 Task: Buy 2 Air Cleaner Mounting from Gaskets section under best seller category for shipping address: Heidi Phillips, 4768 Agriculture Lane, Homestead, Florida 33030, Cell Number 3052454080. Pay from credit card ending with 2005, CVV 3321
Action: Mouse moved to (17, 80)
Screenshot: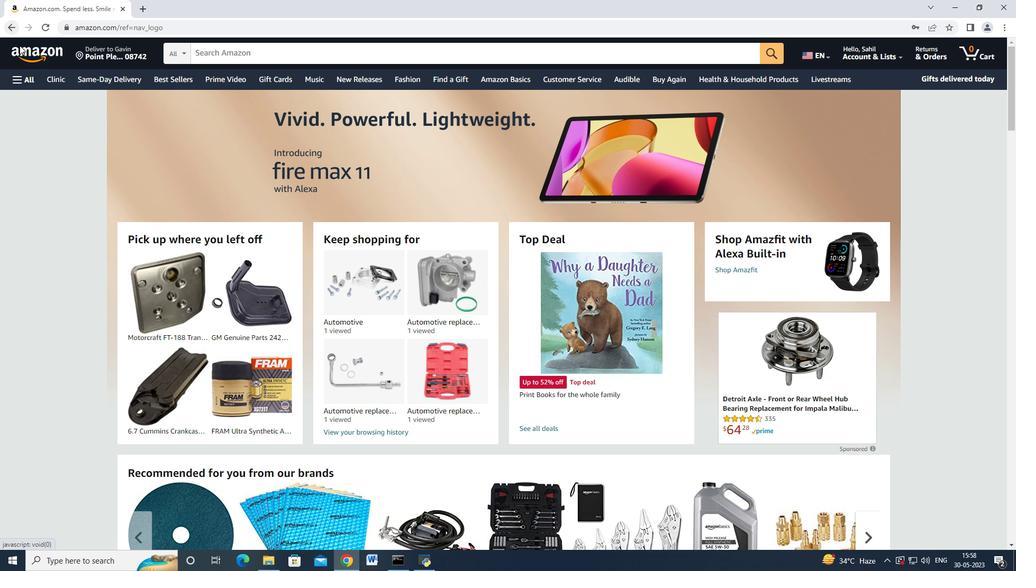 
Action: Mouse pressed left at (17, 80)
Screenshot: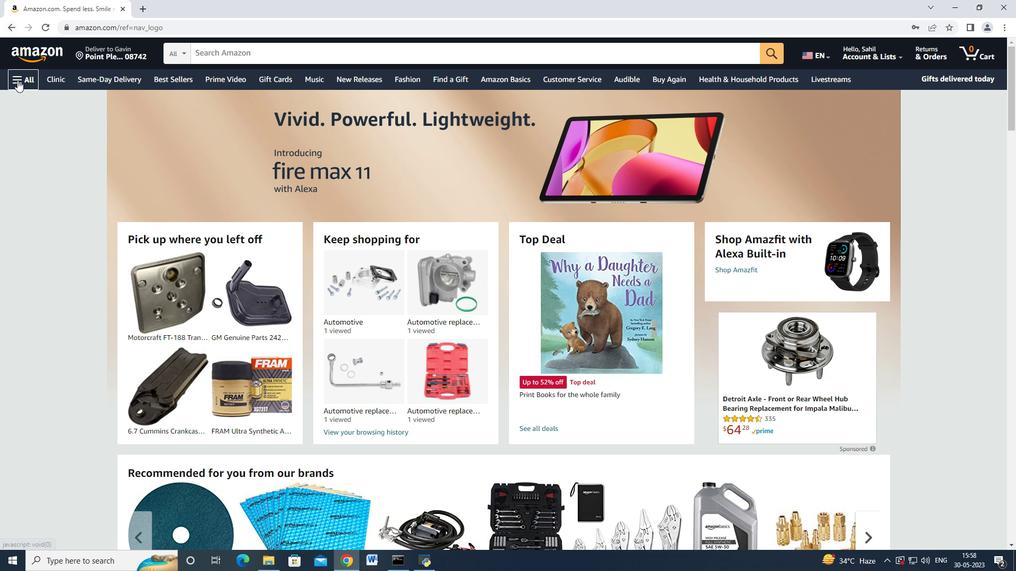 
Action: Mouse moved to (18, 101)
Screenshot: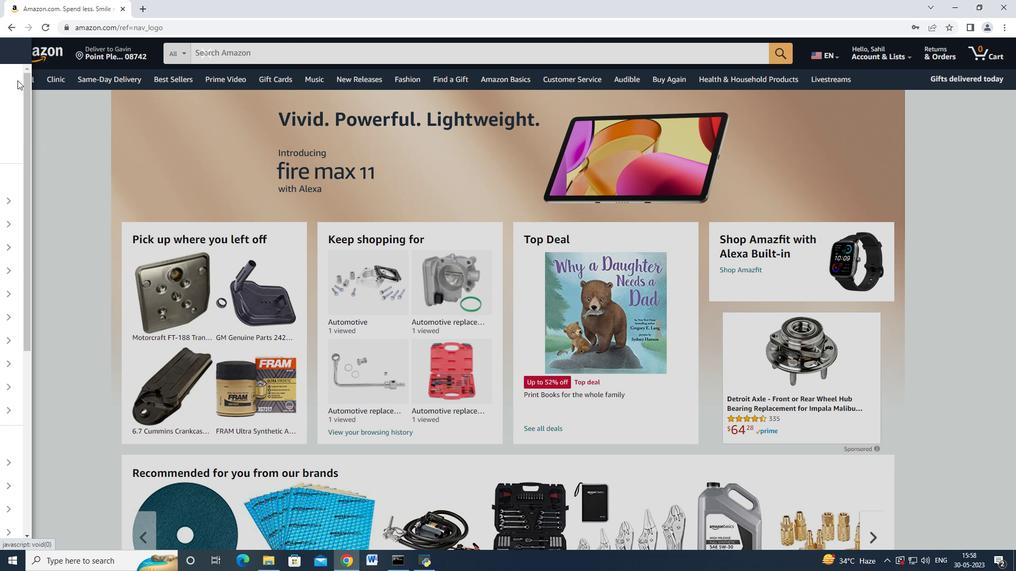 
Action: Mouse scrolled (18, 101) with delta (0, 0)
Screenshot: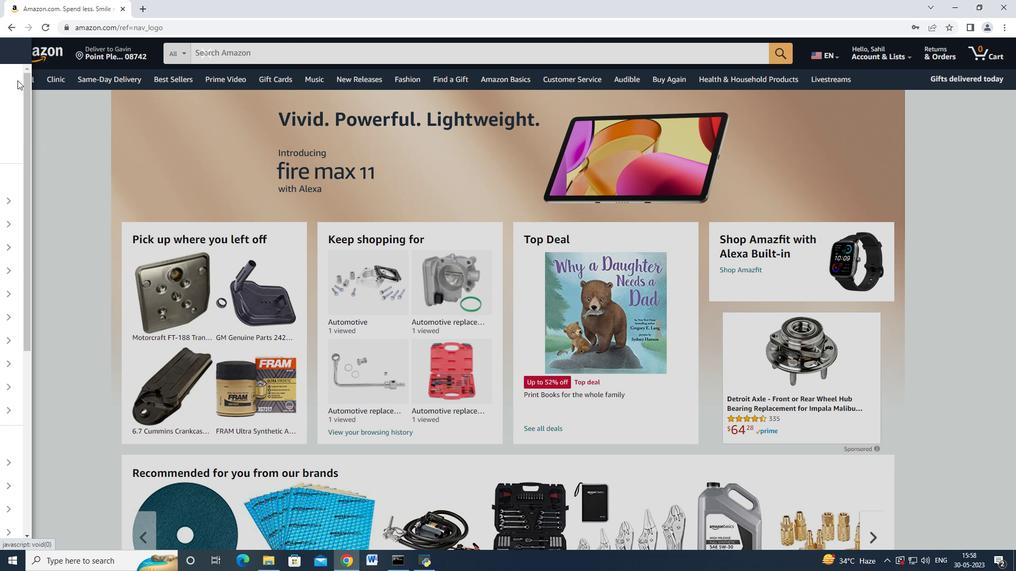 
Action: Mouse moved to (59, 207)
Screenshot: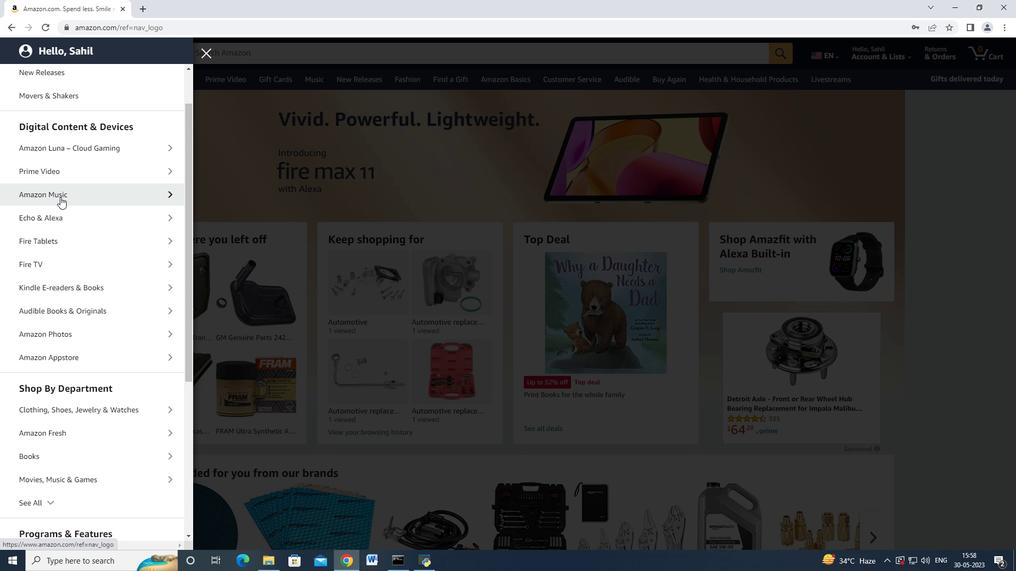 
Action: Mouse scrolled (59, 208) with delta (0, 0)
Screenshot: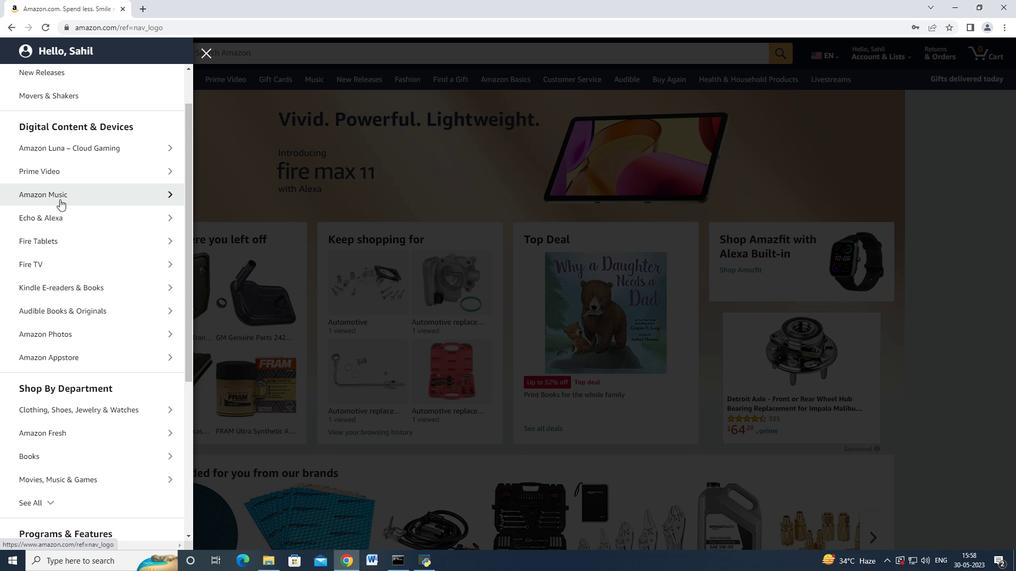 
Action: Mouse moved to (58, 221)
Screenshot: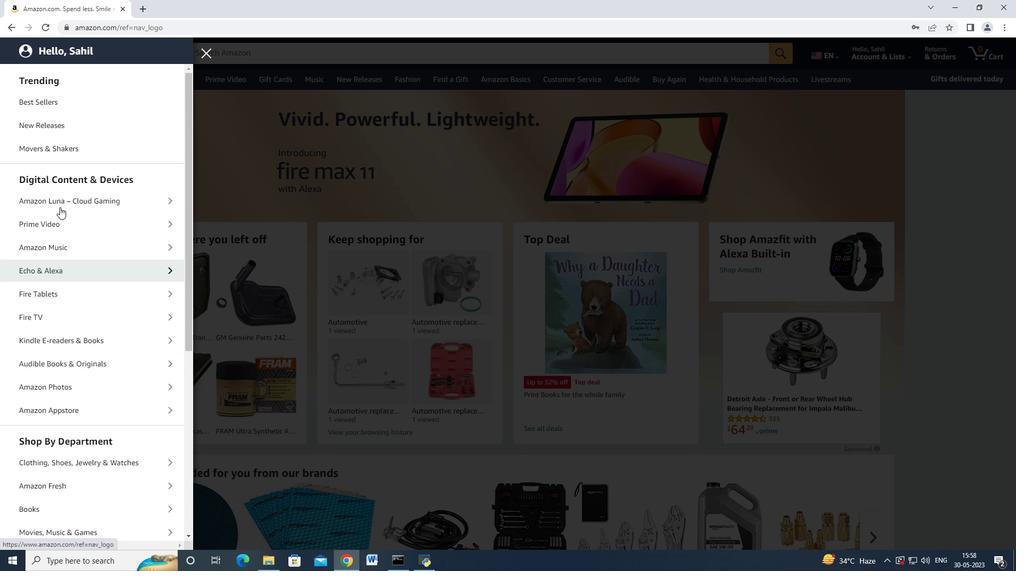 
Action: Mouse scrolled (58, 221) with delta (0, 0)
Screenshot: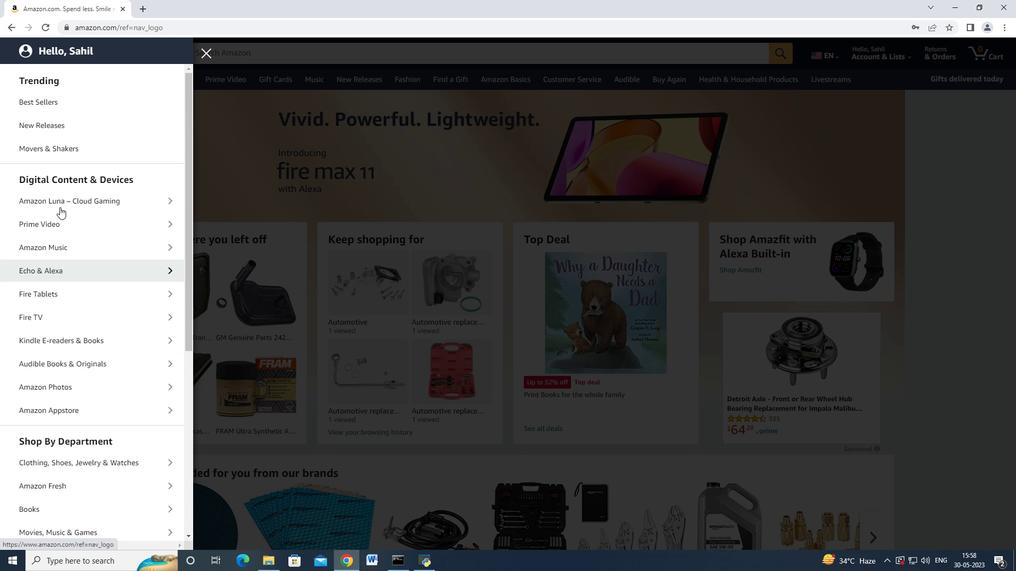 
Action: Mouse scrolled (58, 221) with delta (0, 0)
Screenshot: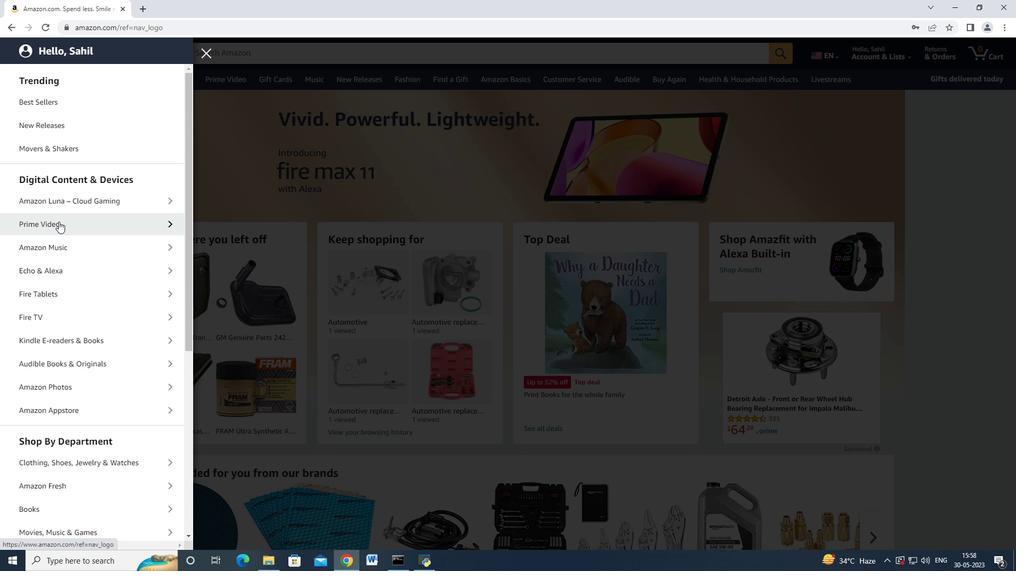 
Action: Mouse moved to (58, 231)
Screenshot: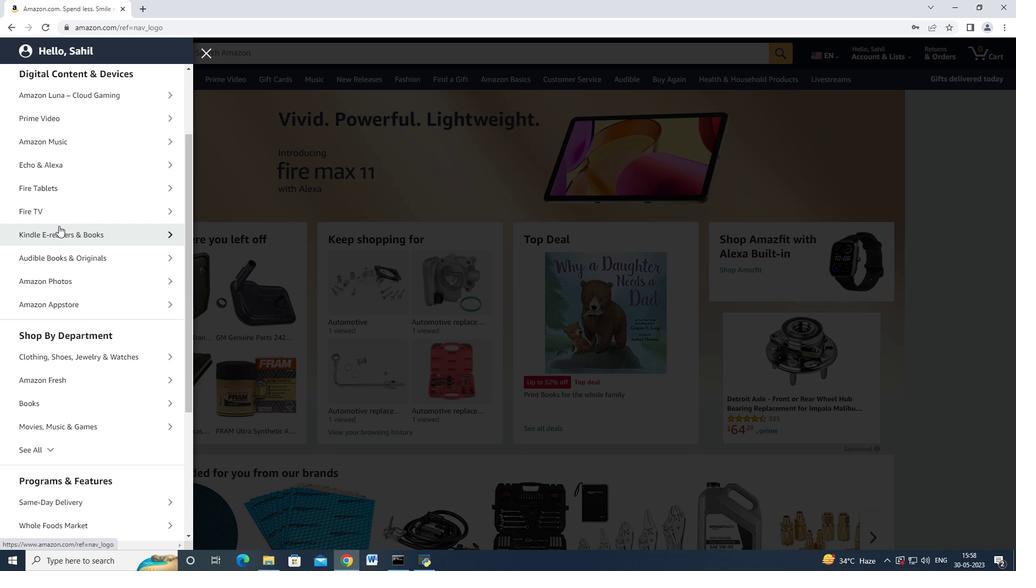 
Action: Mouse scrolled (58, 231) with delta (0, 0)
Screenshot: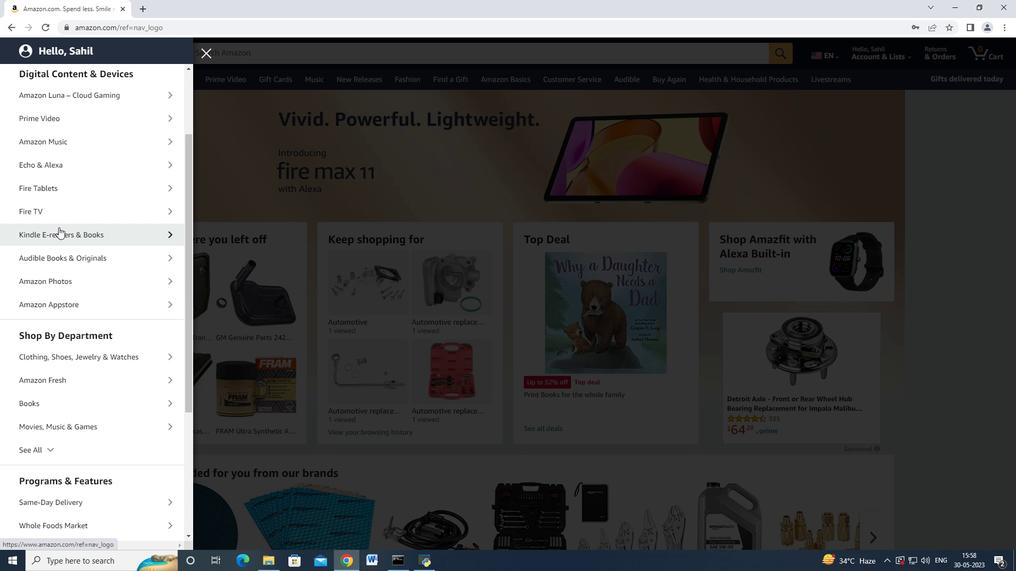 
Action: Mouse moved to (47, 399)
Screenshot: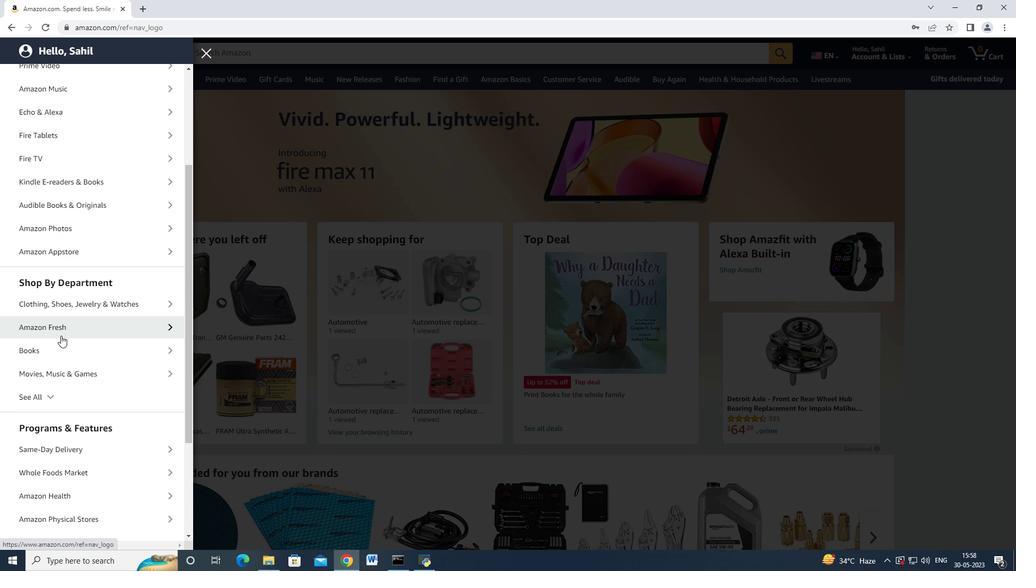 
Action: Mouse pressed left at (47, 399)
Screenshot: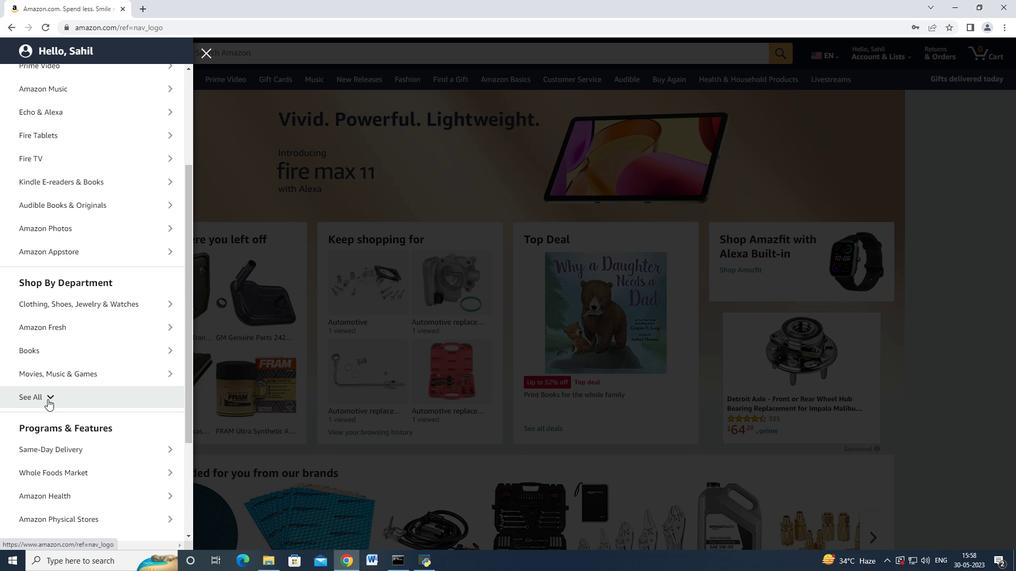 
Action: Mouse moved to (59, 395)
Screenshot: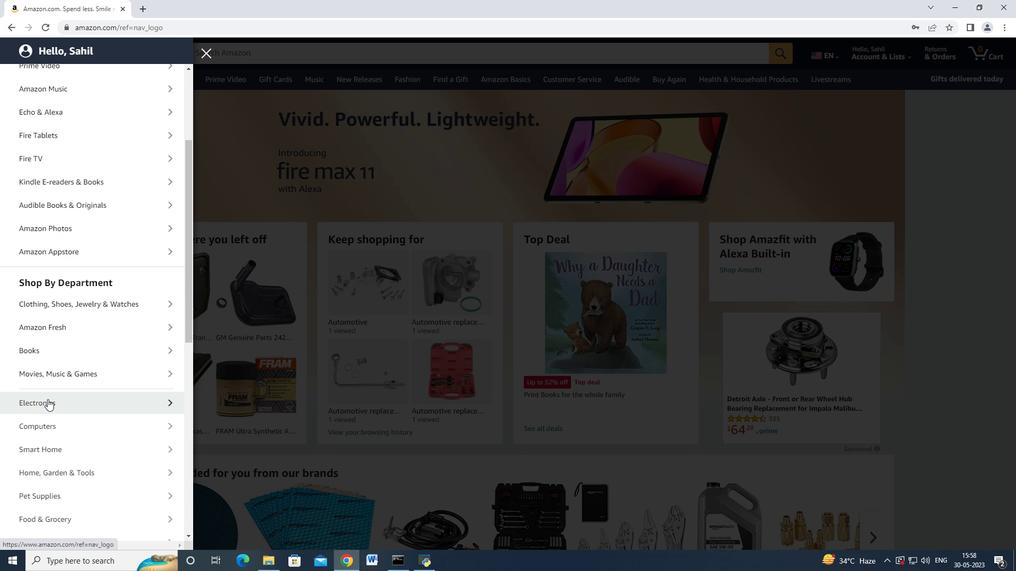 
Action: Mouse scrolled (59, 394) with delta (0, 0)
Screenshot: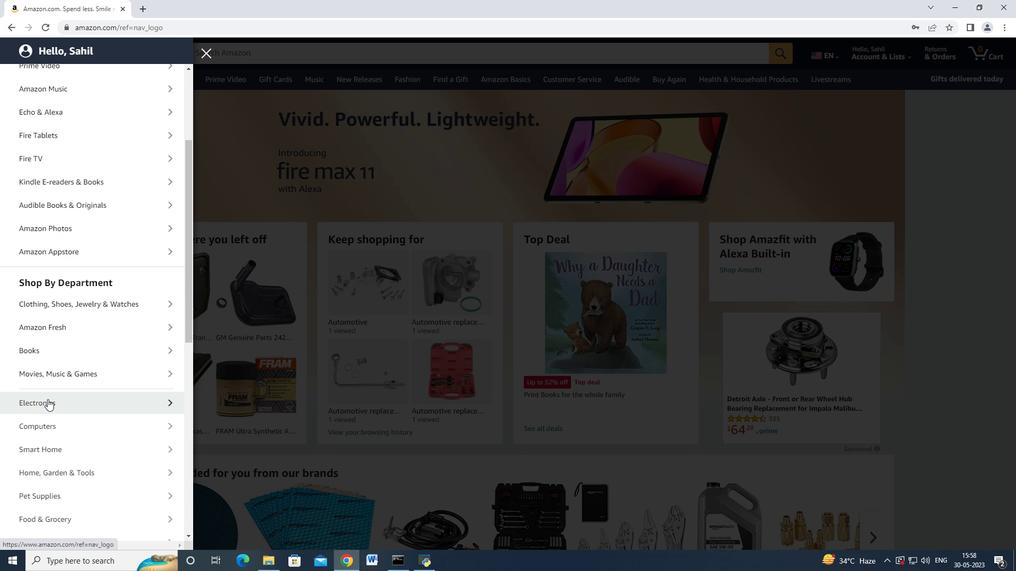 
Action: Mouse scrolled (59, 394) with delta (0, 0)
Screenshot: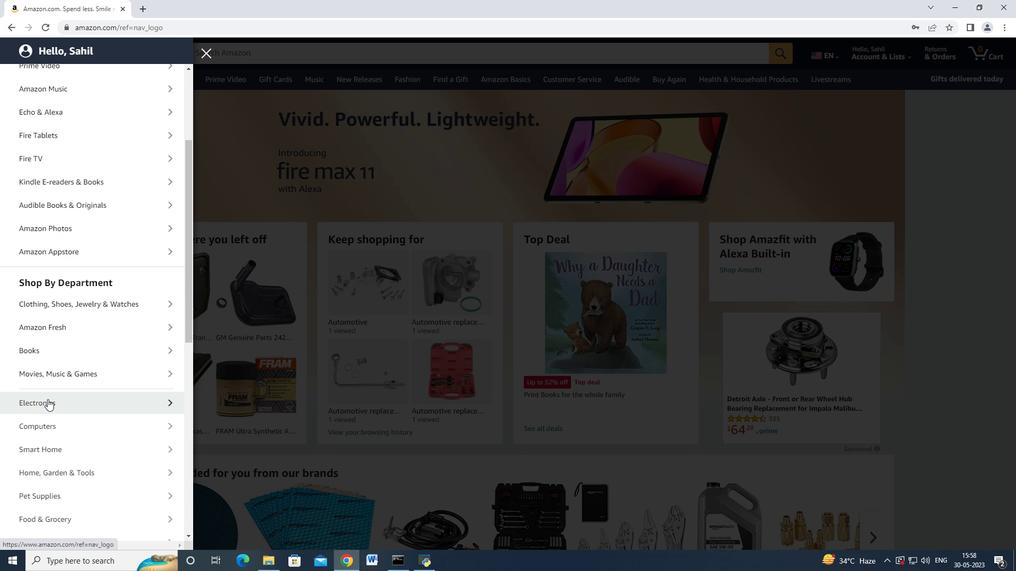 
Action: Mouse moved to (64, 395)
Screenshot: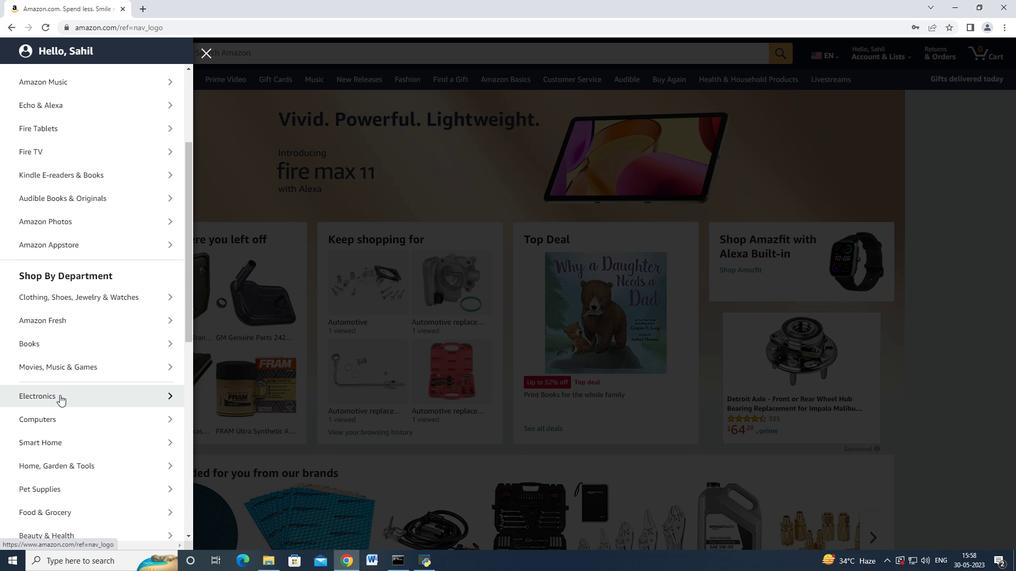 
Action: Mouse scrolled (64, 394) with delta (0, 0)
Screenshot: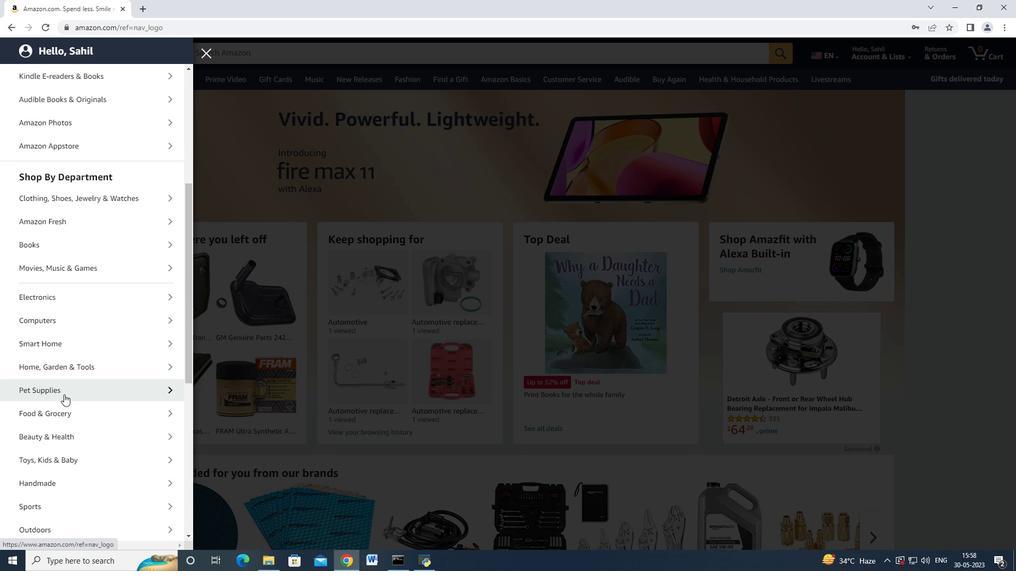 
Action: Mouse moved to (64, 394)
Screenshot: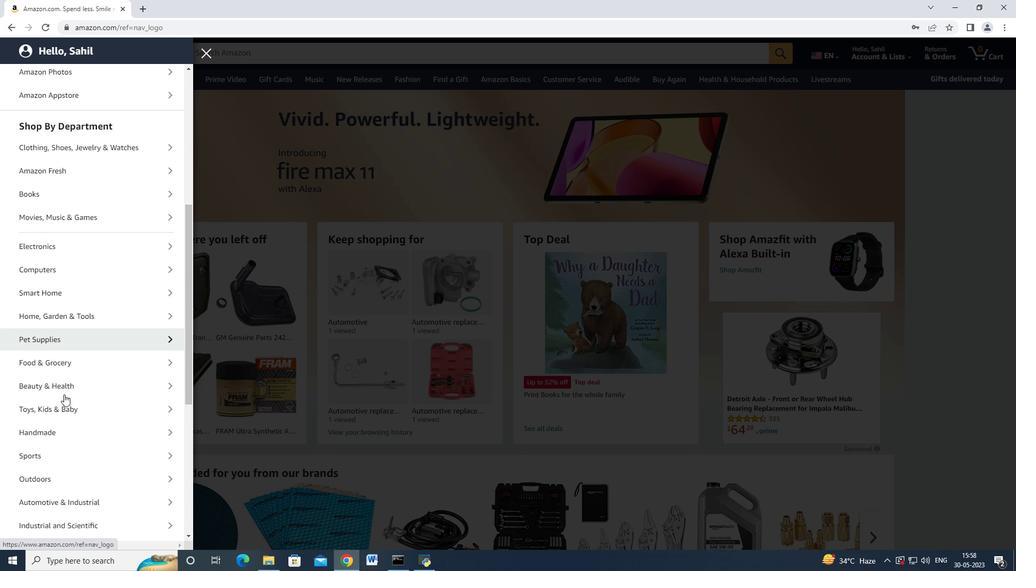
Action: Mouse scrolled (64, 393) with delta (0, 0)
Screenshot: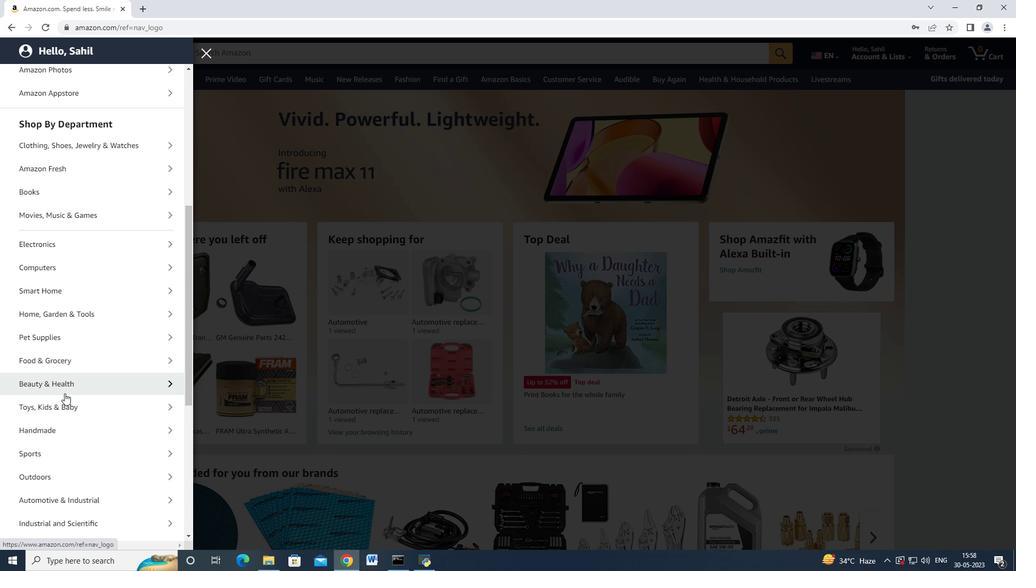 
Action: Mouse moved to (87, 444)
Screenshot: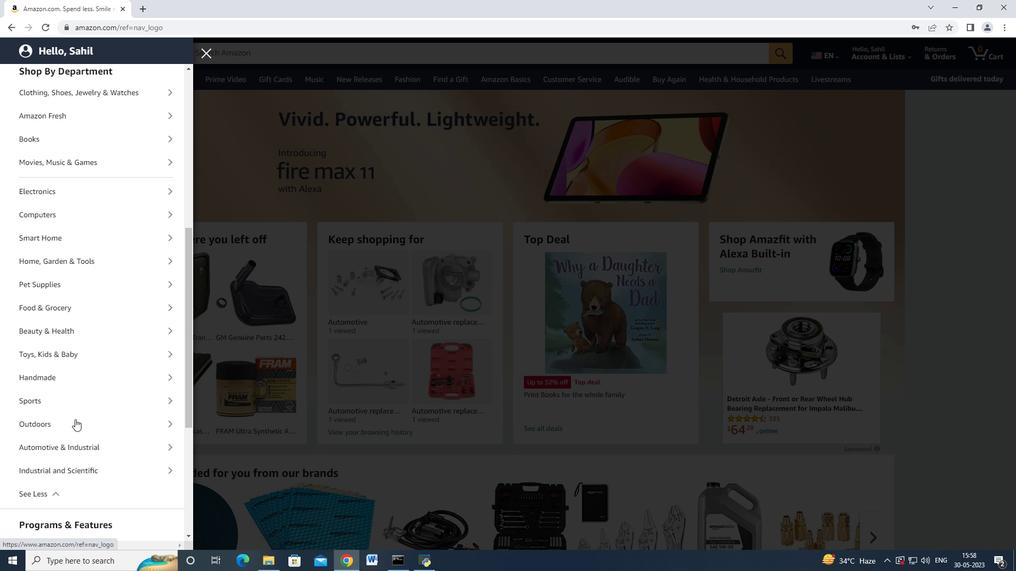 
Action: Mouse pressed left at (87, 444)
Screenshot: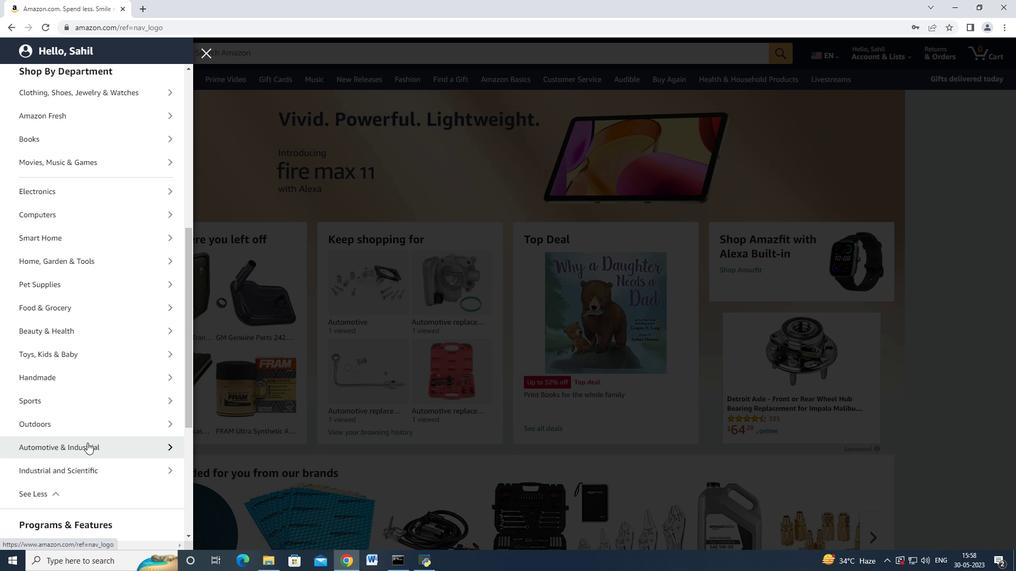 
Action: Mouse moved to (102, 131)
Screenshot: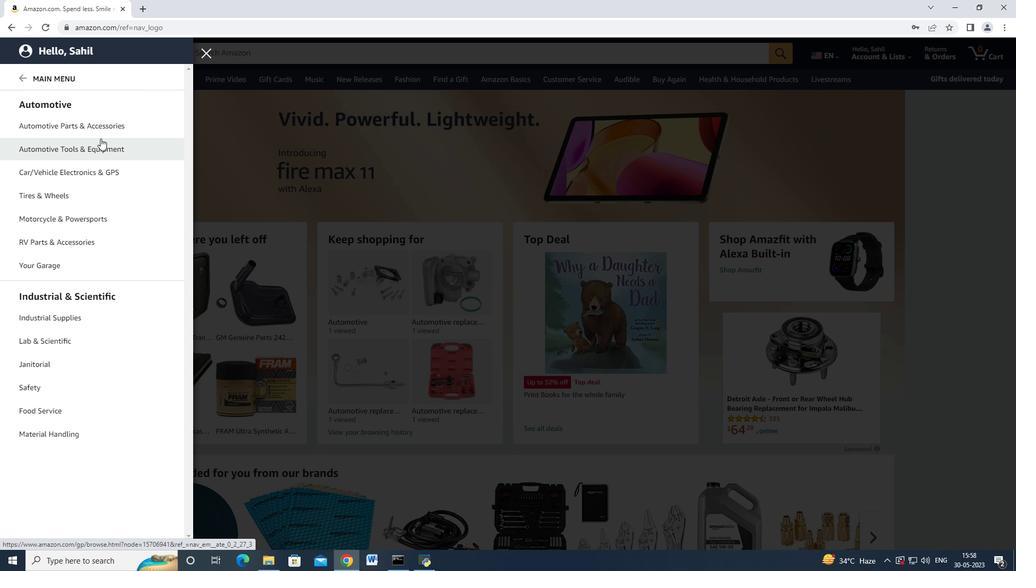 
Action: Mouse pressed left at (102, 131)
Screenshot: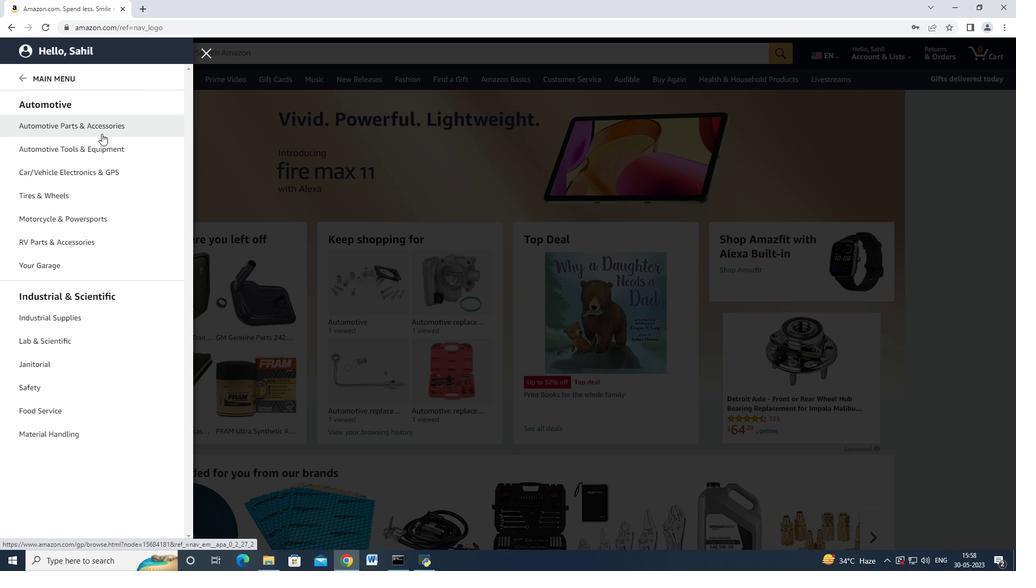 
Action: Mouse moved to (175, 102)
Screenshot: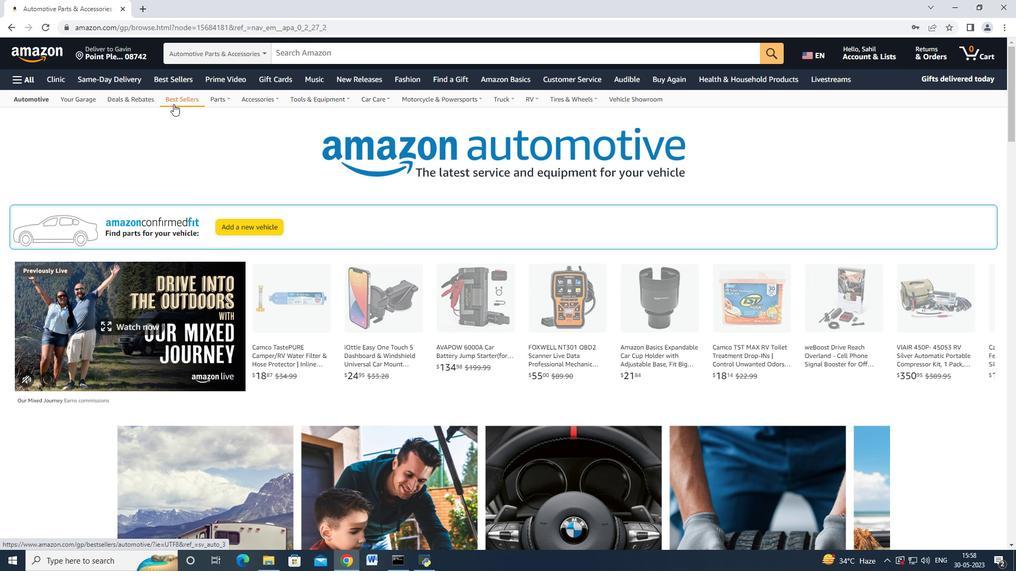 
Action: Mouse pressed left at (175, 102)
Screenshot: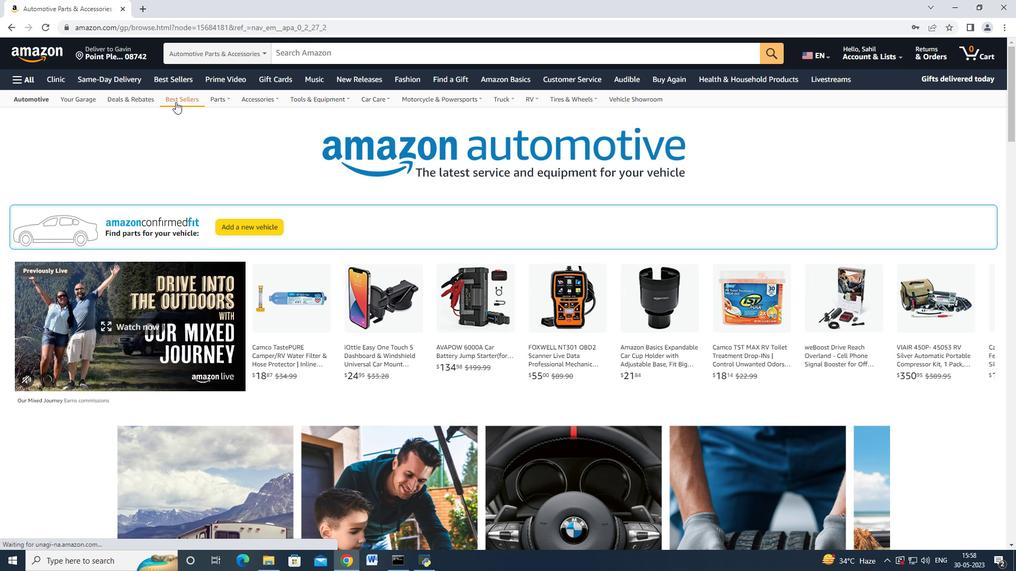
Action: Mouse moved to (49, 336)
Screenshot: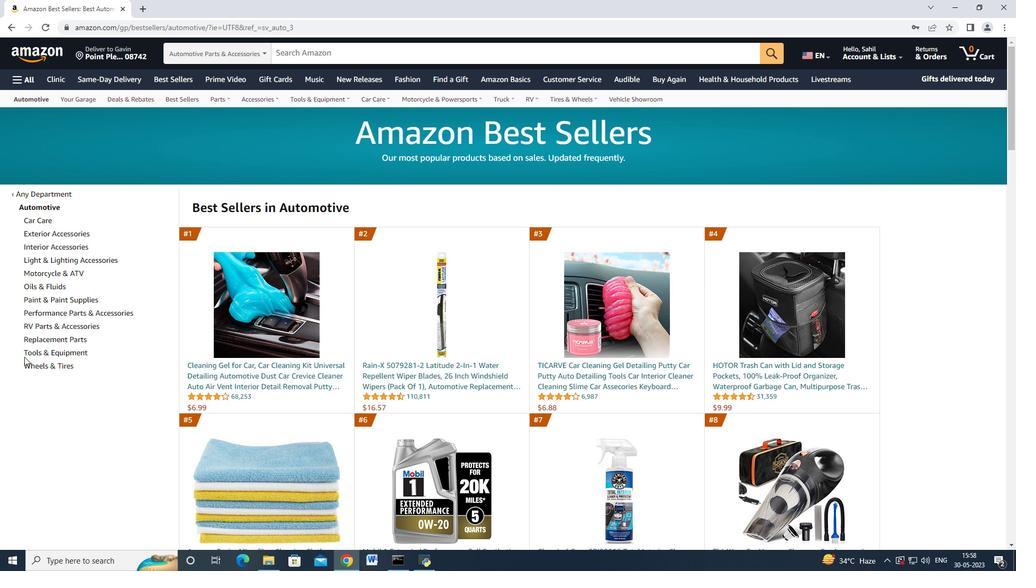 
Action: Mouse pressed left at (49, 336)
Screenshot: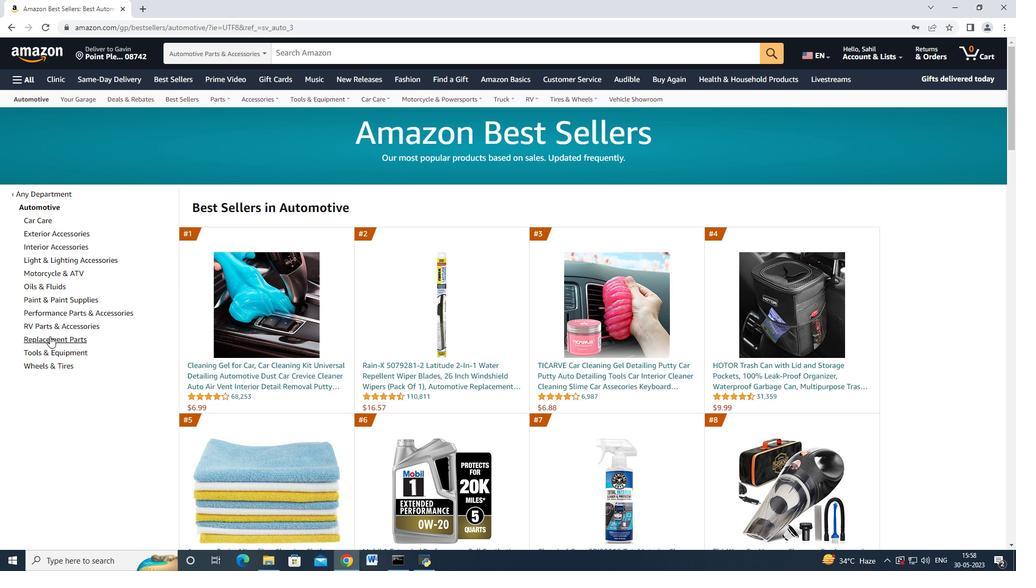 
Action: Mouse moved to (101, 227)
Screenshot: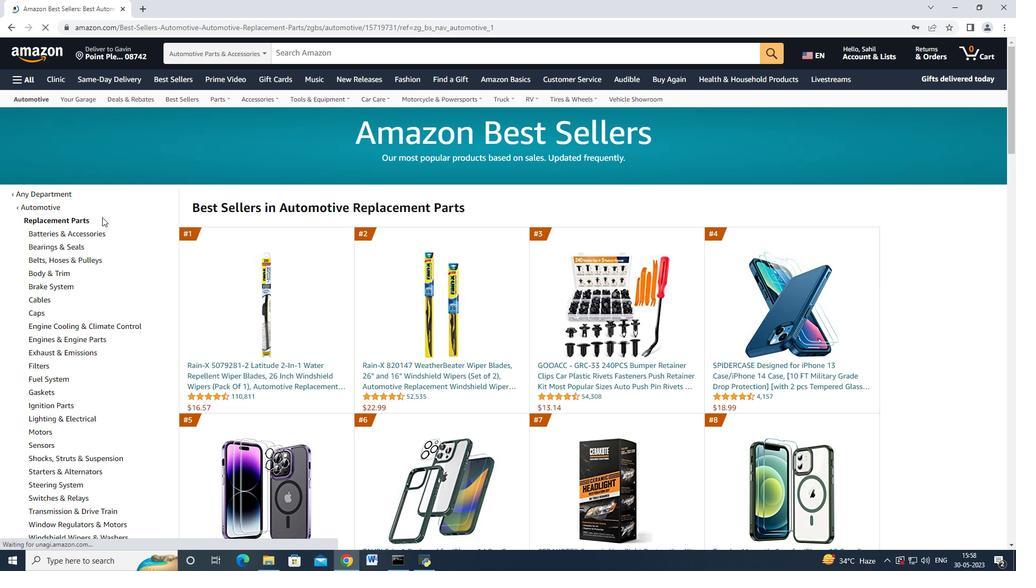 
Action: Mouse scrolled (101, 227) with delta (0, 0)
Screenshot: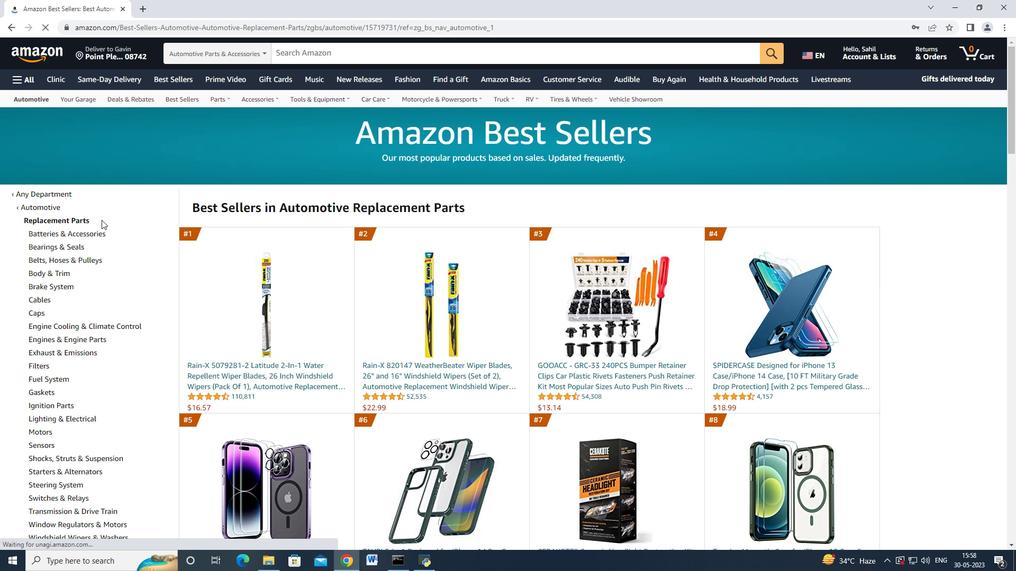 
Action: Mouse moved to (101, 231)
Screenshot: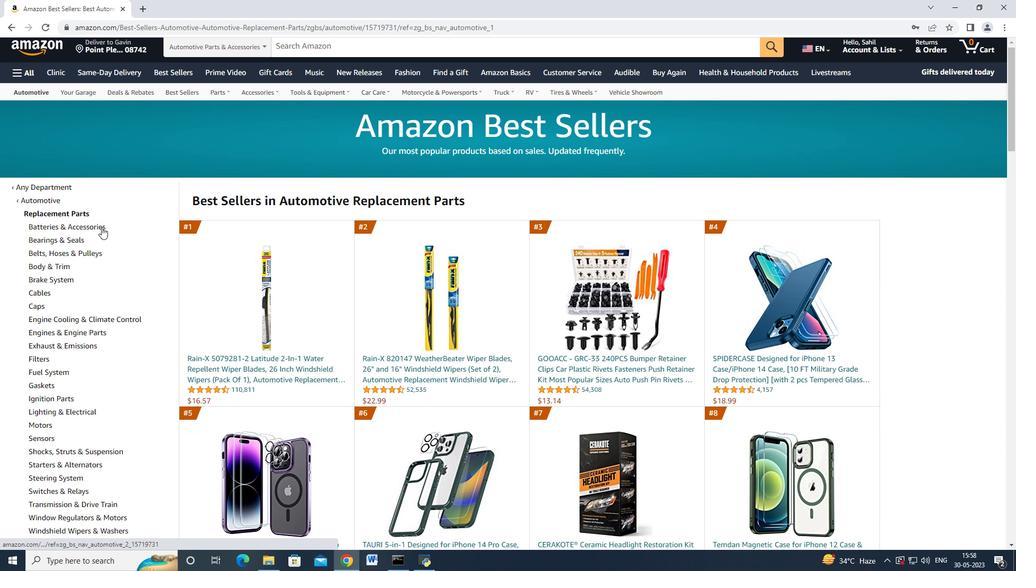 
Action: Mouse scrolled (101, 230) with delta (0, 0)
Screenshot: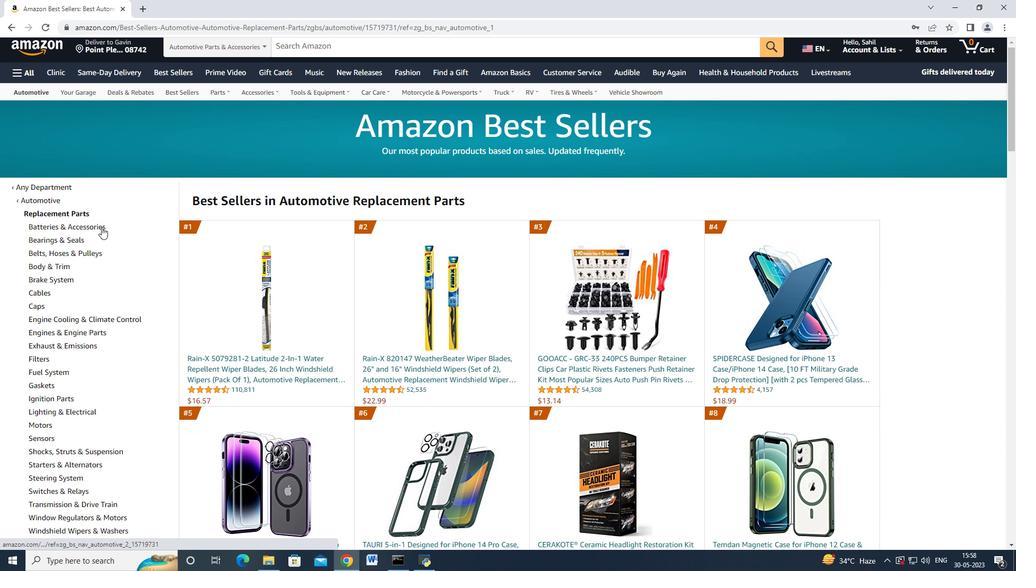 
Action: Mouse moved to (40, 291)
Screenshot: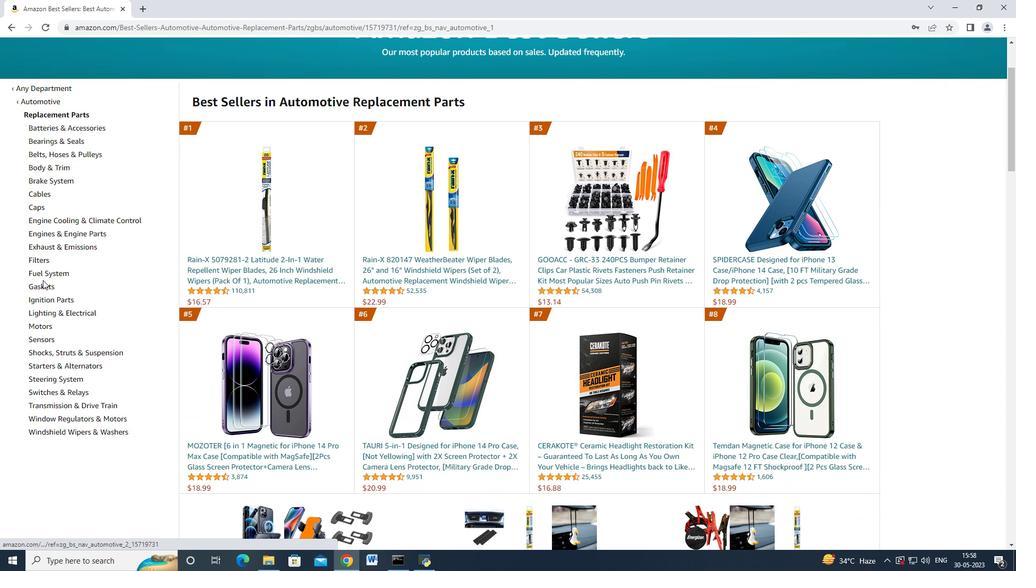 
Action: Mouse pressed left at (40, 291)
Screenshot: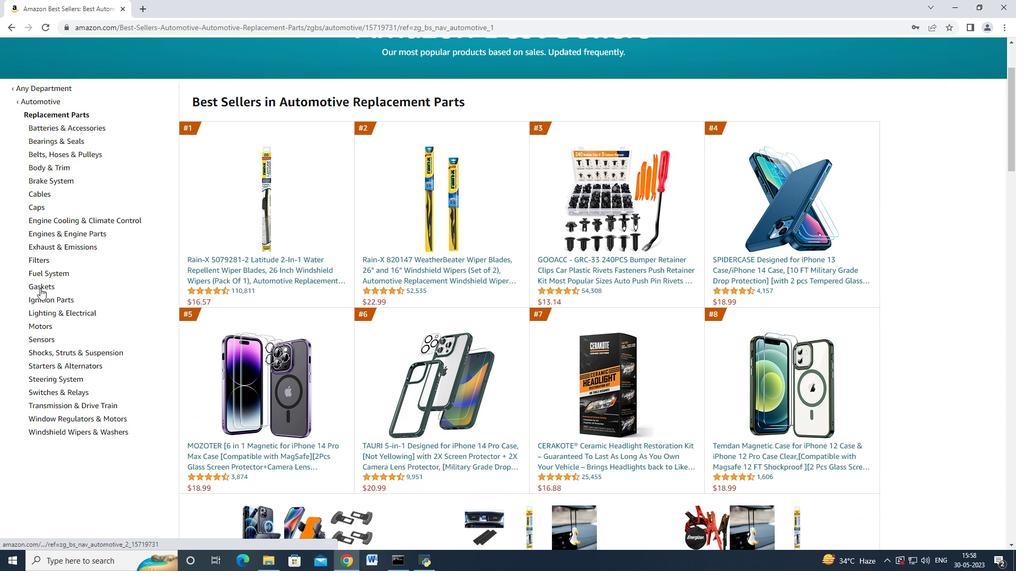 
Action: Mouse moved to (64, 245)
Screenshot: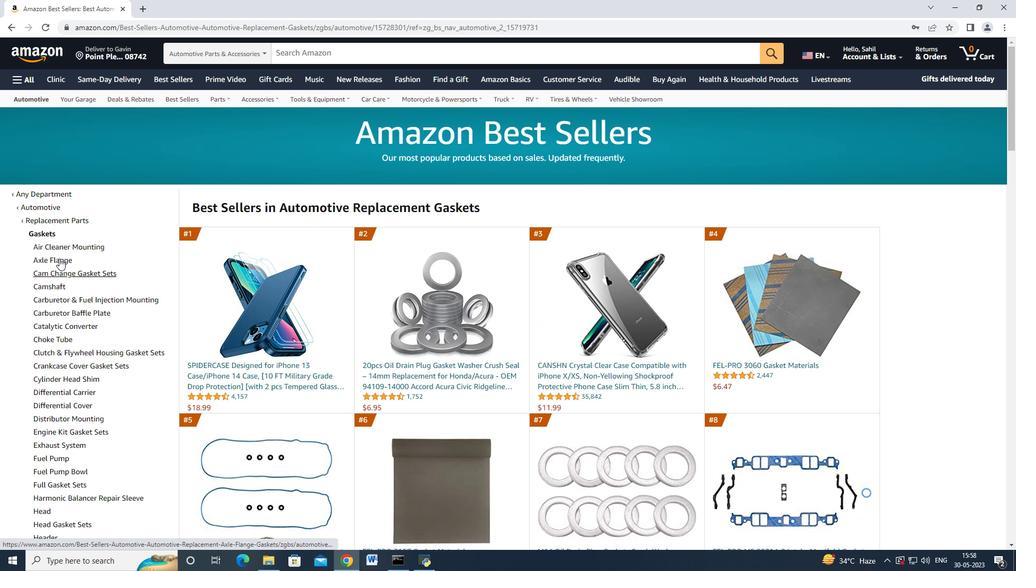 
Action: Mouse pressed left at (64, 245)
Screenshot: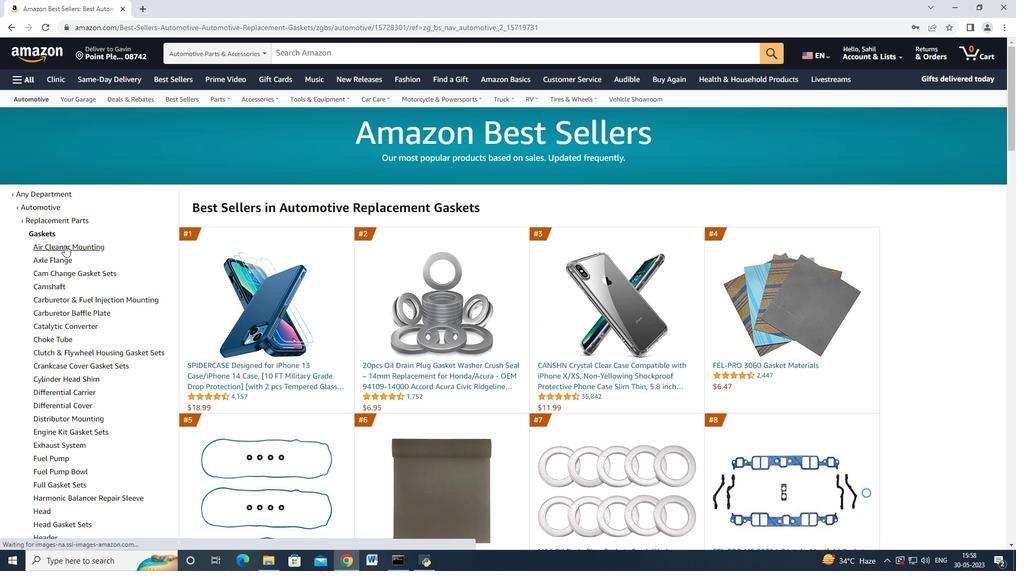 
Action: Mouse moved to (377, 365)
Screenshot: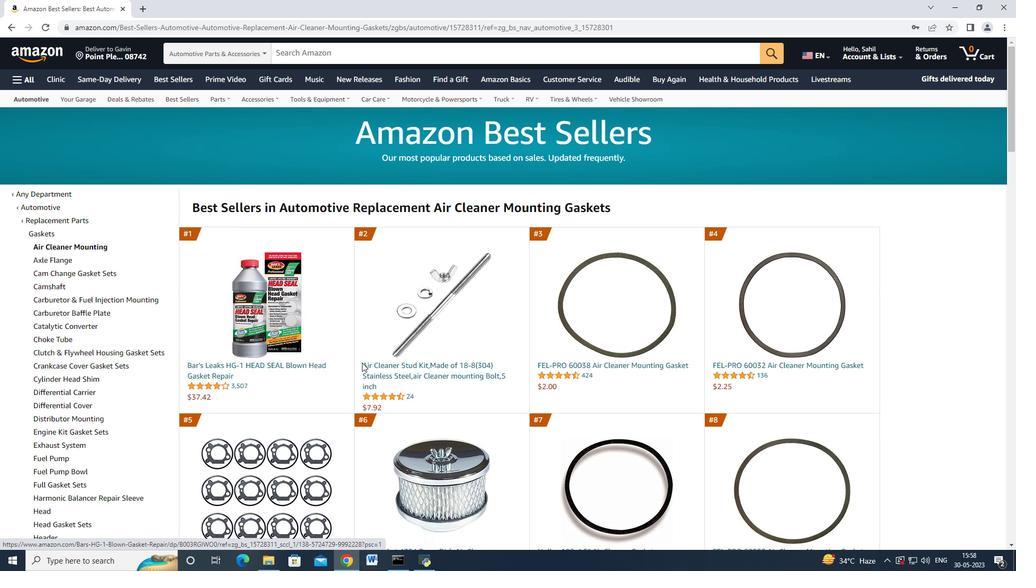 
Action: Mouse pressed left at (377, 365)
Screenshot: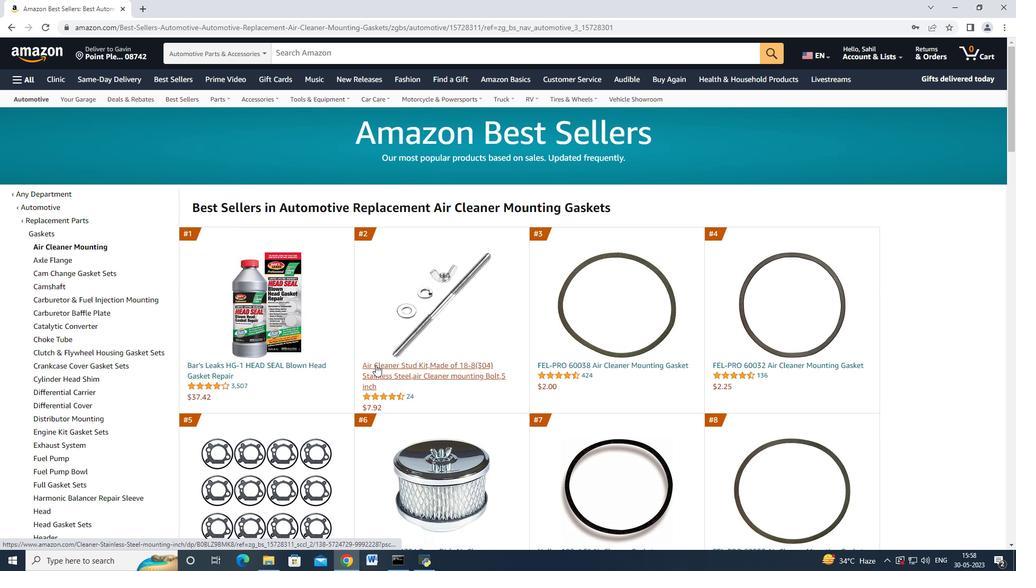 
Action: Mouse moved to (794, 378)
Screenshot: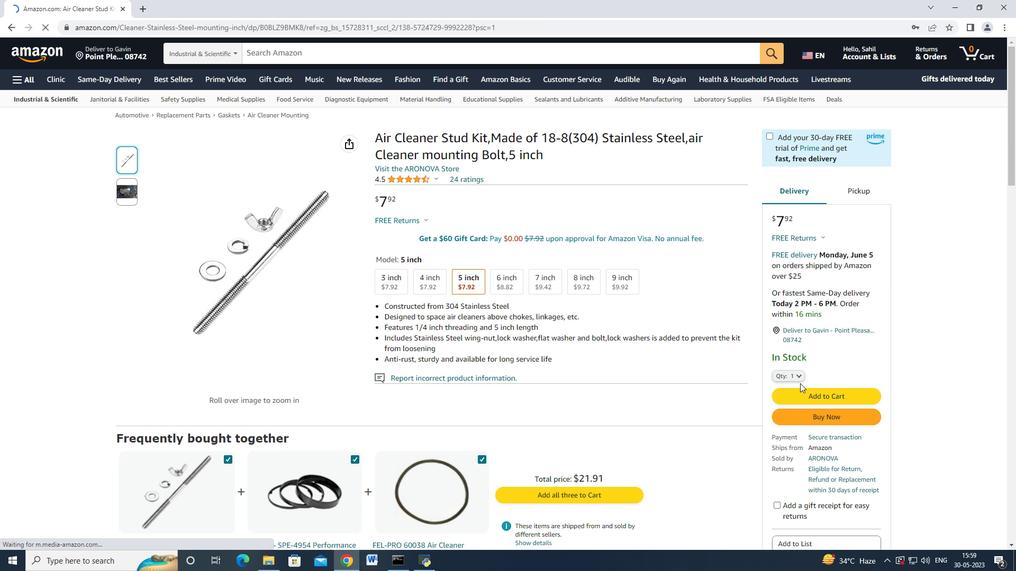 
Action: Mouse pressed left at (794, 378)
Screenshot: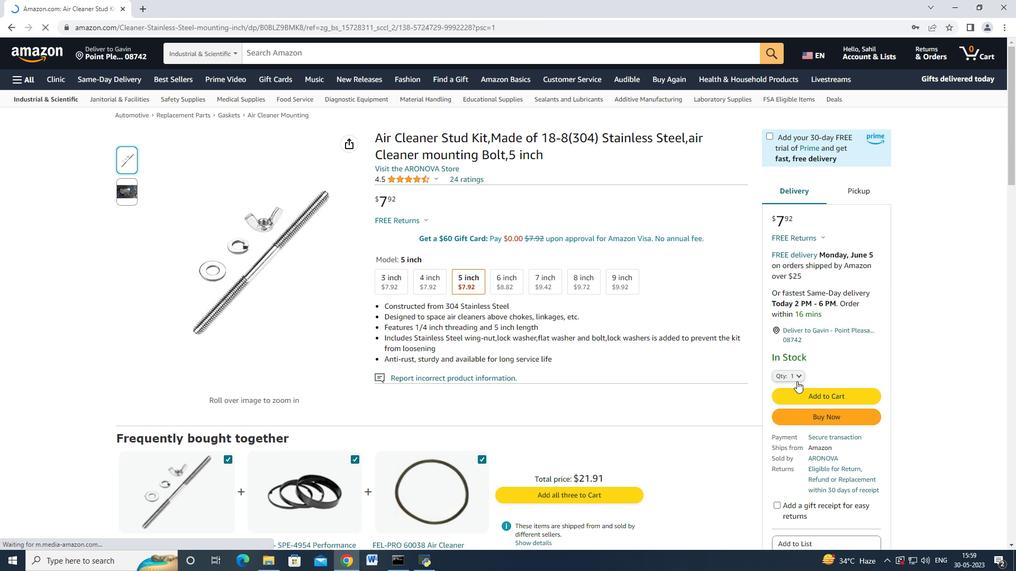 
Action: Mouse moved to (797, 75)
Screenshot: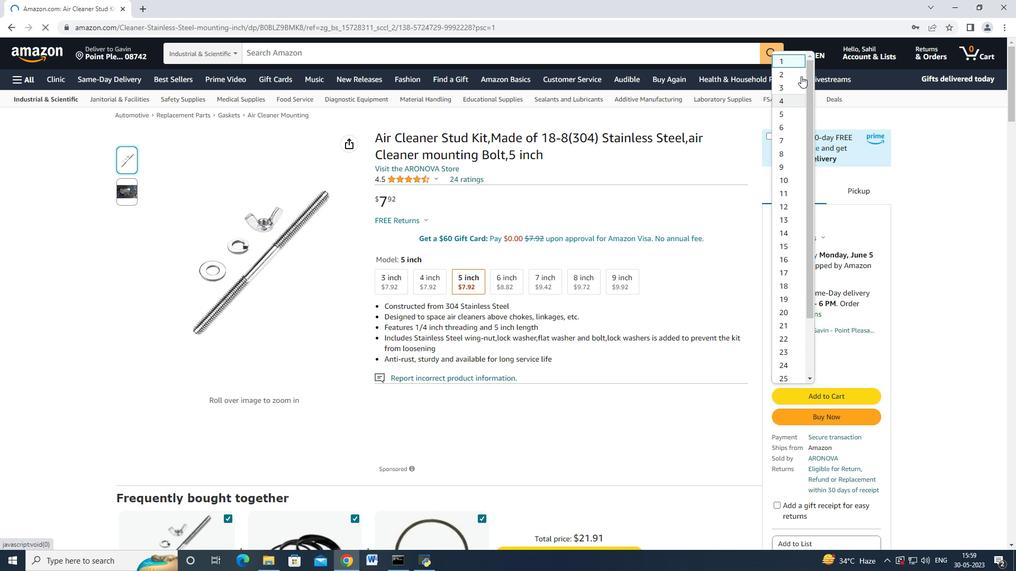 
Action: Mouse pressed left at (797, 75)
Screenshot: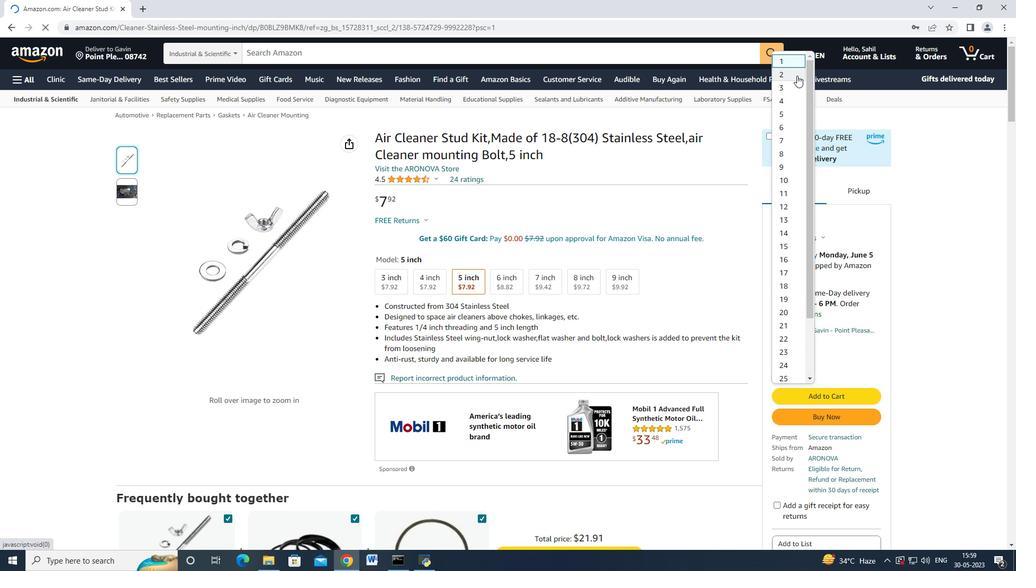 
Action: Mouse moved to (829, 417)
Screenshot: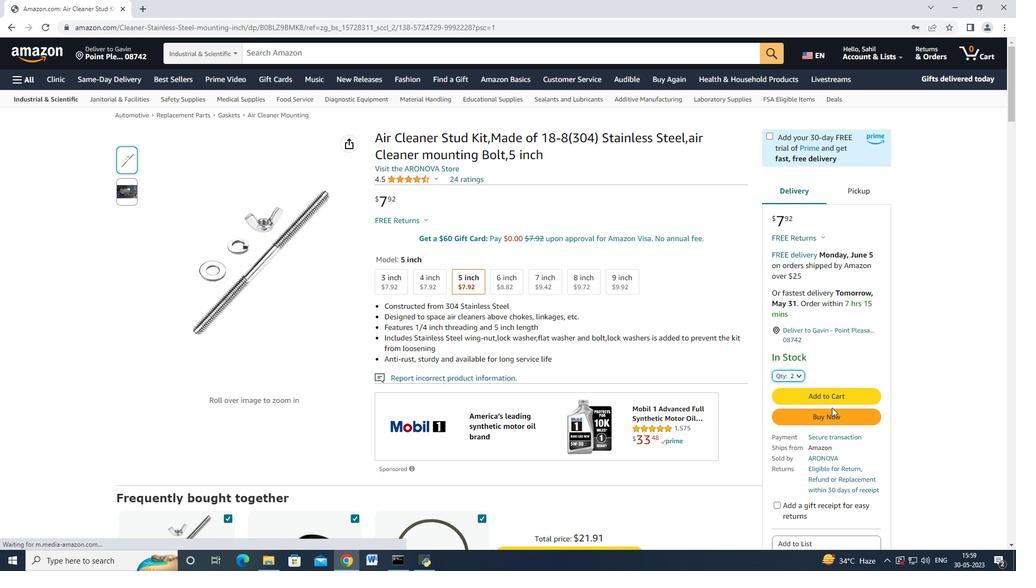 
Action: Mouse pressed left at (829, 417)
Screenshot: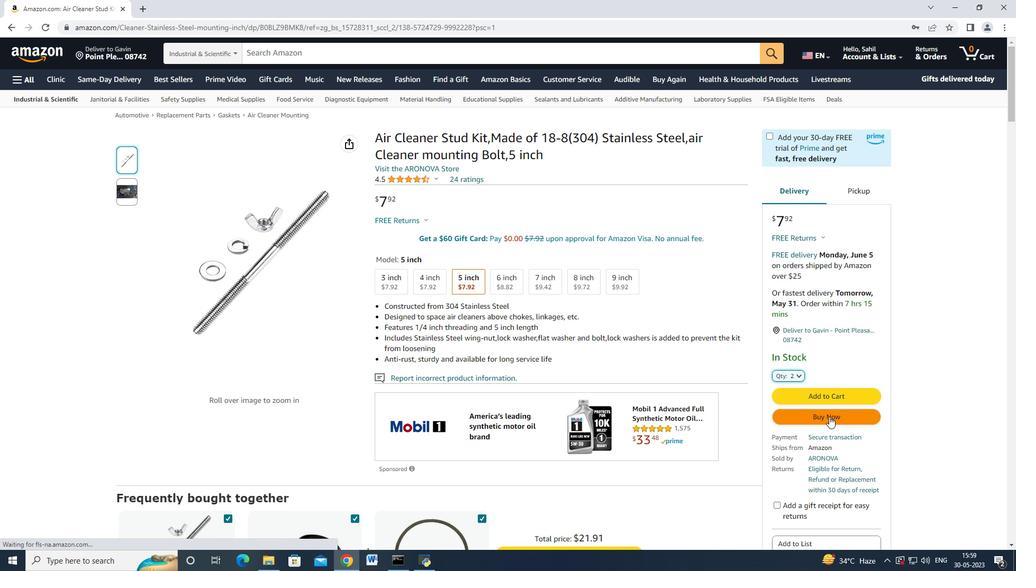 
Action: Mouse moved to (609, 89)
Screenshot: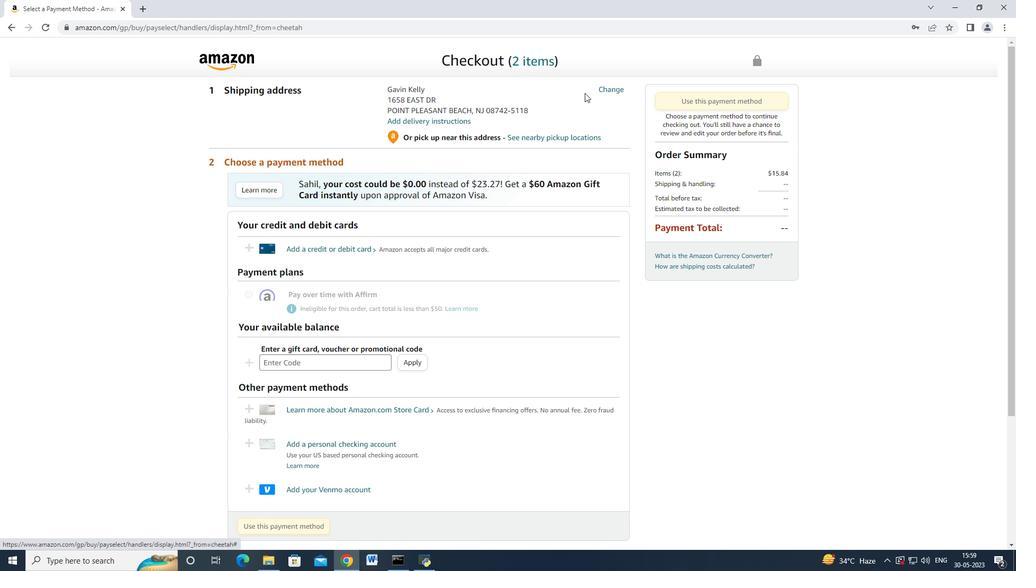 
Action: Mouse pressed left at (609, 89)
Screenshot: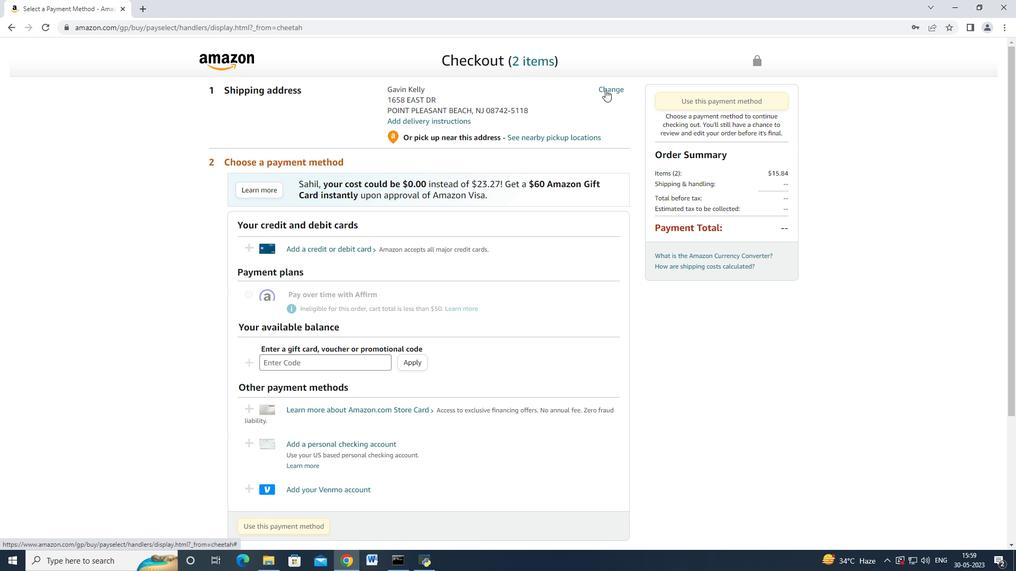 
Action: Mouse moved to (372, 266)
Screenshot: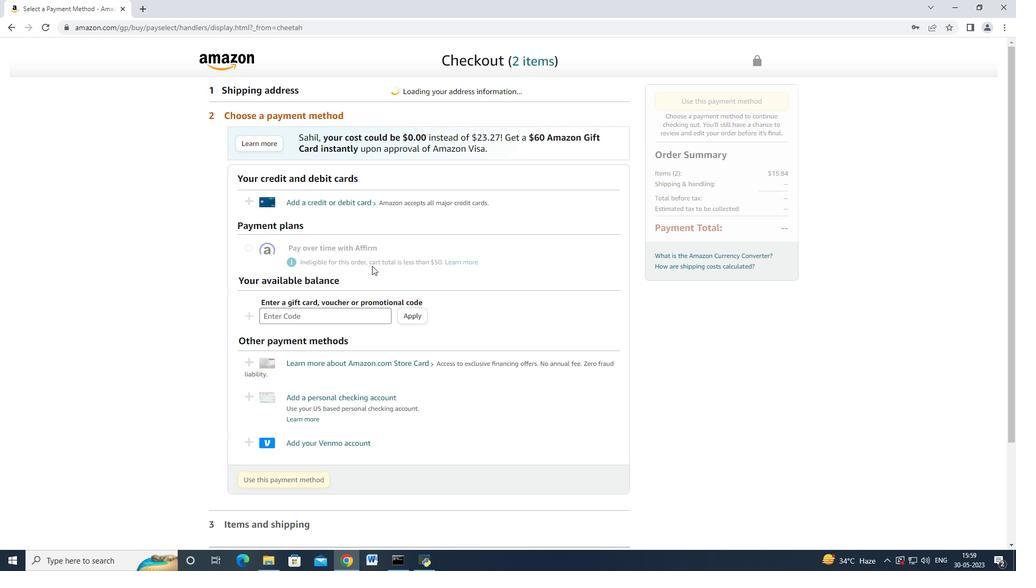 
Action: Mouse scrolled (372, 265) with delta (0, 0)
Screenshot: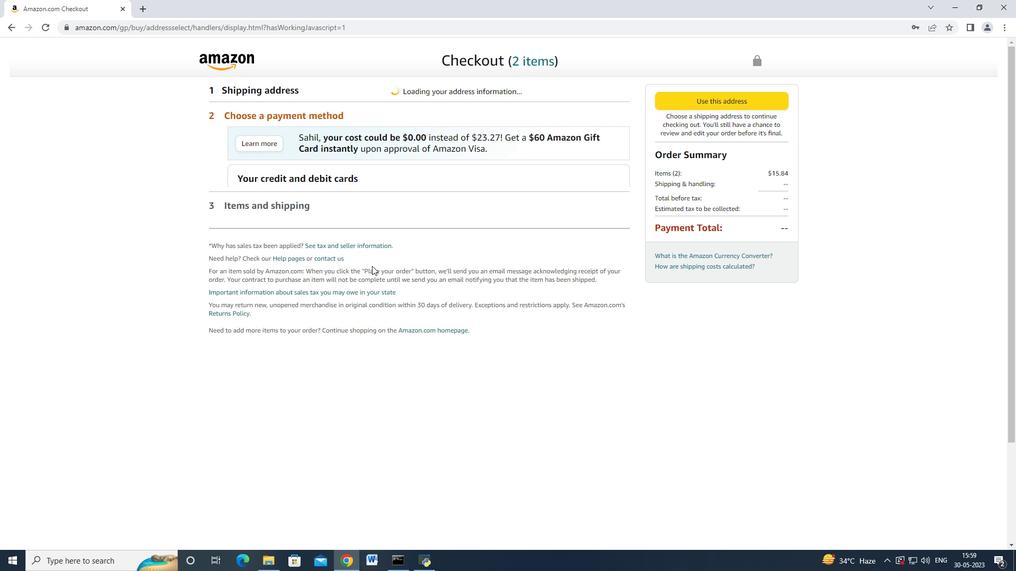 
Action: Mouse scrolled (372, 265) with delta (0, 0)
Screenshot: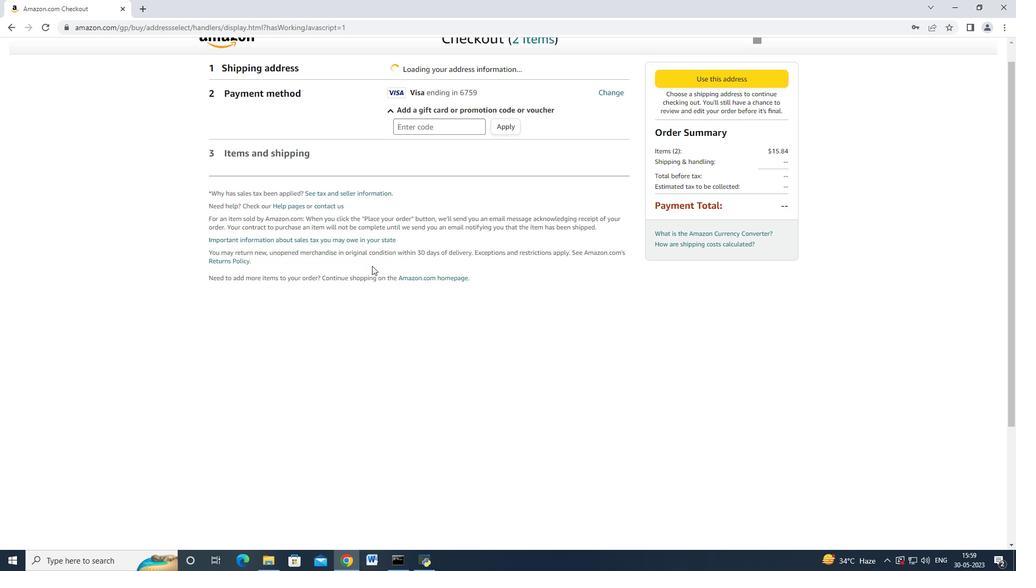 
Action: Mouse scrolled (372, 265) with delta (0, 0)
Screenshot: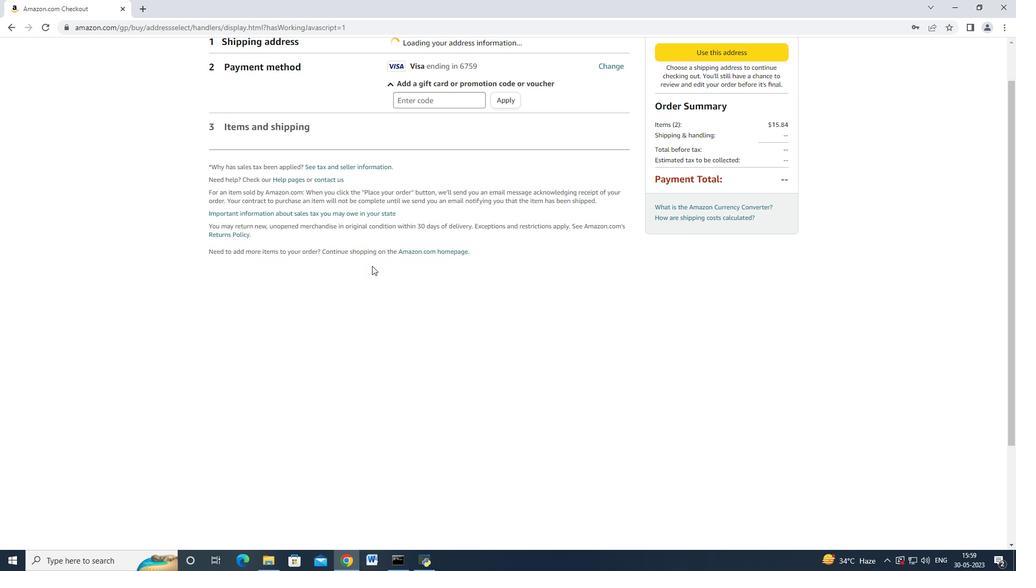 
Action: Mouse scrolled (372, 265) with delta (0, 0)
Screenshot: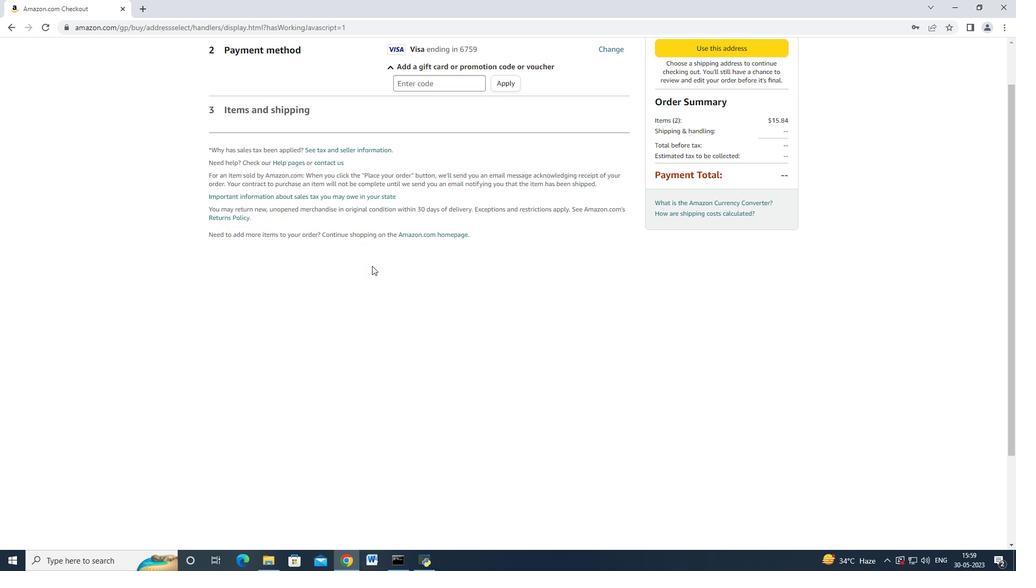 
Action: Mouse scrolled (372, 266) with delta (0, 0)
Screenshot: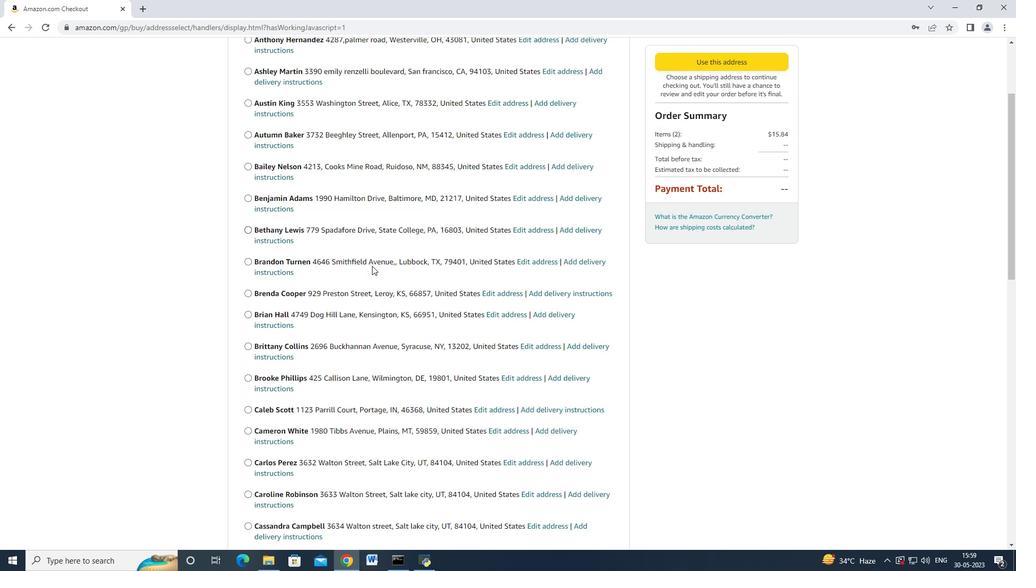 
Action: Mouse scrolled (372, 266) with delta (0, 0)
Screenshot: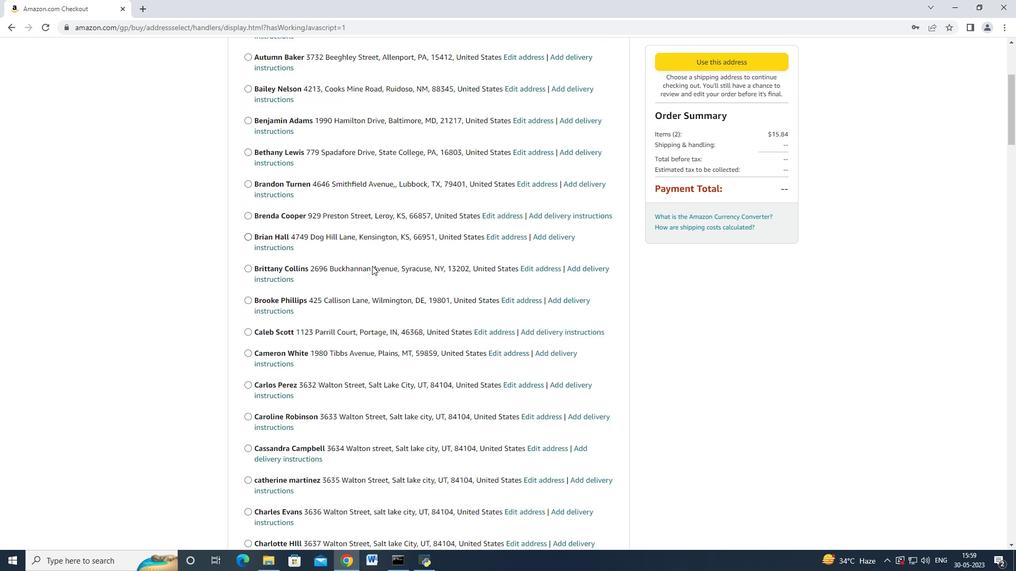 
Action: Mouse scrolled (372, 266) with delta (0, 0)
Screenshot: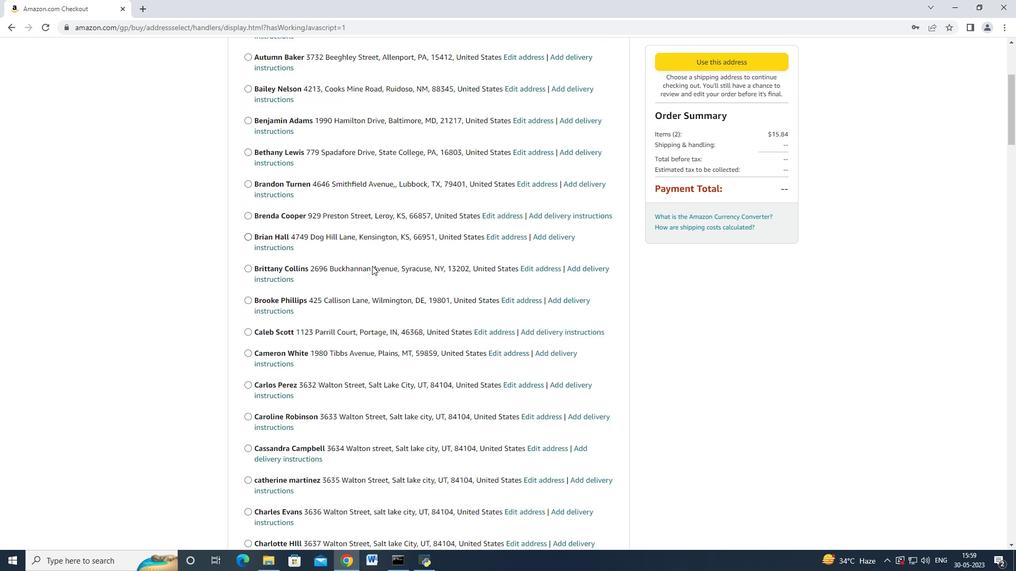 
Action: Mouse scrolled (372, 266) with delta (0, 0)
Screenshot: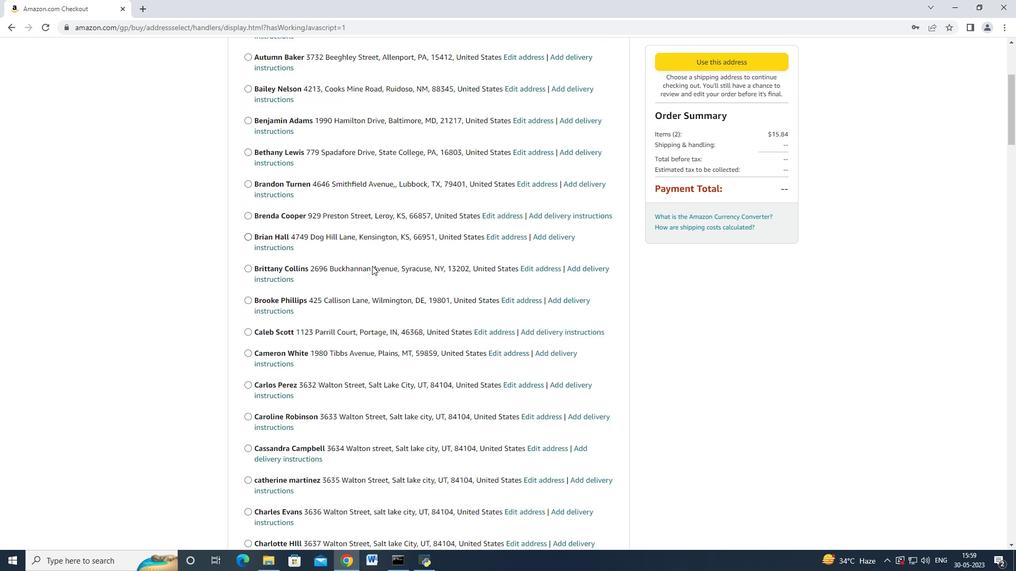 
Action: Mouse scrolled (372, 265) with delta (0, 0)
Screenshot: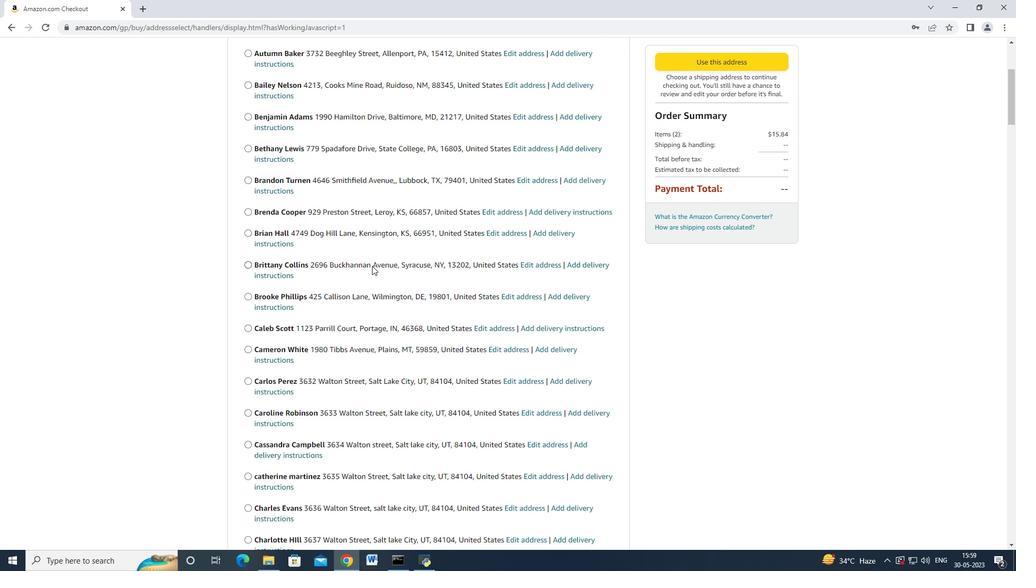 
Action: Mouse scrolled (372, 265) with delta (0, 0)
Screenshot: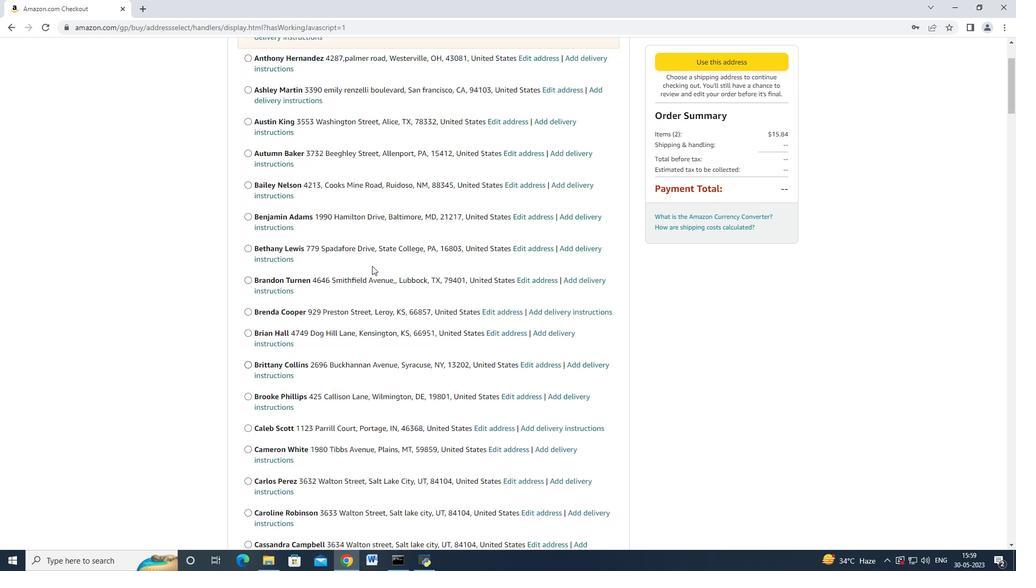 
Action: Mouse scrolled (372, 265) with delta (0, 0)
Screenshot: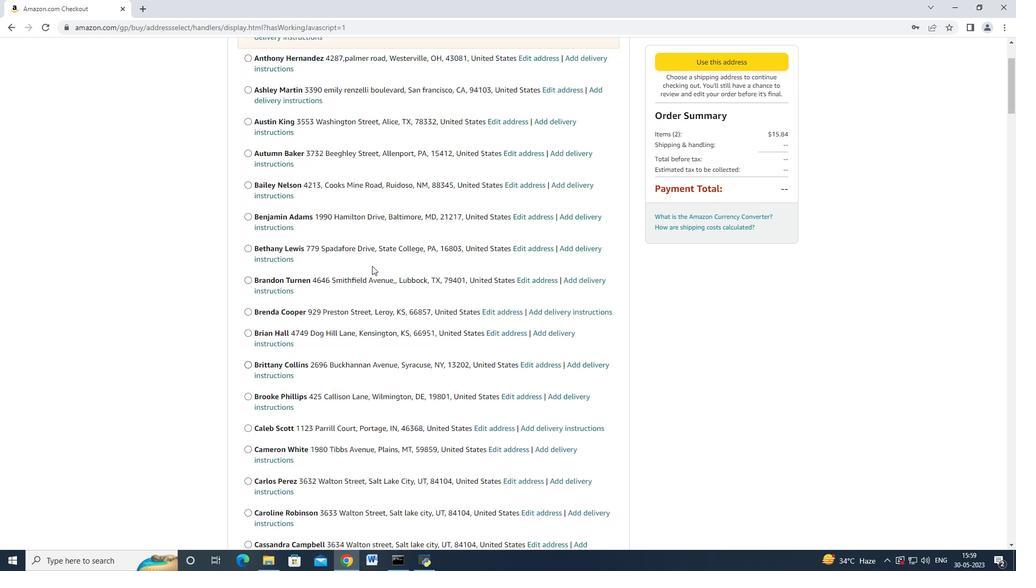 
Action: Mouse scrolled (372, 265) with delta (0, 0)
Screenshot: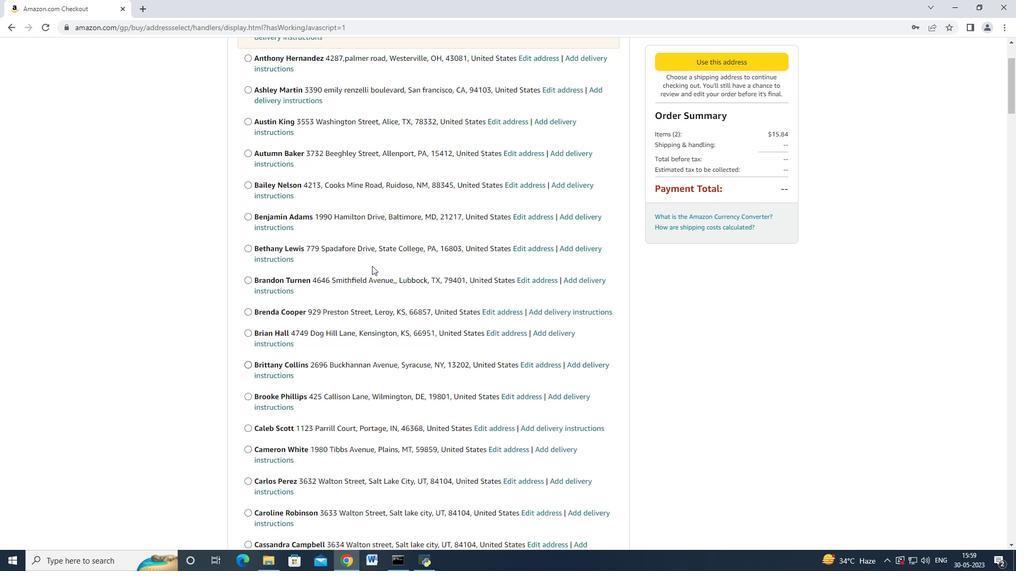 
Action: Mouse scrolled (372, 265) with delta (0, 0)
Screenshot: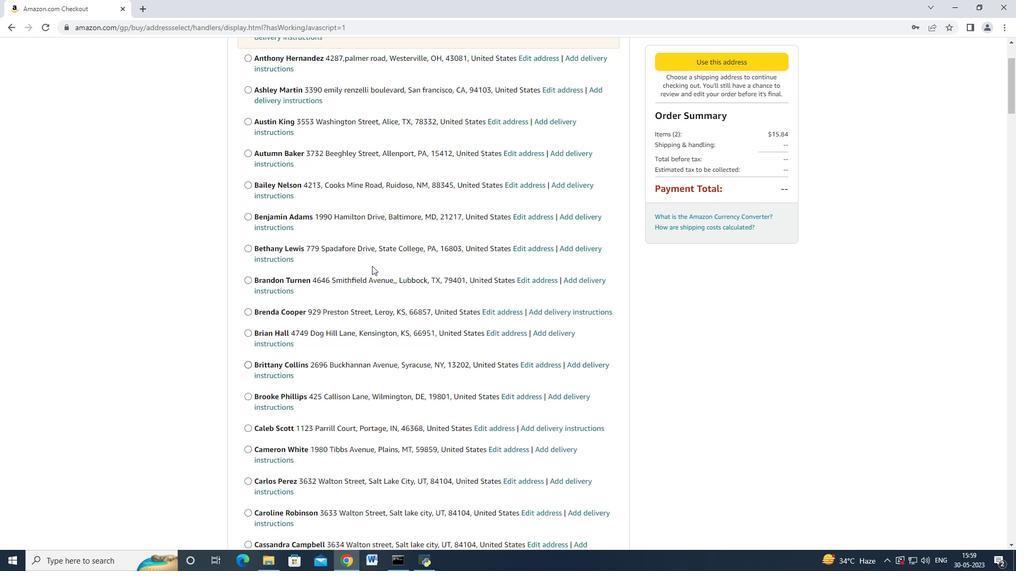 
Action: Mouse scrolled (372, 265) with delta (0, 0)
Screenshot: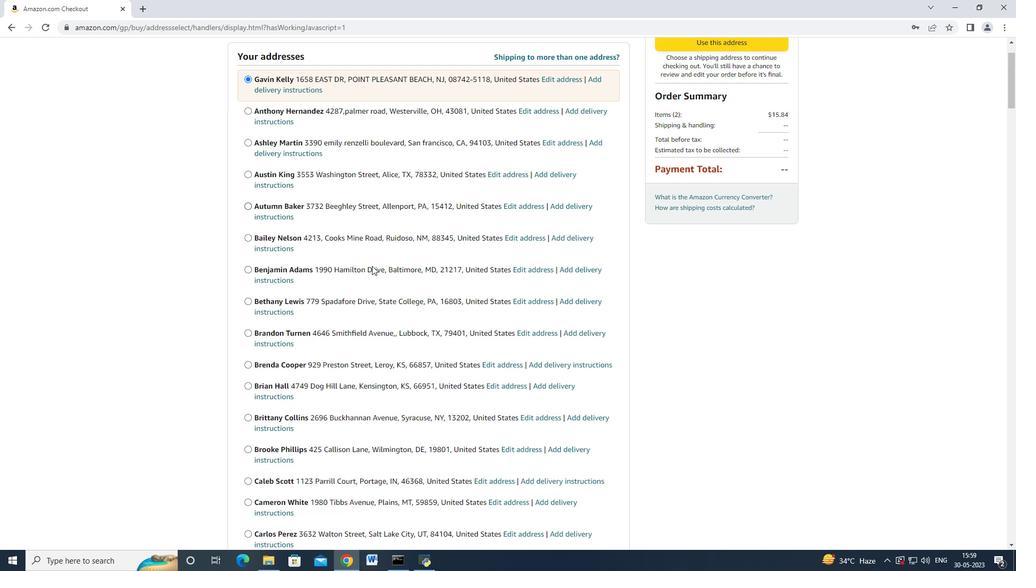 
Action: Mouse scrolled (372, 265) with delta (0, 0)
Screenshot: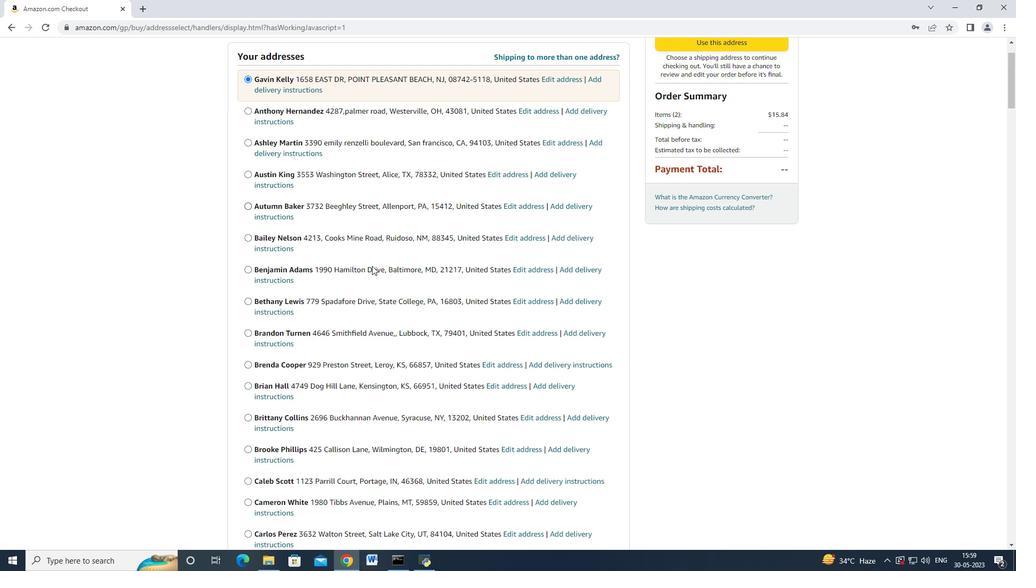 
Action: Mouse scrolled (372, 265) with delta (0, 0)
Screenshot: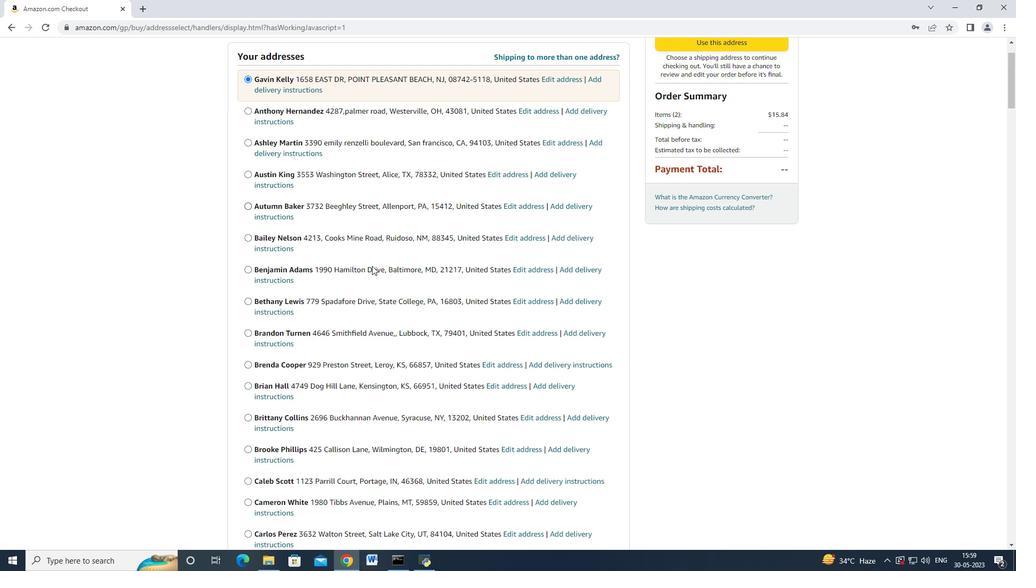 
Action: Mouse scrolled (372, 265) with delta (0, 0)
Screenshot: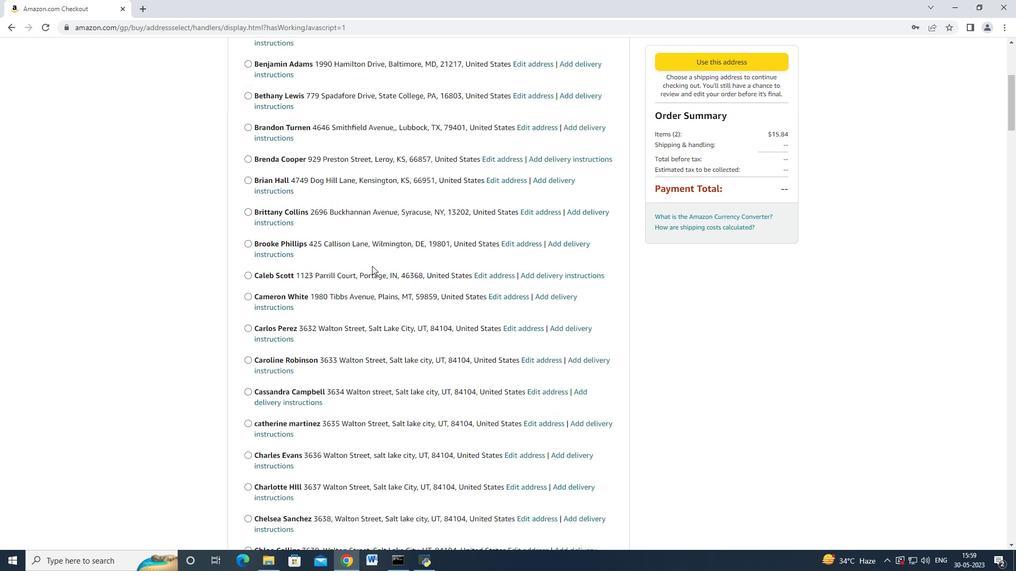 
Action: Mouse scrolled (372, 265) with delta (0, 0)
Screenshot: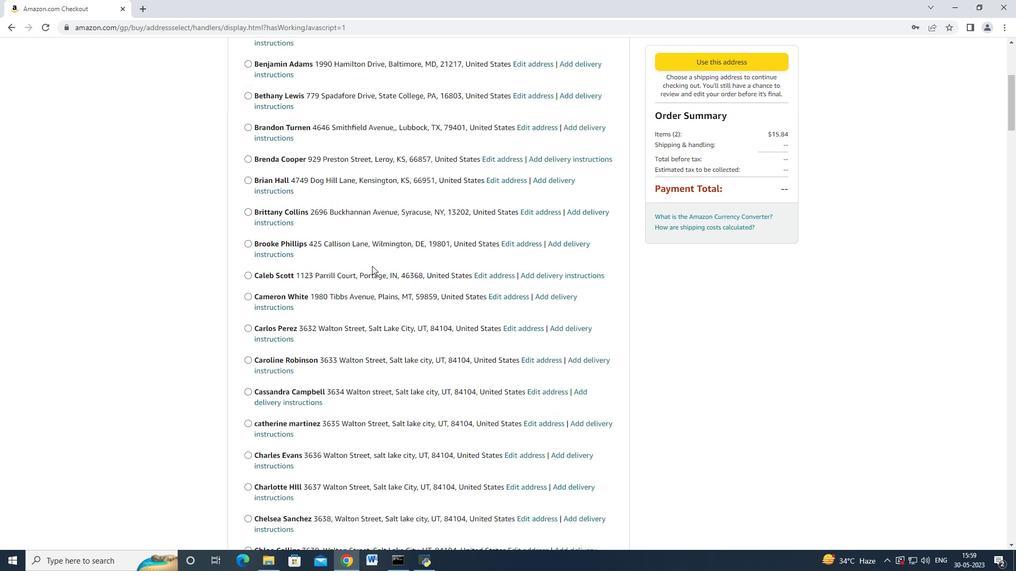 
Action: Mouse scrolled (372, 265) with delta (0, 0)
Screenshot: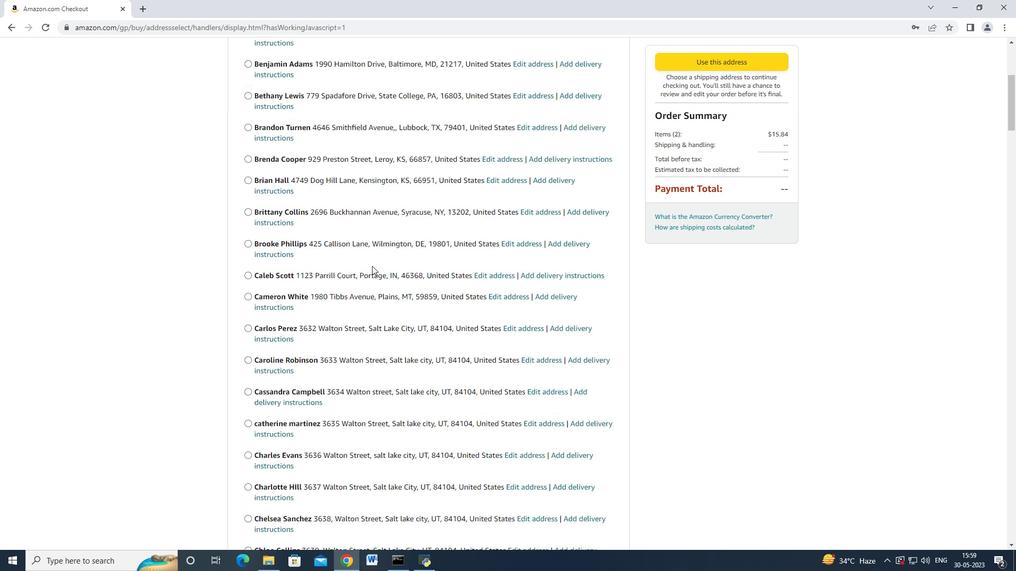 
Action: Mouse scrolled (372, 265) with delta (0, 0)
Screenshot: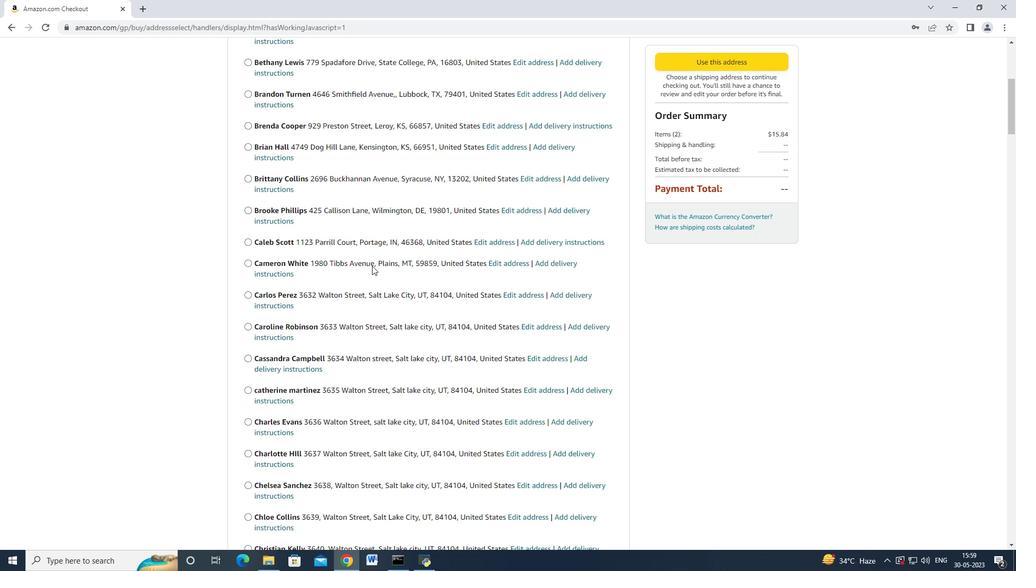 
Action: Mouse scrolled (372, 265) with delta (0, 0)
Screenshot: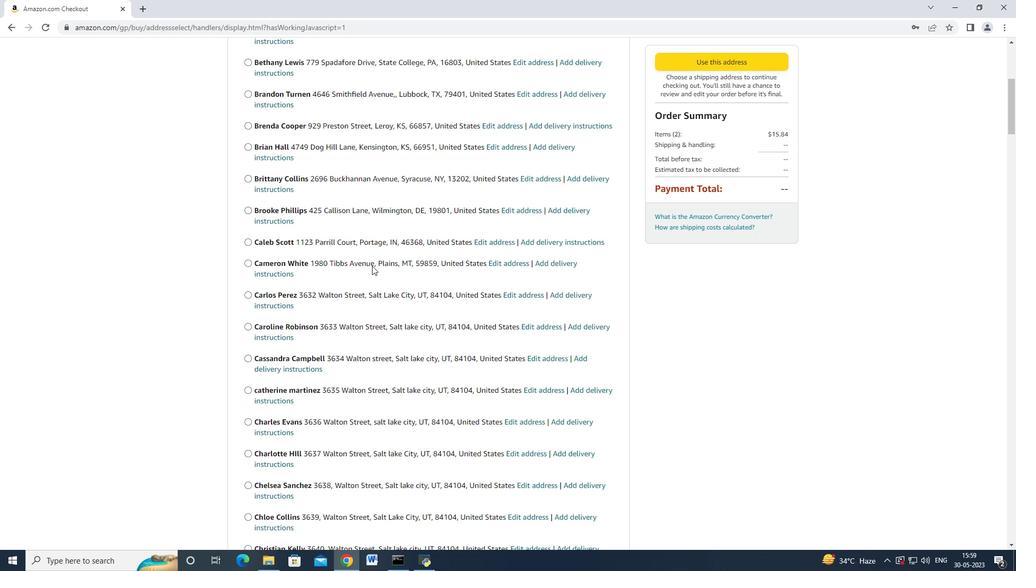 
Action: Mouse scrolled (372, 265) with delta (0, 0)
Screenshot: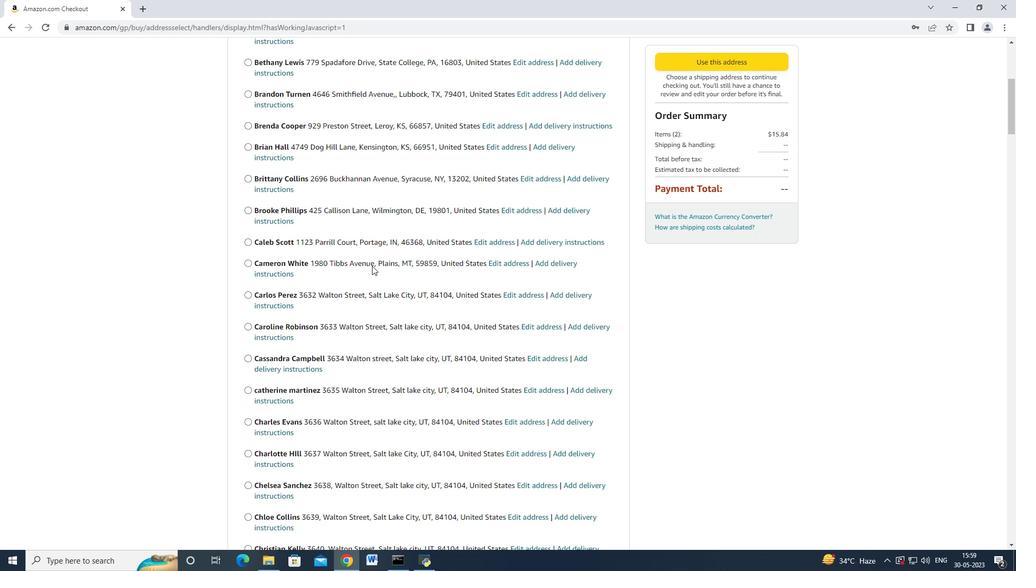 
Action: Mouse scrolled (372, 265) with delta (0, 0)
Screenshot: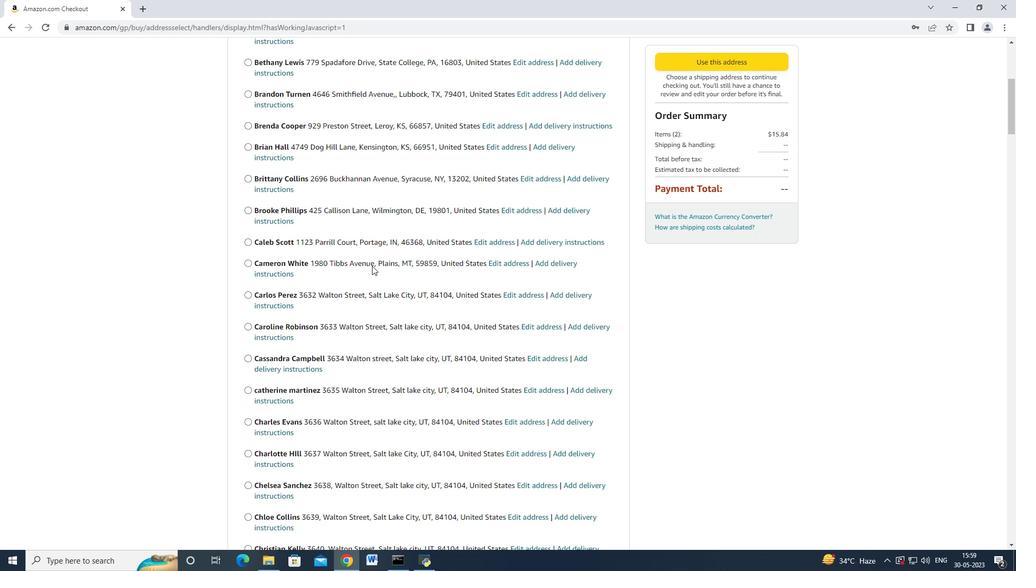 
Action: Mouse scrolled (372, 265) with delta (0, 0)
Screenshot: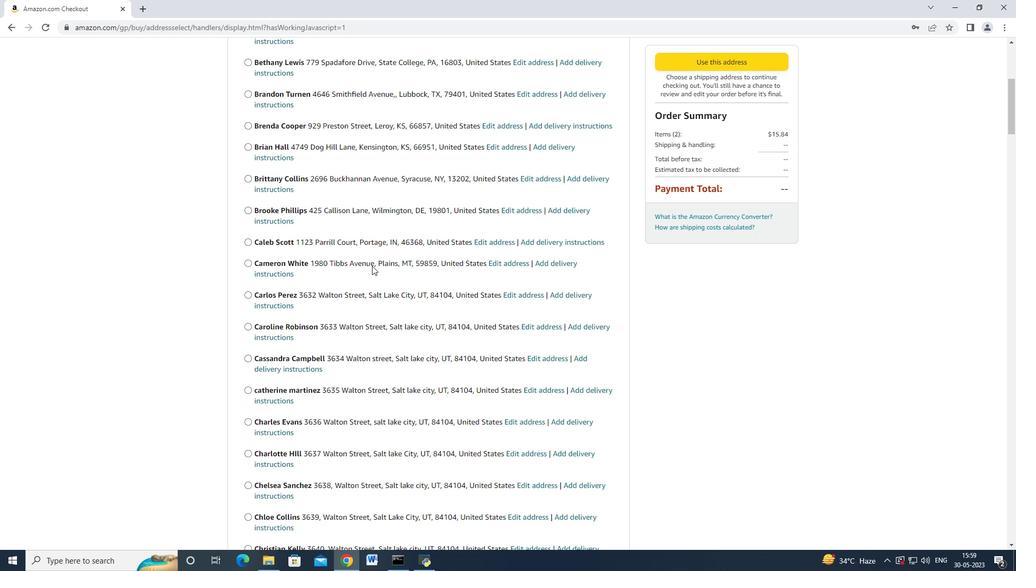 
Action: Mouse scrolled (372, 265) with delta (0, 0)
Screenshot: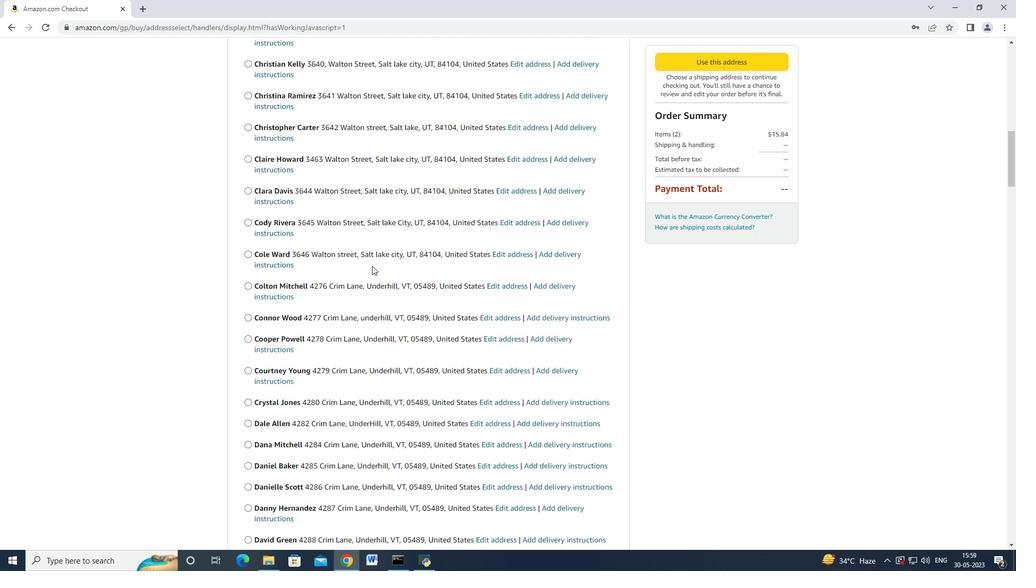 
Action: Mouse scrolled (372, 265) with delta (0, 0)
Screenshot: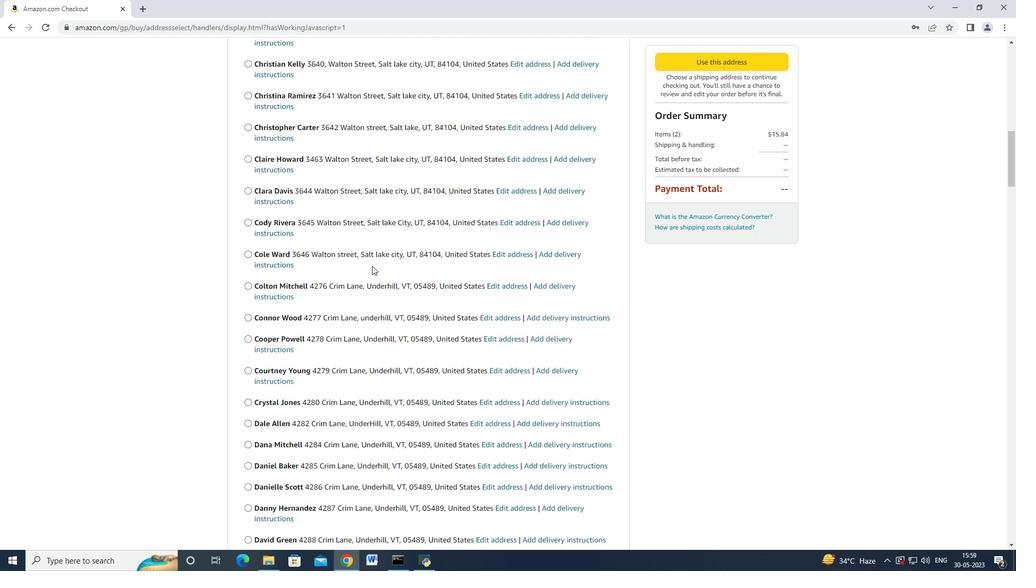 
Action: Mouse scrolled (372, 265) with delta (0, 0)
Screenshot: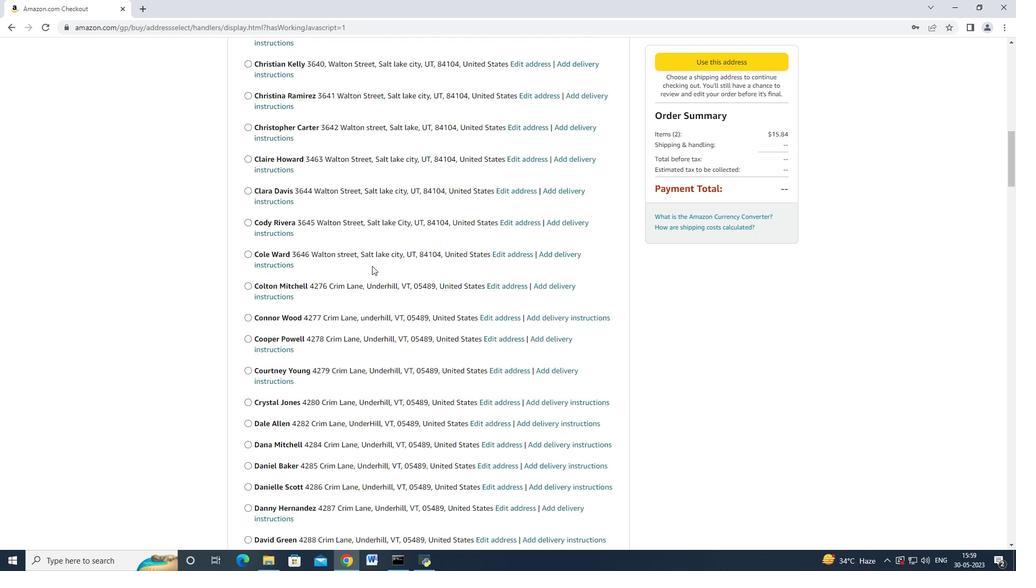 
Action: Mouse scrolled (372, 265) with delta (0, 0)
Screenshot: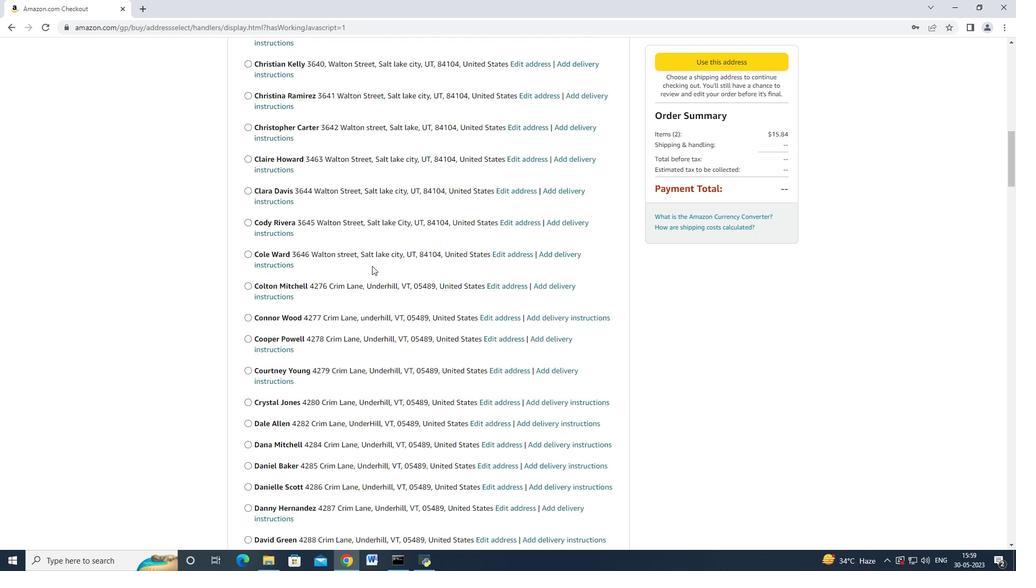 
Action: Mouse scrolled (372, 265) with delta (0, 0)
Screenshot: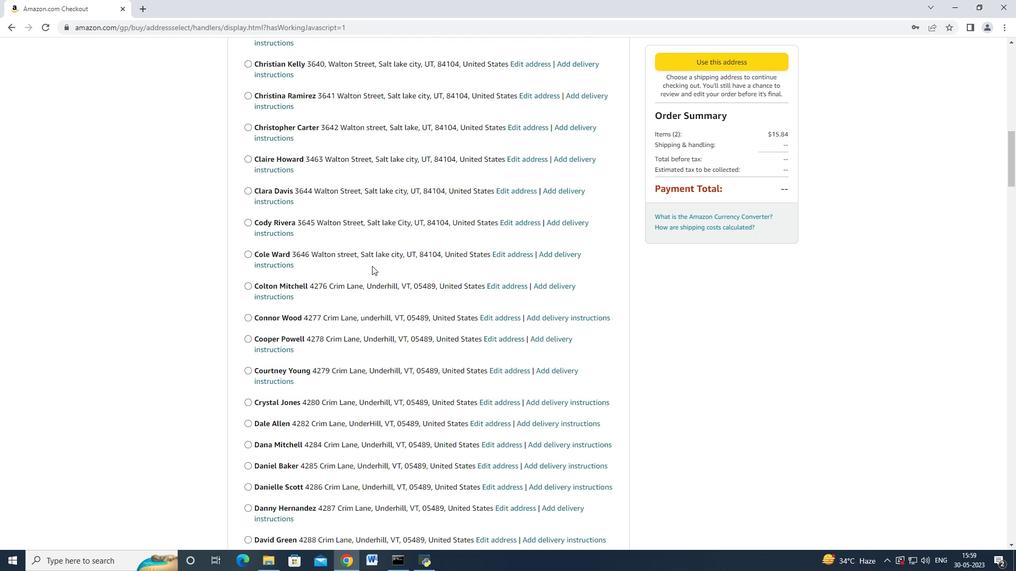 
Action: Mouse moved to (370, 267)
Screenshot: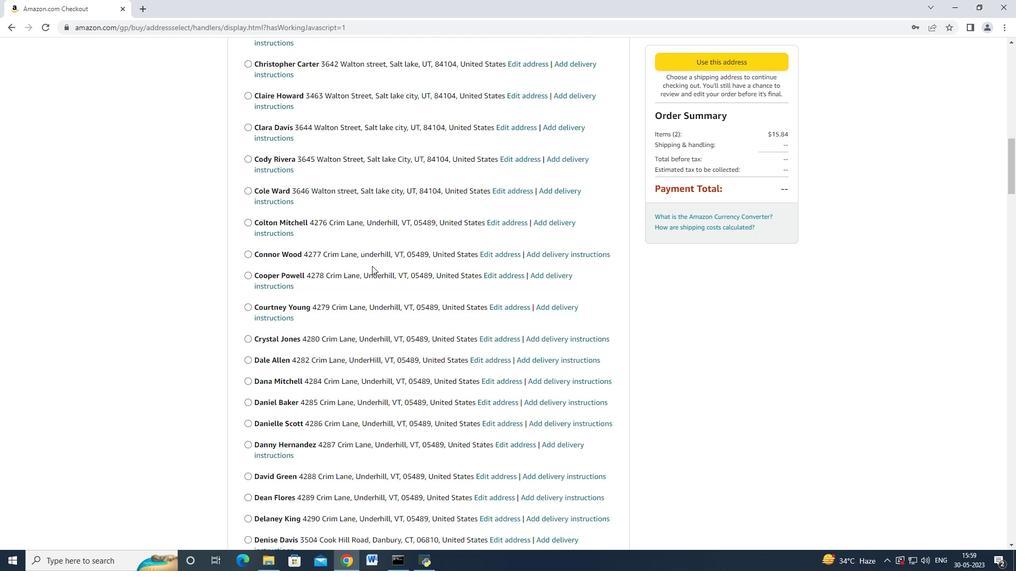 
Action: Mouse scrolled (370, 267) with delta (0, 0)
Screenshot: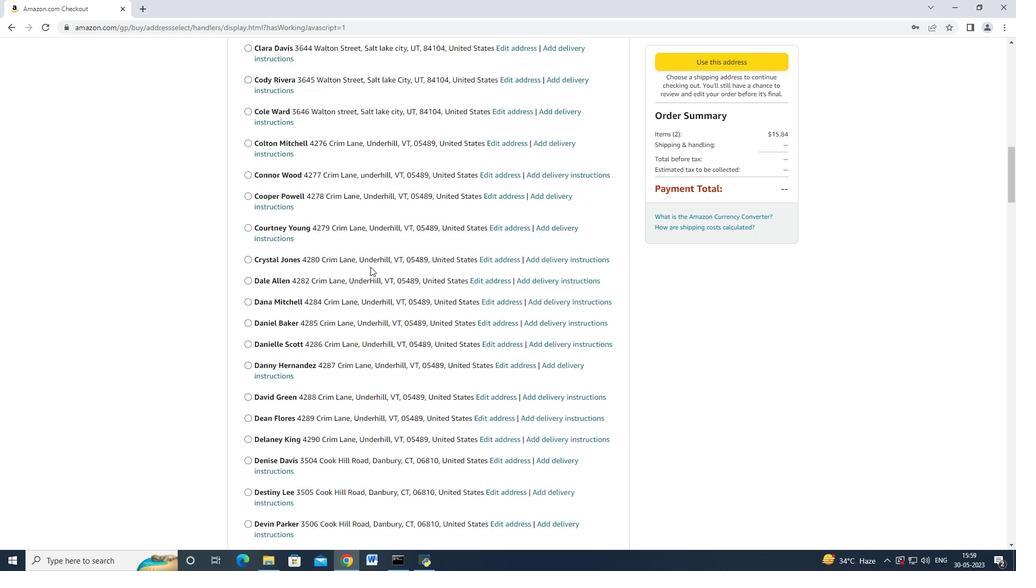 
Action: Mouse scrolled (370, 267) with delta (0, 0)
Screenshot: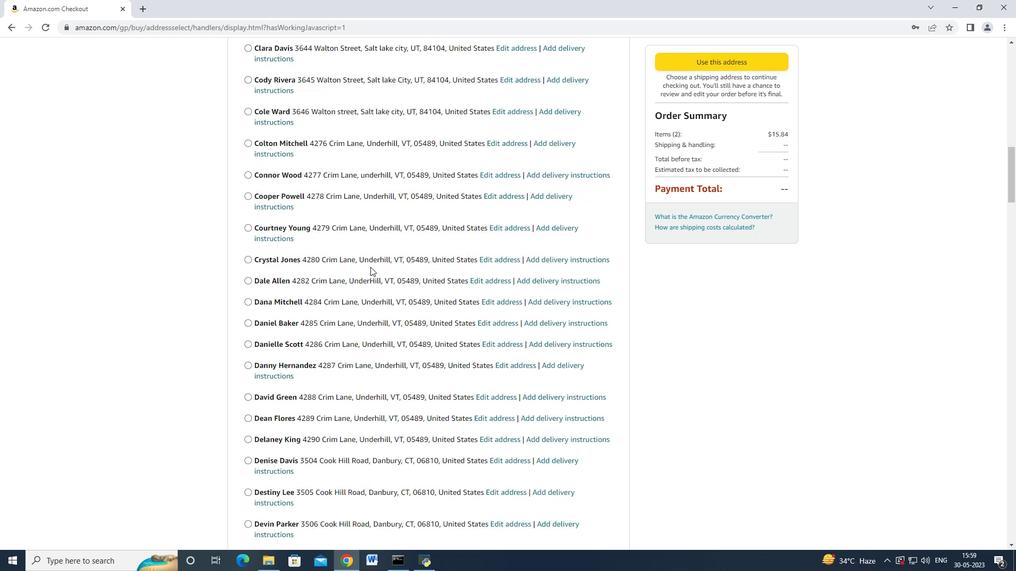 
Action: Mouse scrolled (370, 267) with delta (0, 0)
Screenshot: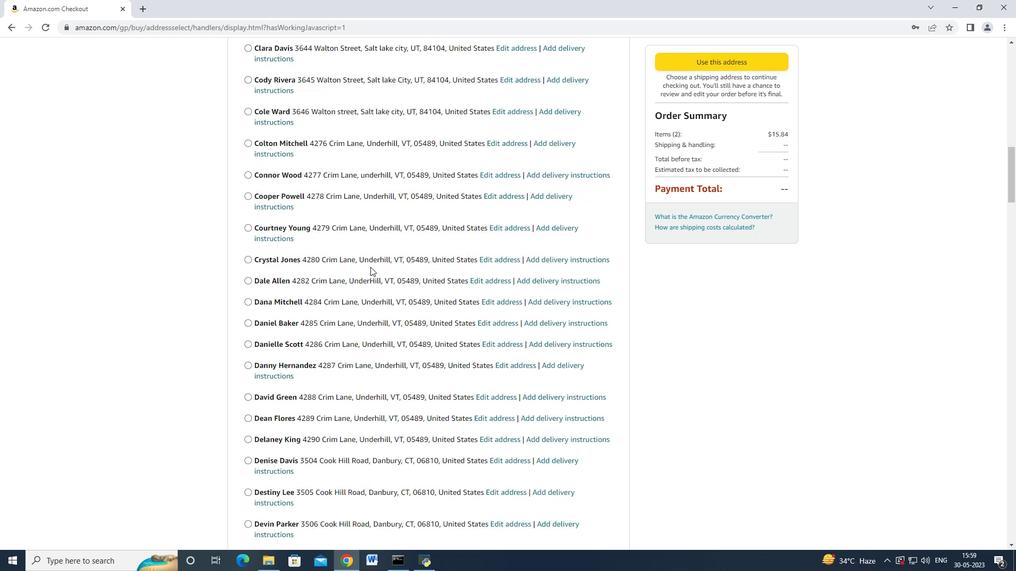 
Action: Mouse scrolled (370, 267) with delta (0, 0)
Screenshot: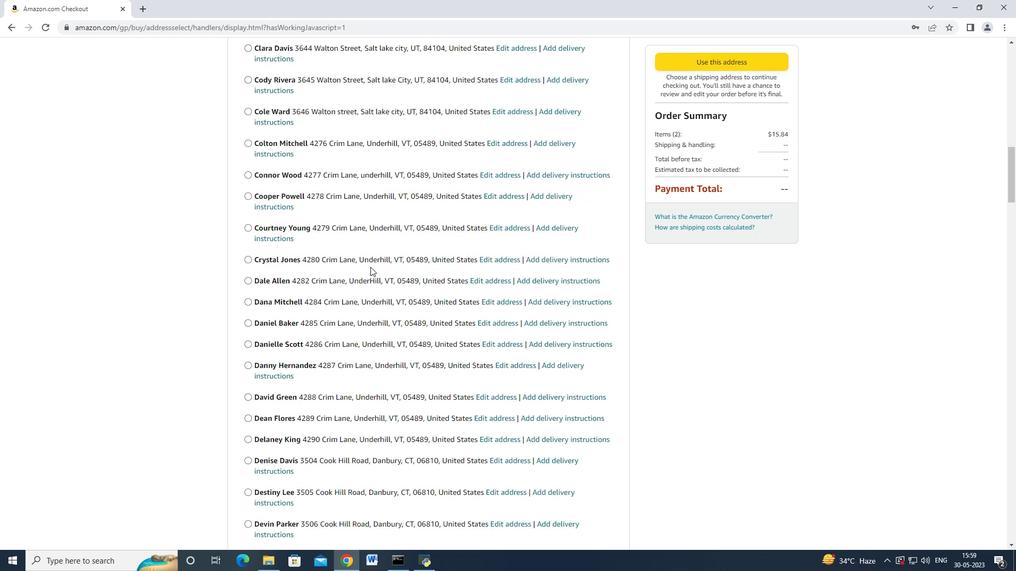 
Action: Mouse scrolled (370, 267) with delta (0, 0)
Screenshot: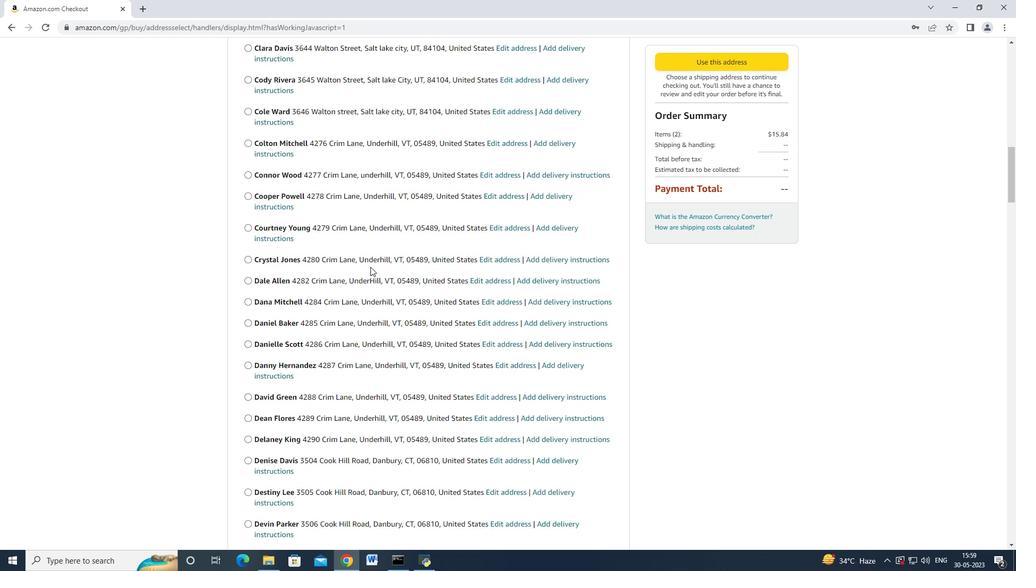 
Action: Mouse scrolled (370, 267) with delta (0, 0)
Screenshot: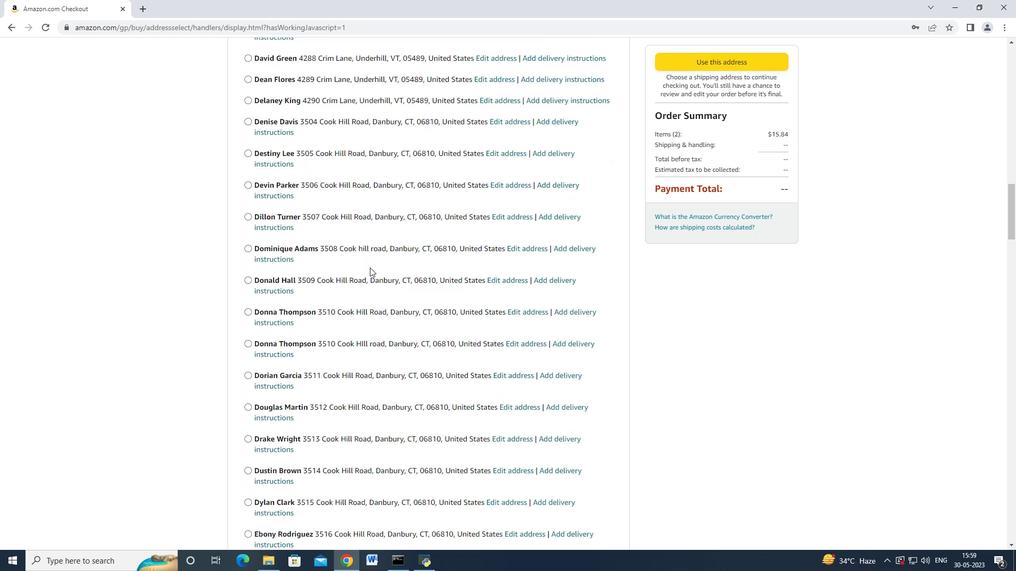 
Action: Mouse scrolled (370, 267) with delta (0, 0)
Screenshot: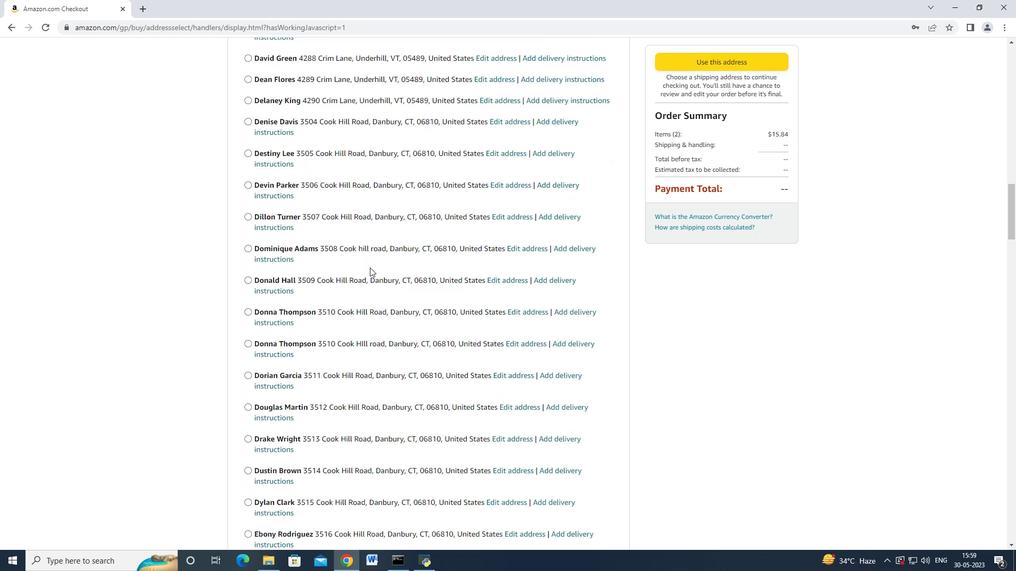 
Action: Mouse scrolled (370, 267) with delta (0, 0)
Screenshot: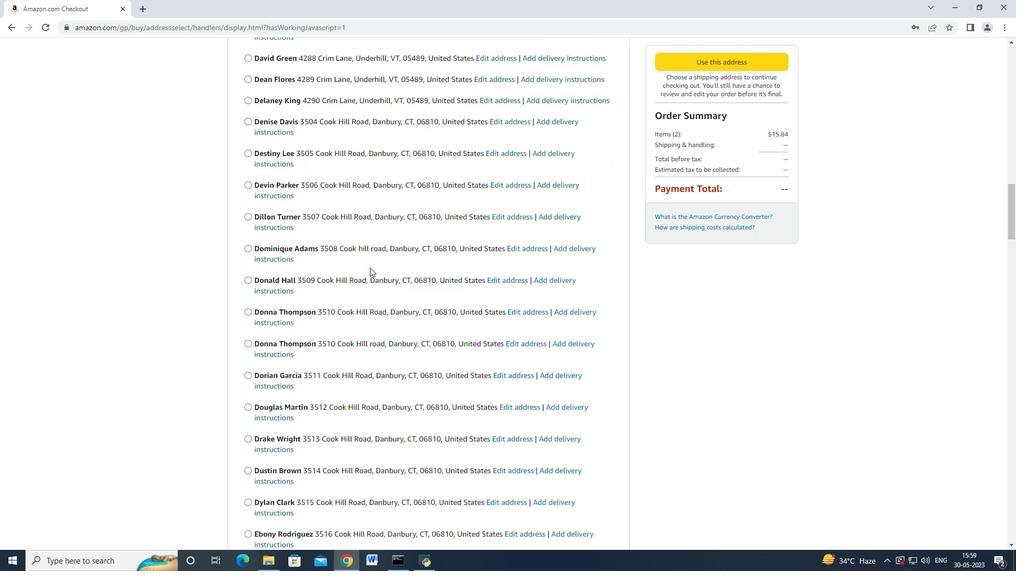 
Action: Mouse scrolled (370, 267) with delta (0, 0)
Screenshot: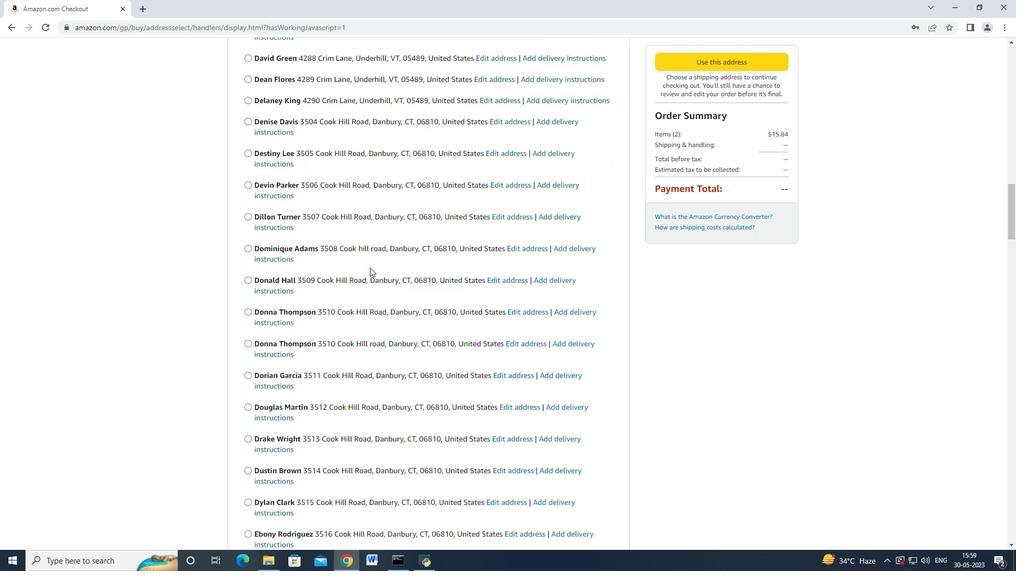 
Action: Mouse scrolled (370, 267) with delta (0, 0)
Screenshot: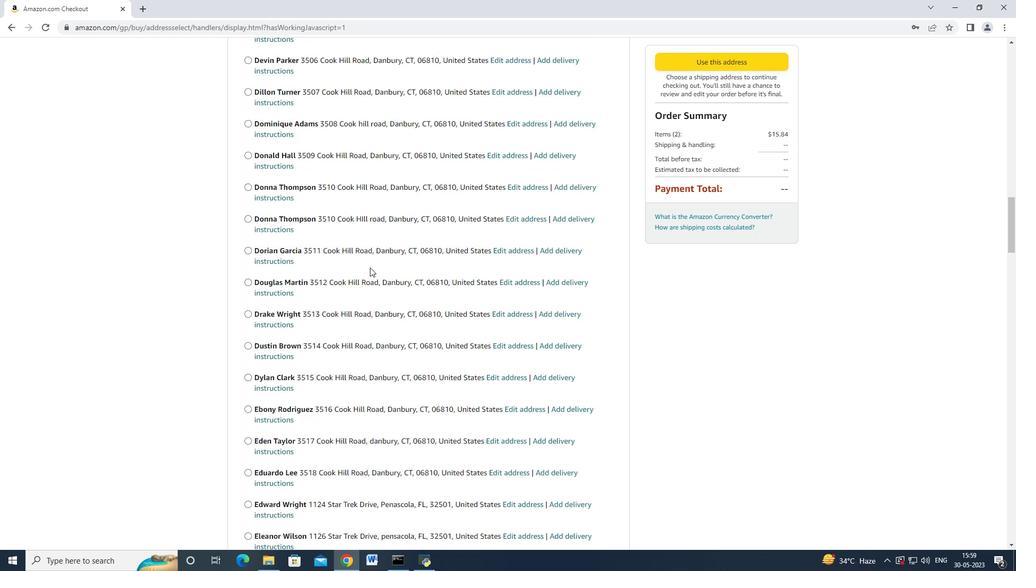 
Action: Mouse moved to (370, 267)
Screenshot: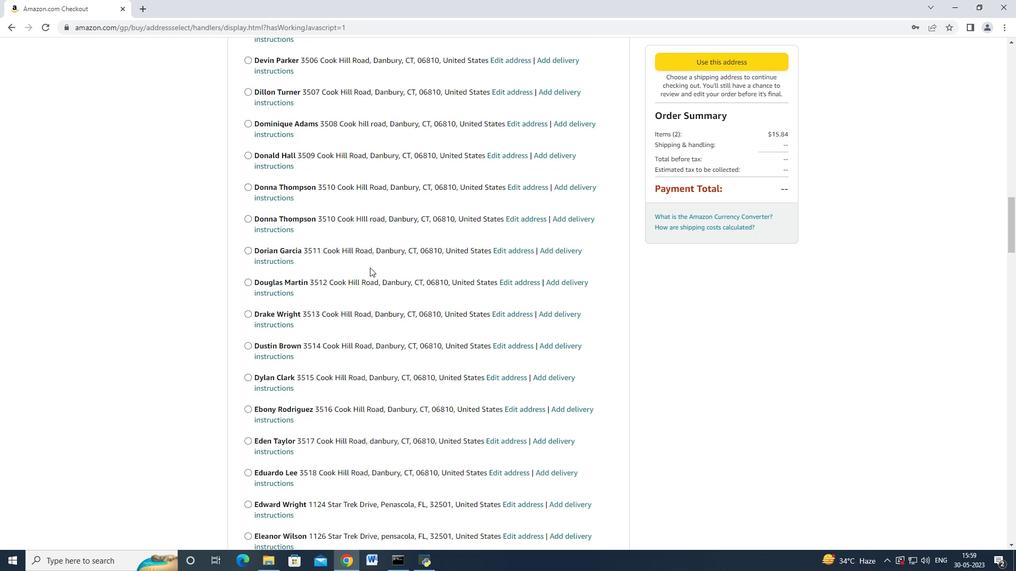 
Action: Mouse scrolled (370, 267) with delta (0, 0)
Screenshot: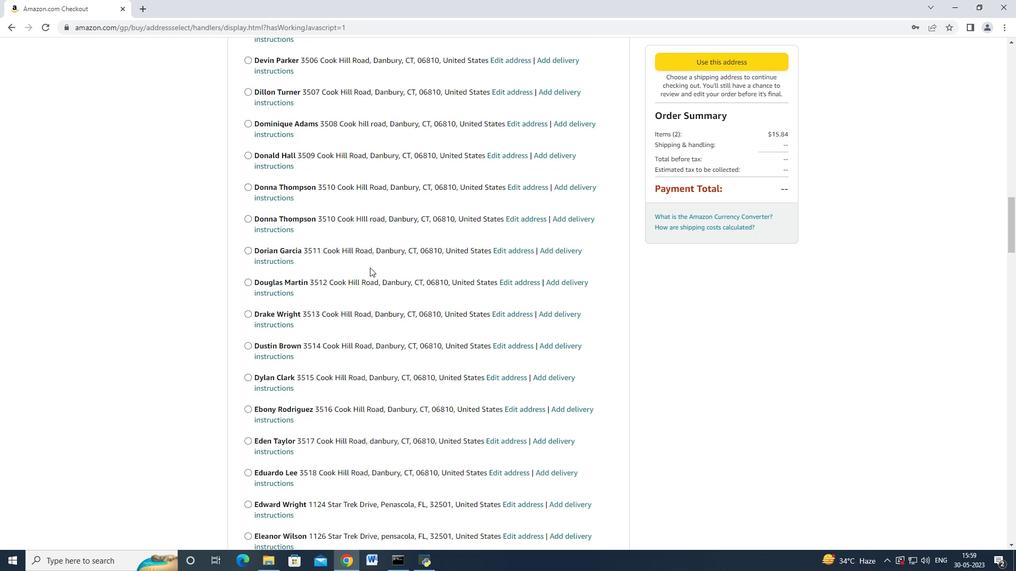 
Action: Mouse scrolled (370, 267) with delta (0, 0)
Screenshot: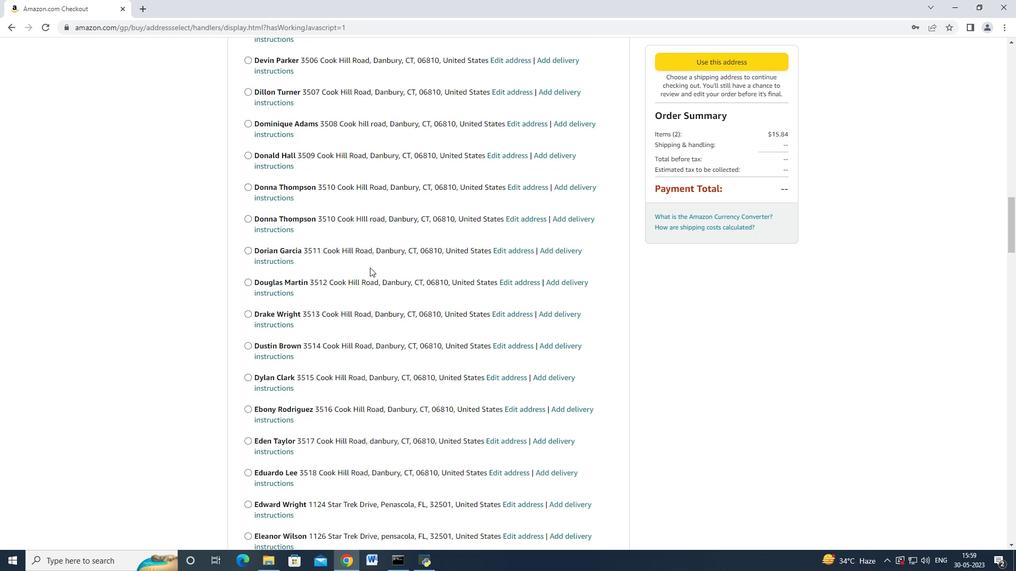 
Action: Mouse scrolled (370, 267) with delta (0, 0)
Screenshot: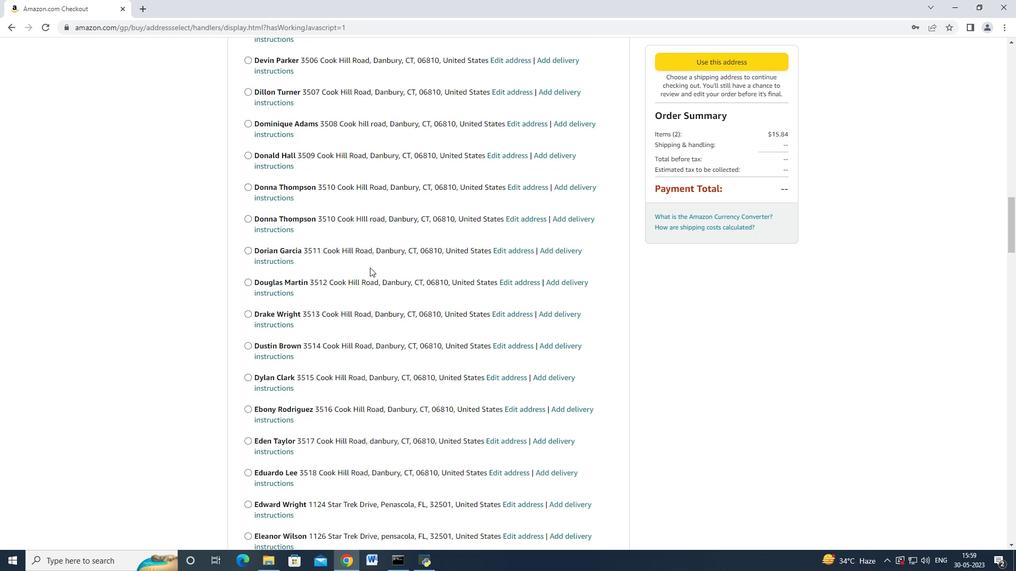 
Action: Mouse moved to (370, 267)
Screenshot: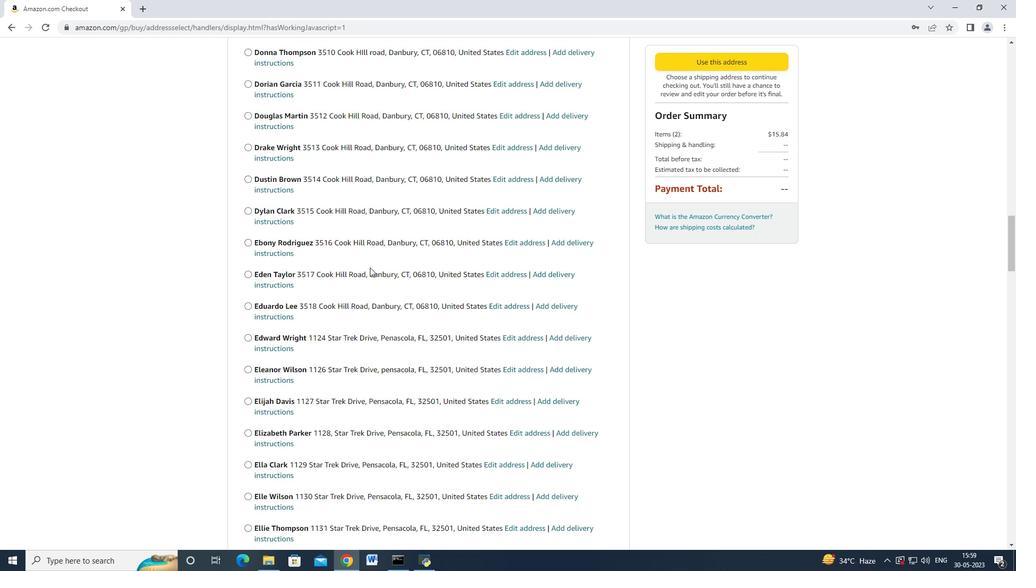 
Action: Mouse scrolled (370, 267) with delta (0, 0)
Screenshot: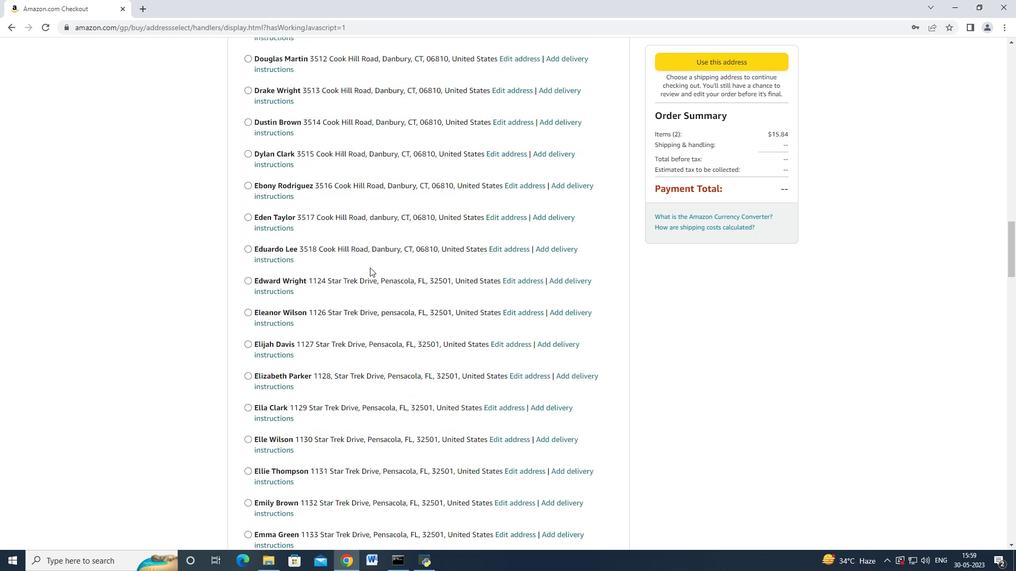 
Action: Mouse scrolled (370, 267) with delta (0, 0)
Screenshot: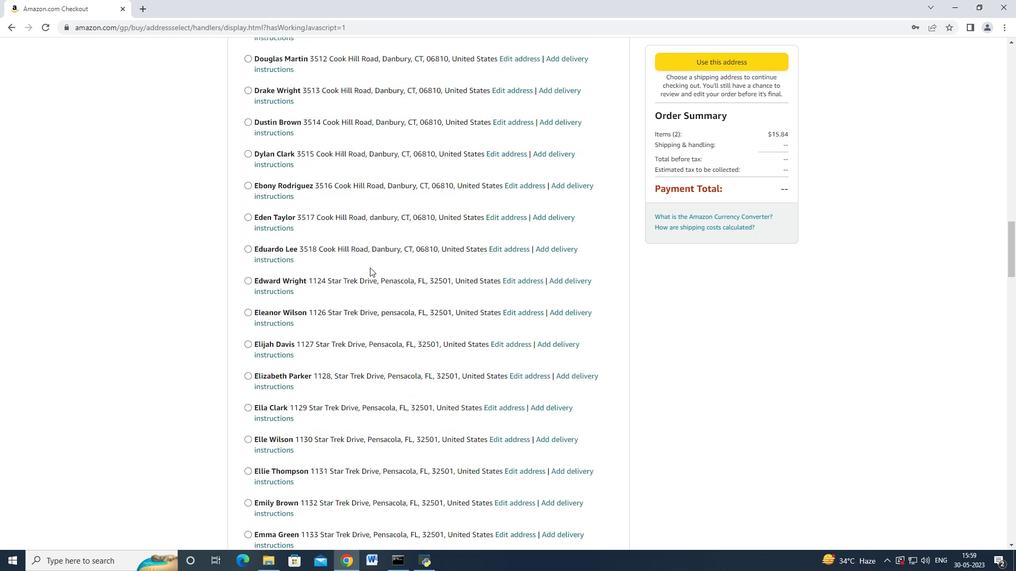 
Action: Mouse scrolled (370, 267) with delta (0, 0)
Screenshot: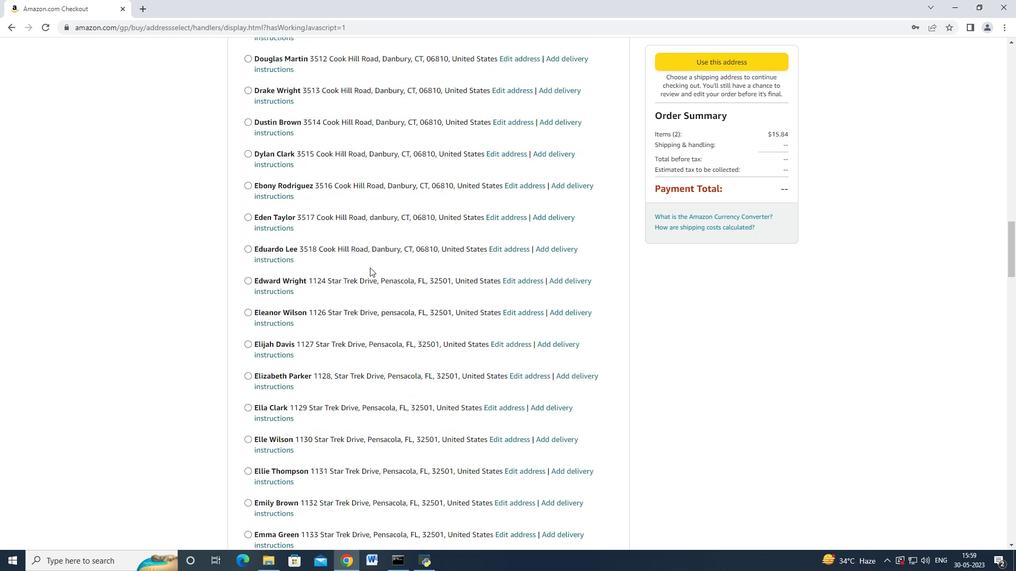 
Action: Mouse scrolled (370, 267) with delta (0, 0)
Screenshot: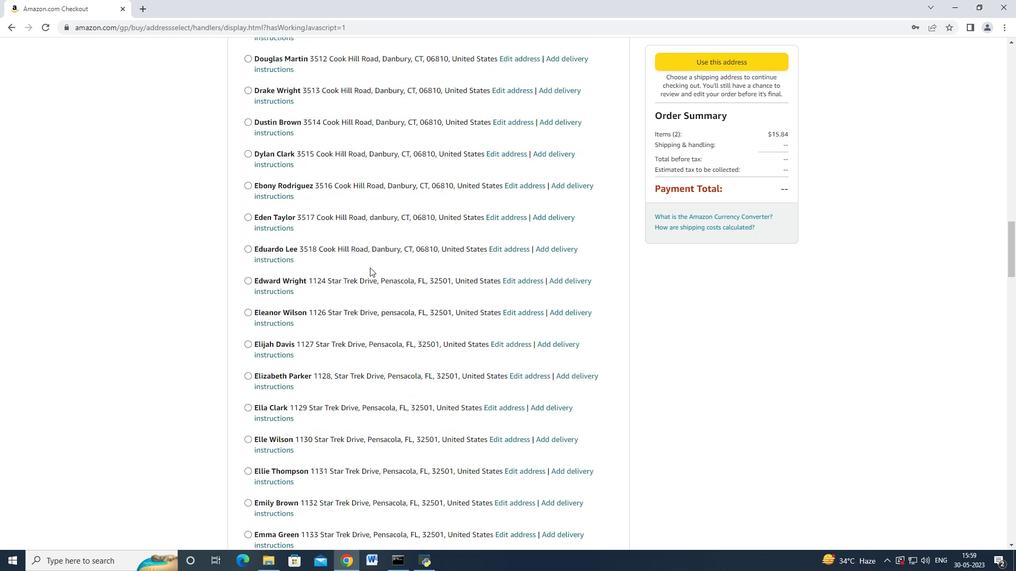
Action: Mouse scrolled (370, 267) with delta (0, 0)
Screenshot: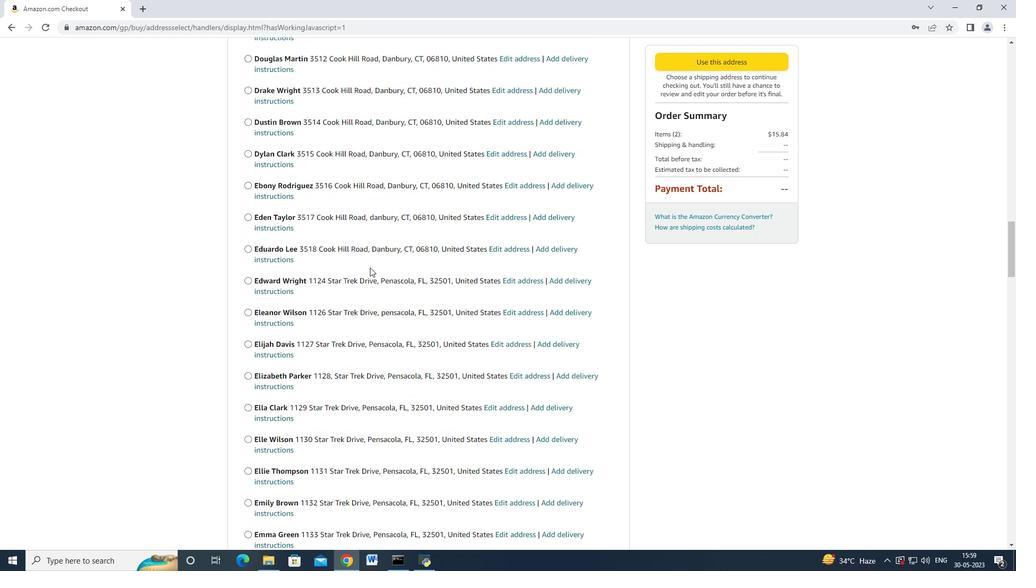 
Action: Mouse moved to (370, 268)
Screenshot: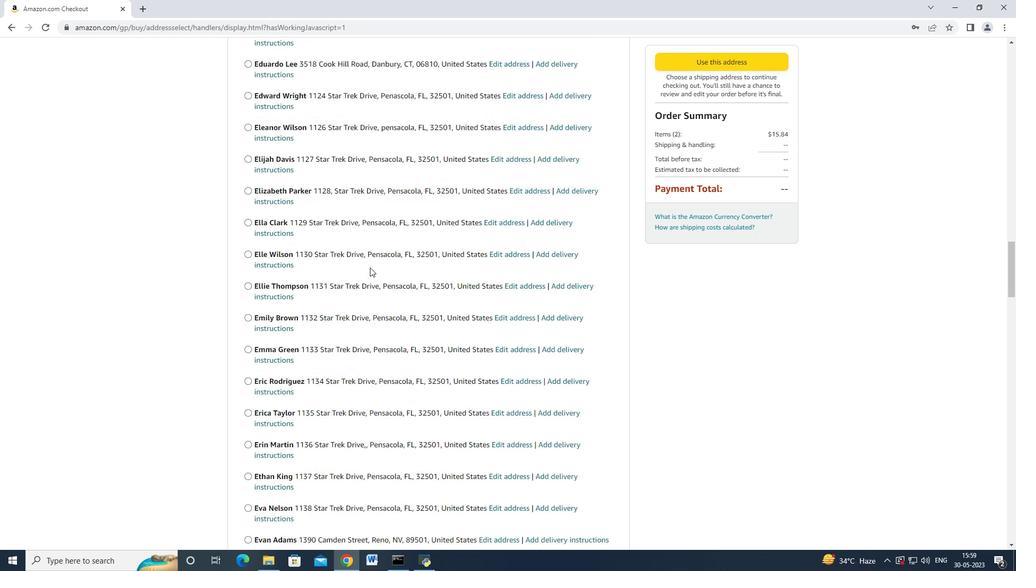 
Action: Mouse scrolled (370, 267) with delta (0, 0)
Screenshot: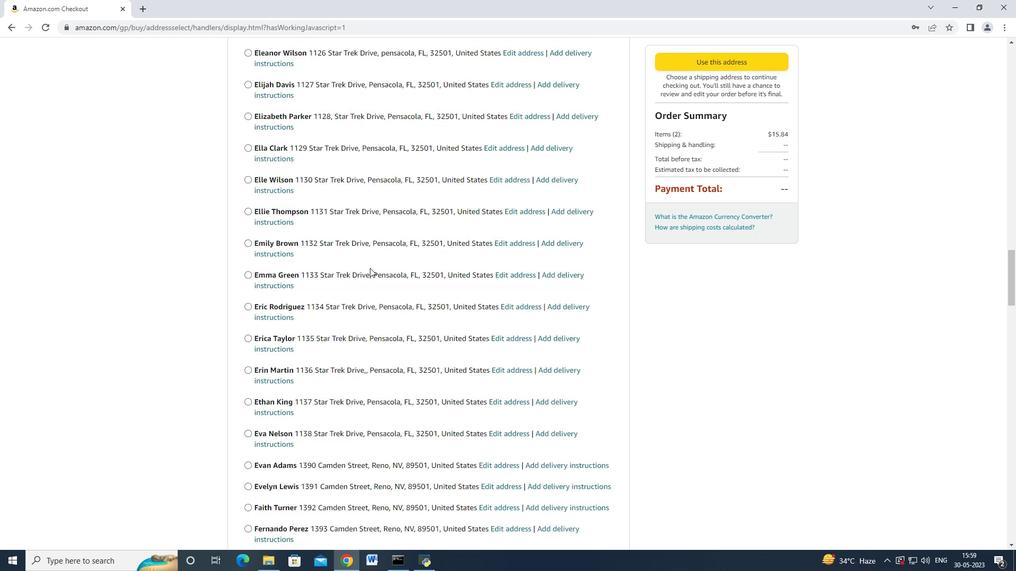 
Action: Mouse scrolled (370, 267) with delta (0, 0)
Screenshot: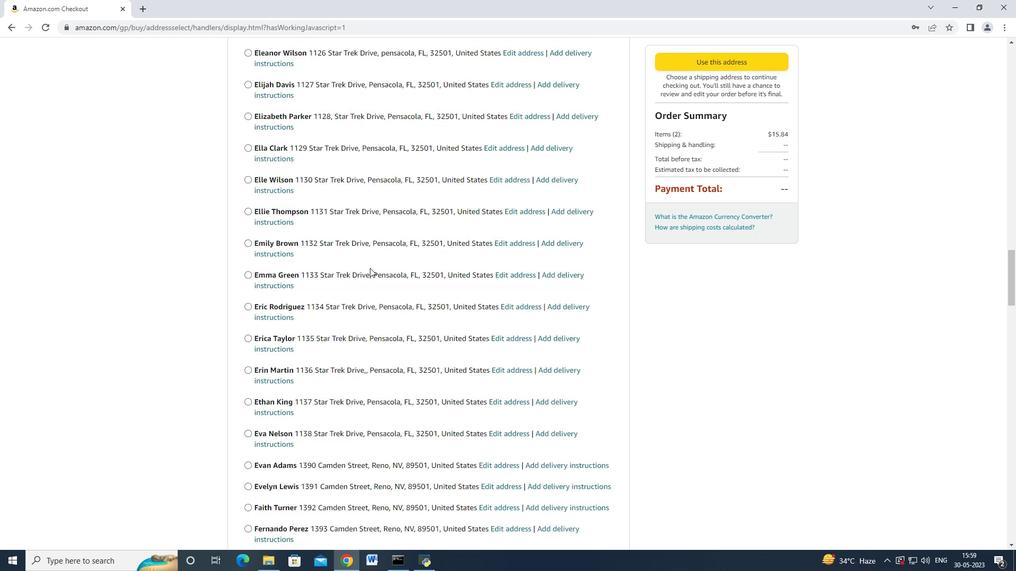 
Action: Mouse scrolled (370, 267) with delta (0, 0)
Screenshot: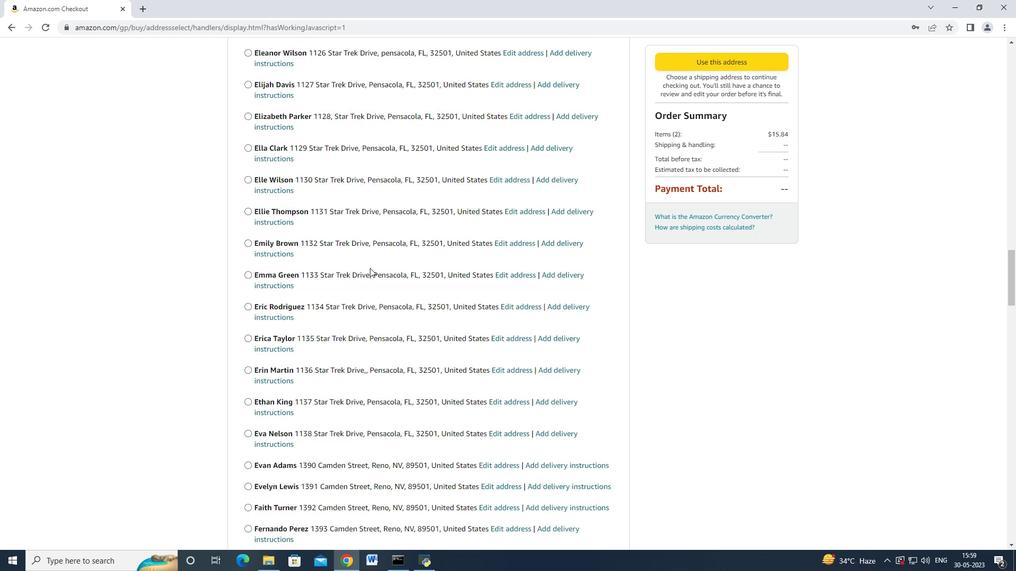 
Action: Mouse scrolled (370, 267) with delta (0, 0)
Screenshot: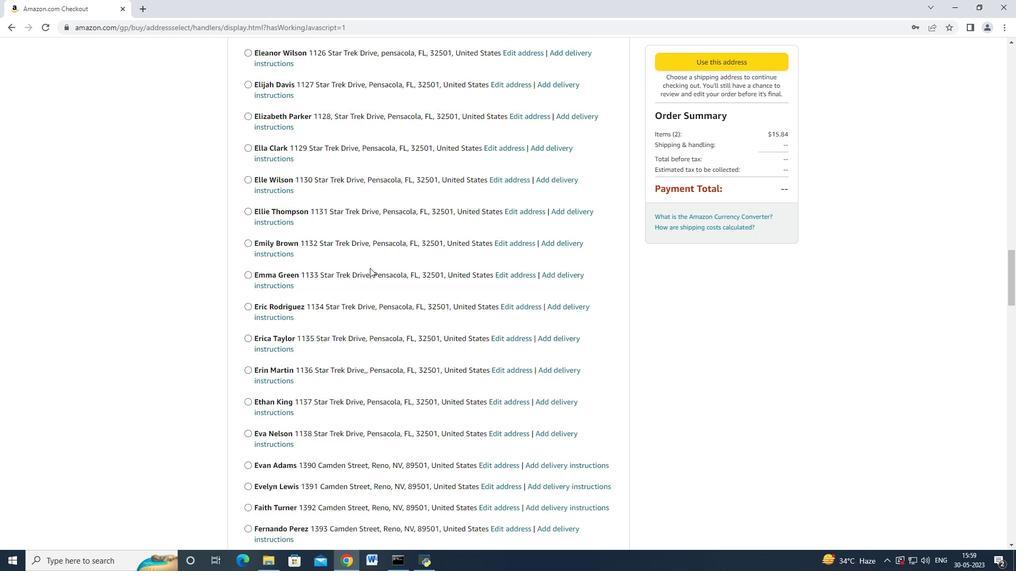 
Action: Mouse scrolled (370, 267) with delta (0, 0)
Screenshot: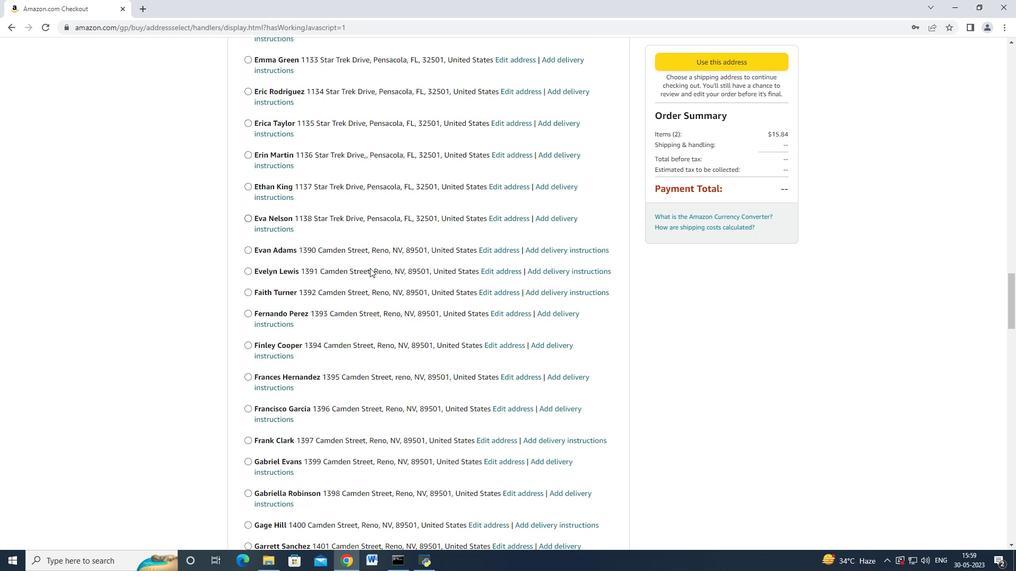 
Action: Mouse scrolled (370, 267) with delta (0, 0)
Screenshot: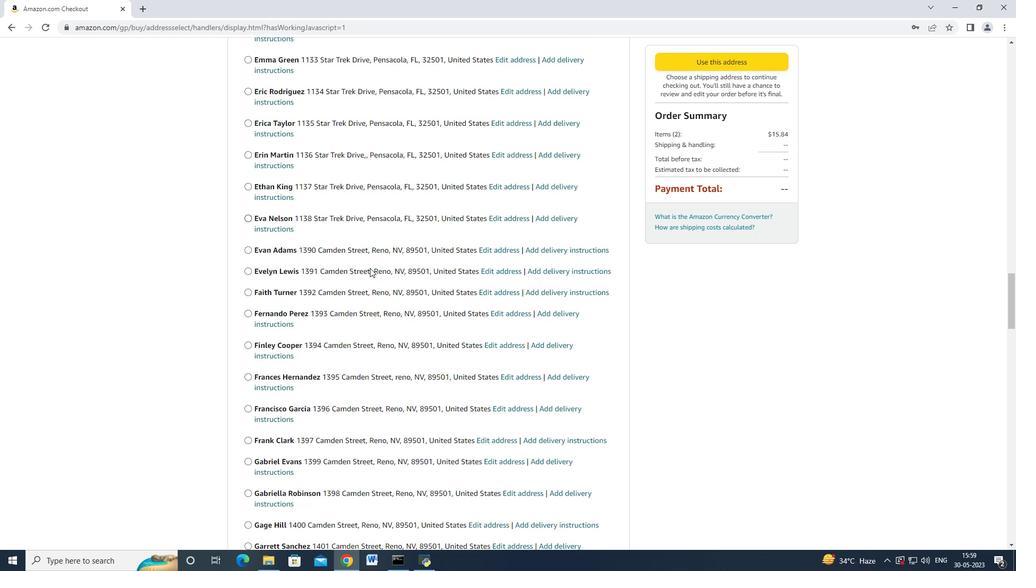 
Action: Mouse scrolled (370, 267) with delta (0, 0)
Screenshot: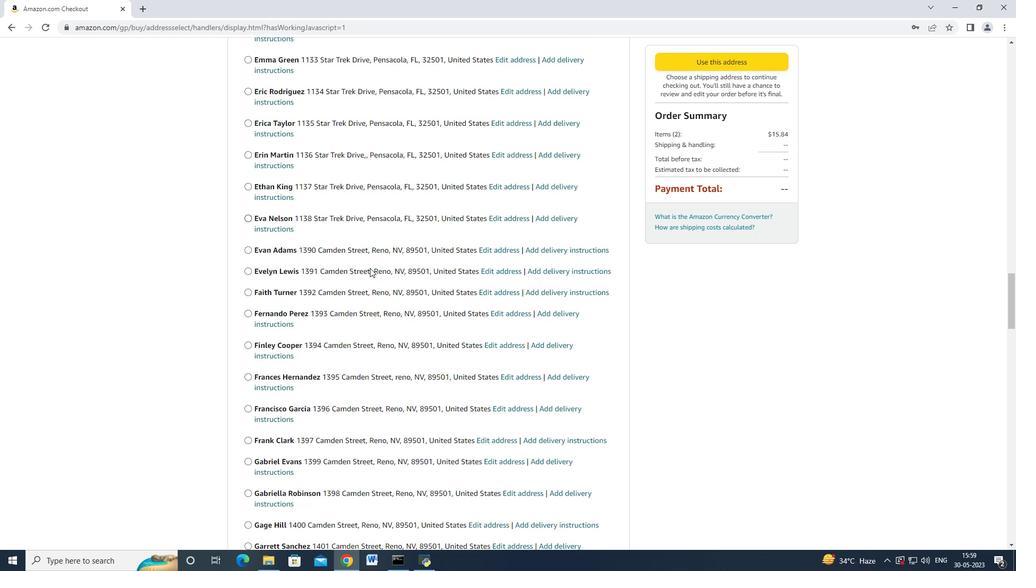 
Action: Mouse scrolled (370, 267) with delta (0, 0)
Screenshot: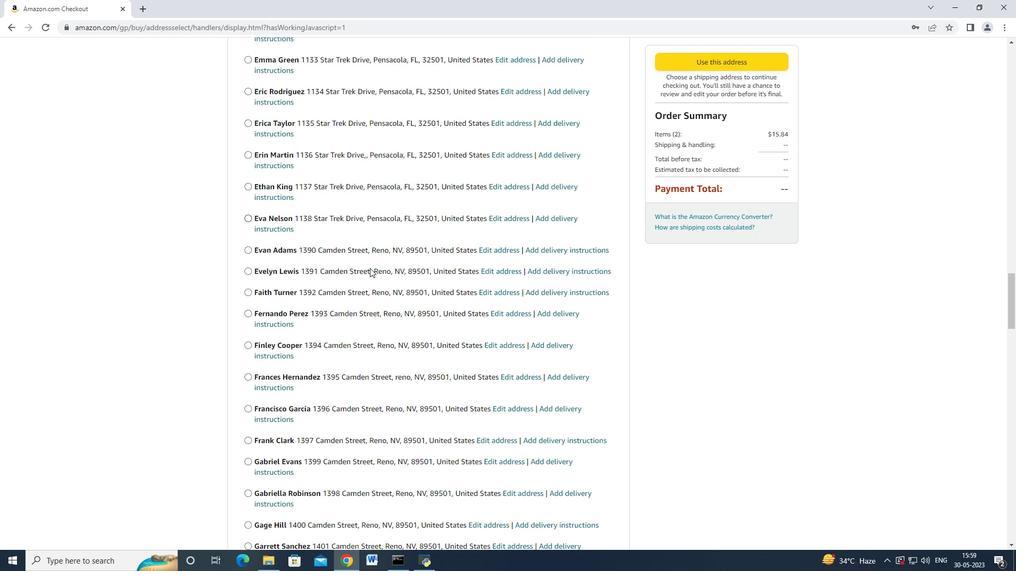 
Action: Mouse scrolled (370, 267) with delta (0, 0)
Screenshot: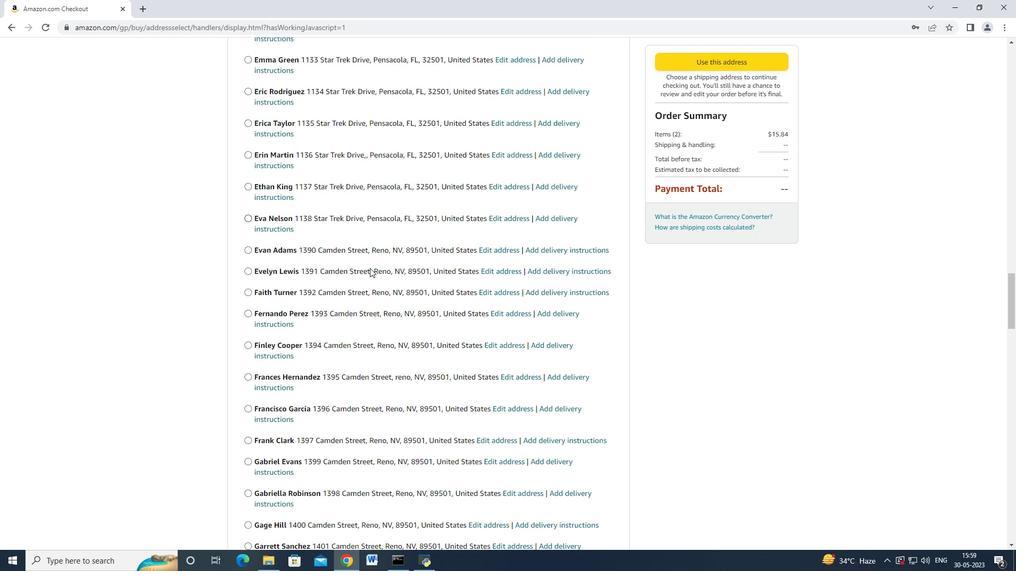 
Action: Mouse scrolled (370, 267) with delta (0, 0)
Screenshot: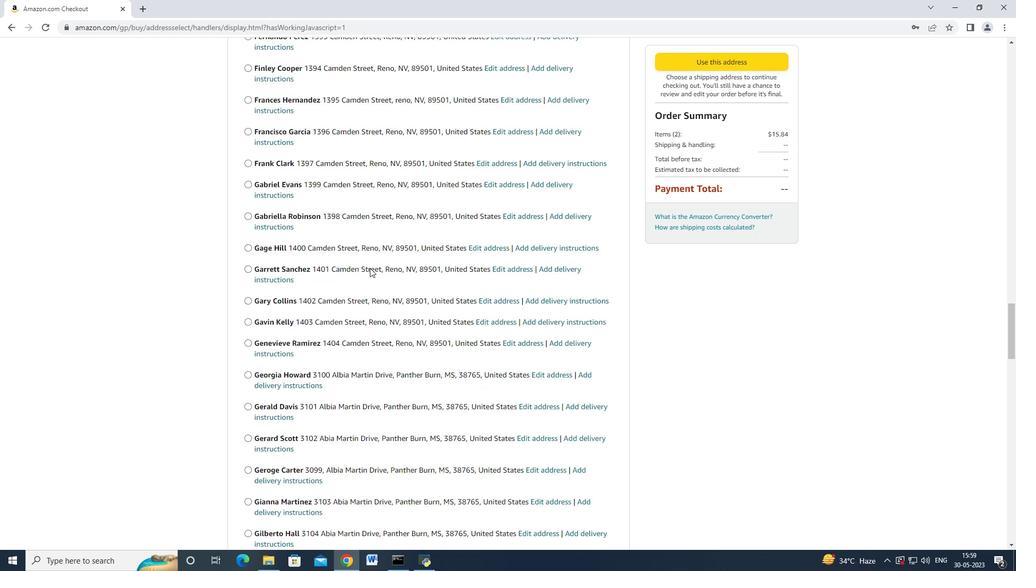 
Action: Mouse scrolled (370, 267) with delta (0, 0)
Screenshot: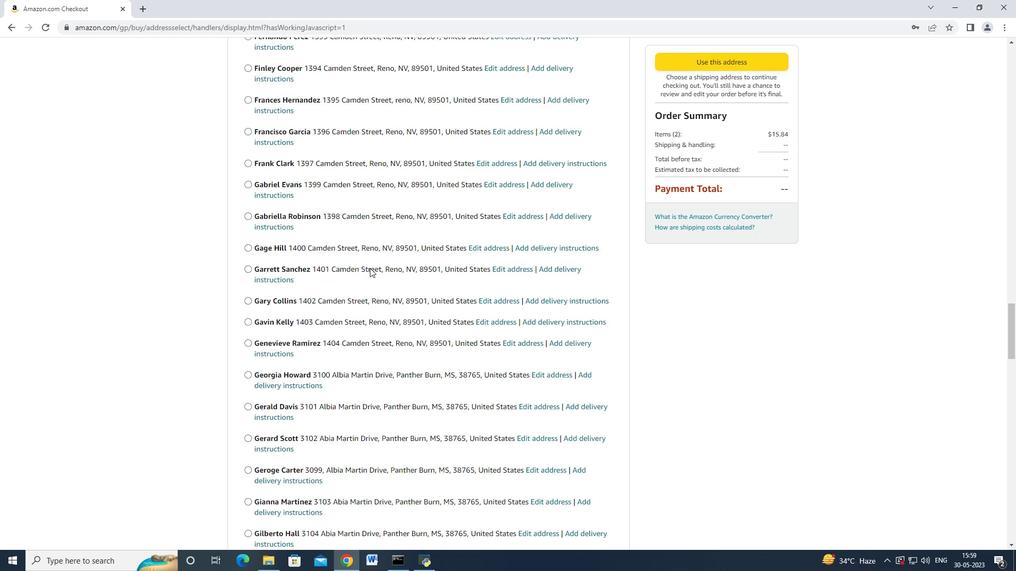 
Action: Mouse scrolled (370, 267) with delta (0, 0)
Screenshot: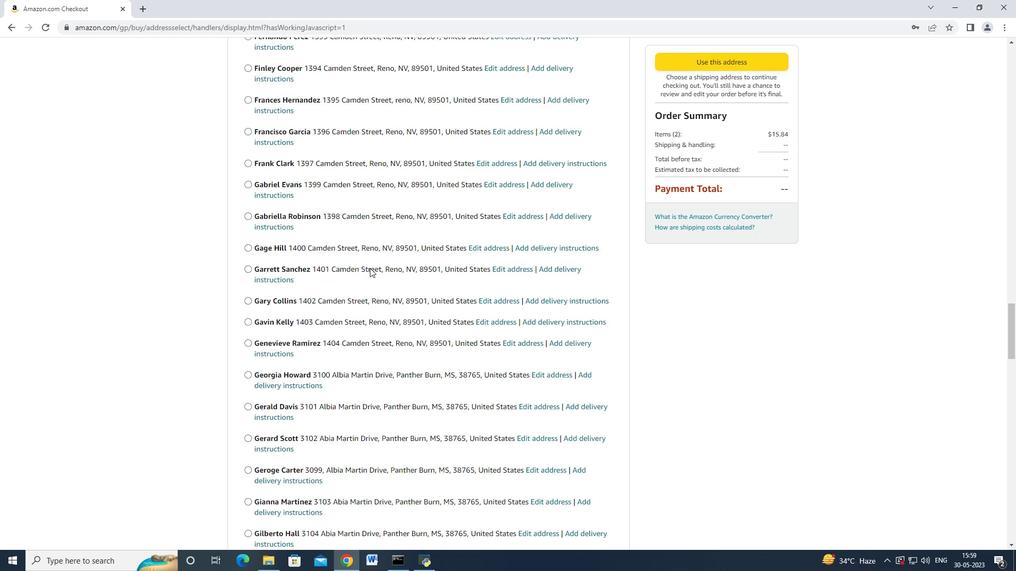 
Action: Mouse scrolled (370, 267) with delta (0, 0)
Screenshot: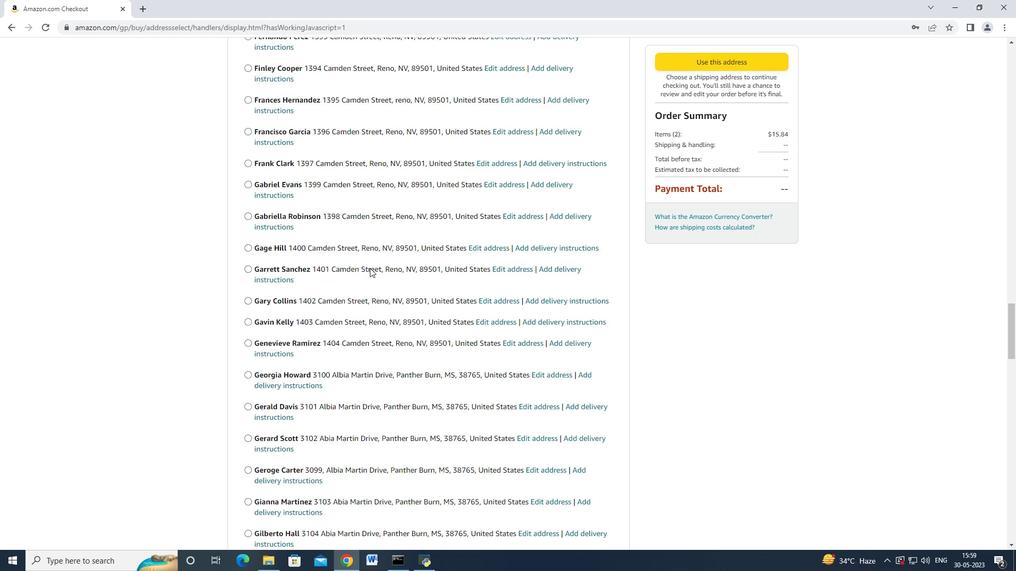 
Action: Mouse scrolled (370, 267) with delta (0, 0)
Screenshot: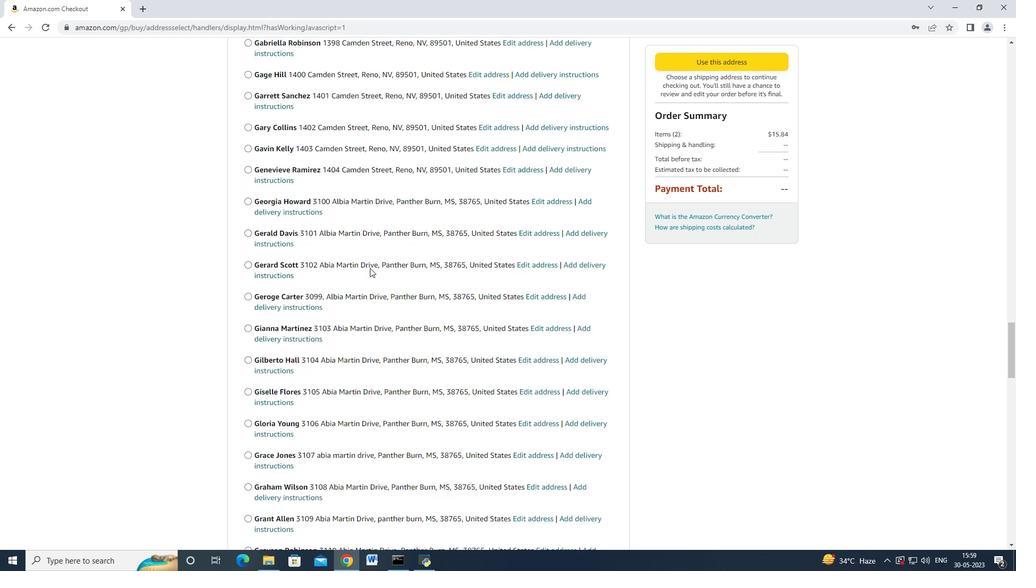 
Action: Mouse scrolled (370, 267) with delta (0, 0)
Screenshot: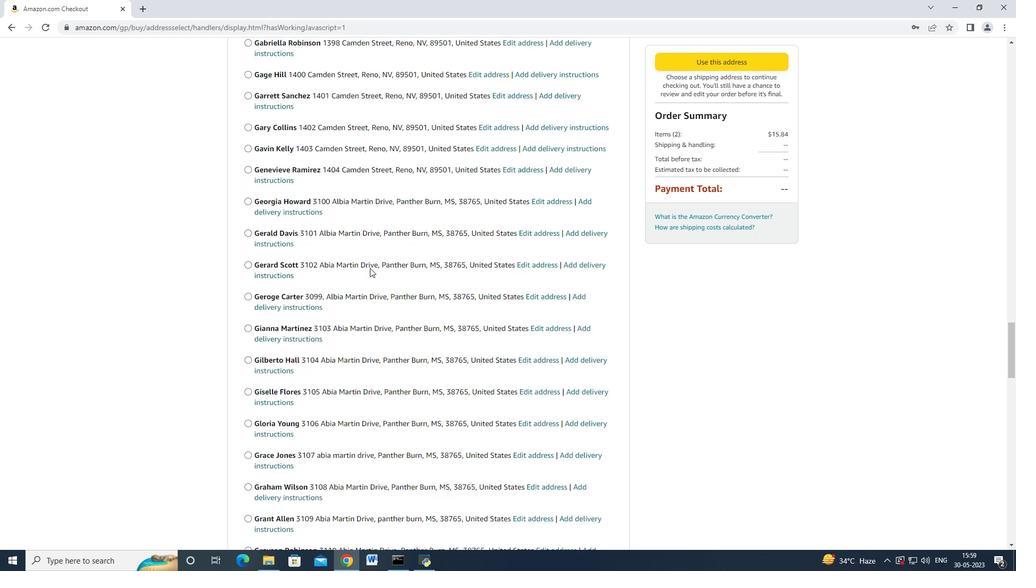 
Action: Mouse scrolled (370, 267) with delta (0, 0)
Screenshot: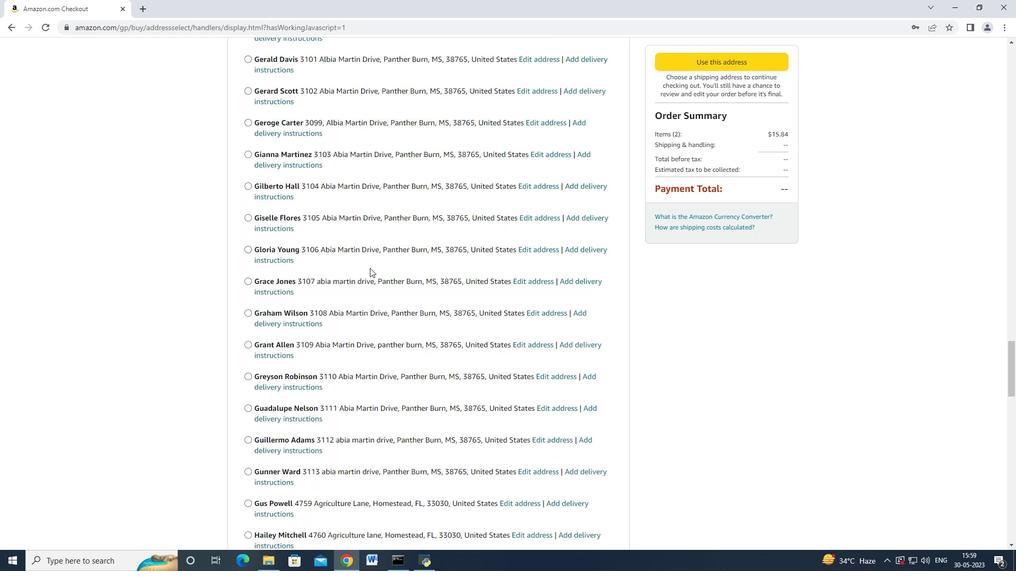 
Action: Mouse scrolled (370, 267) with delta (0, 0)
Screenshot: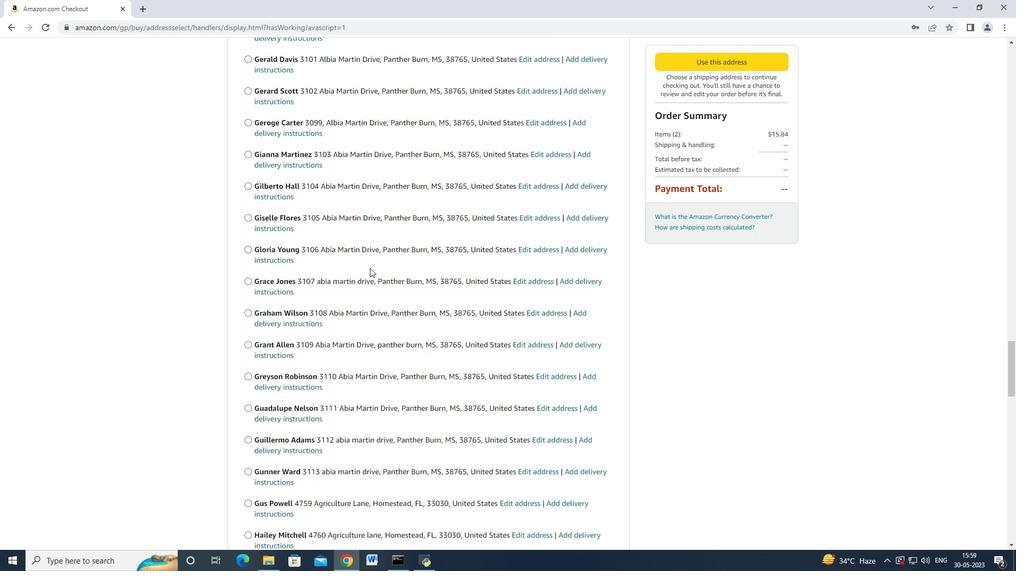 
Action: Mouse scrolled (370, 267) with delta (0, 0)
Screenshot: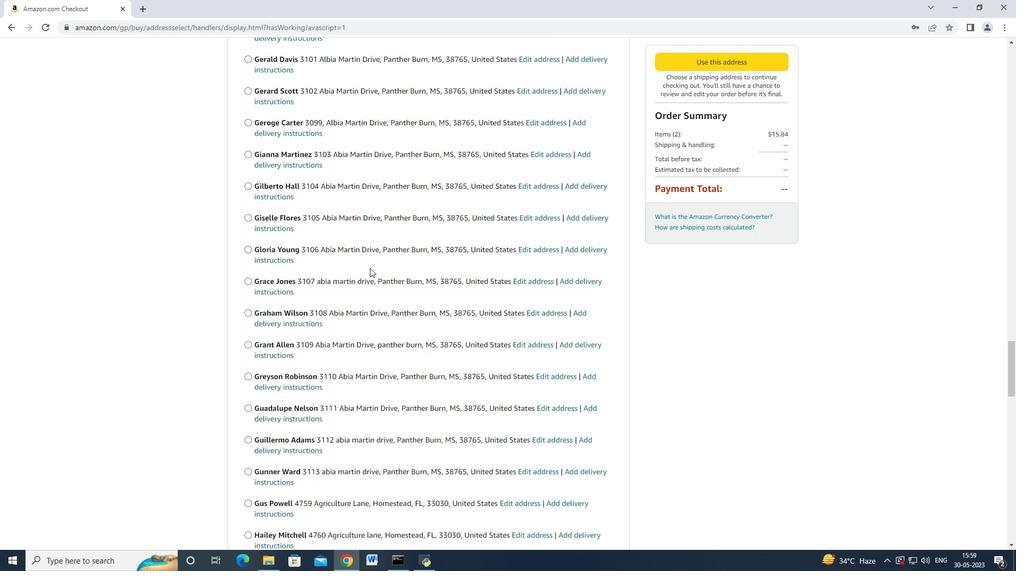 
Action: Mouse scrolled (370, 267) with delta (0, 0)
Screenshot: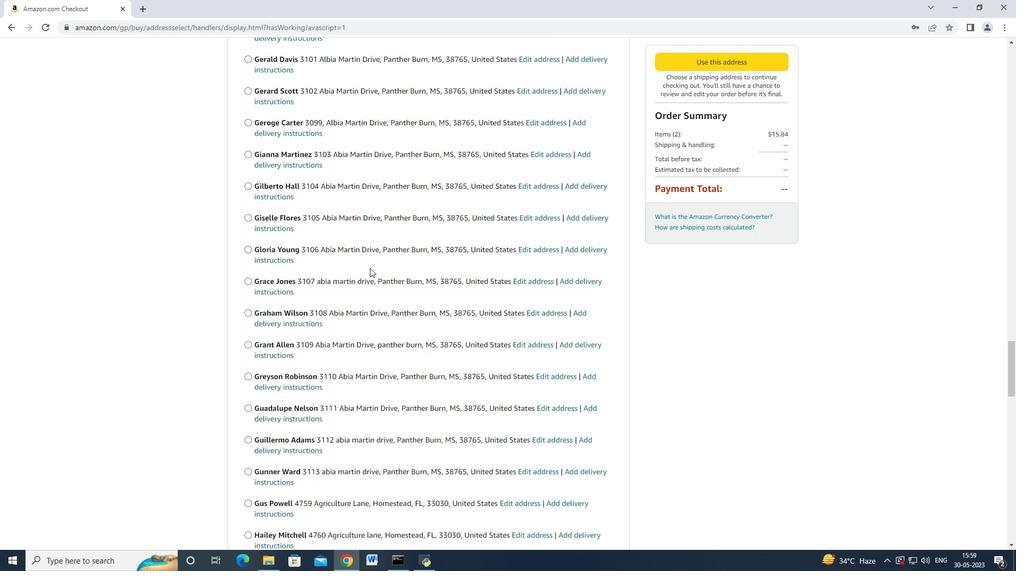 
Action: Mouse scrolled (370, 267) with delta (0, 0)
Screenshot: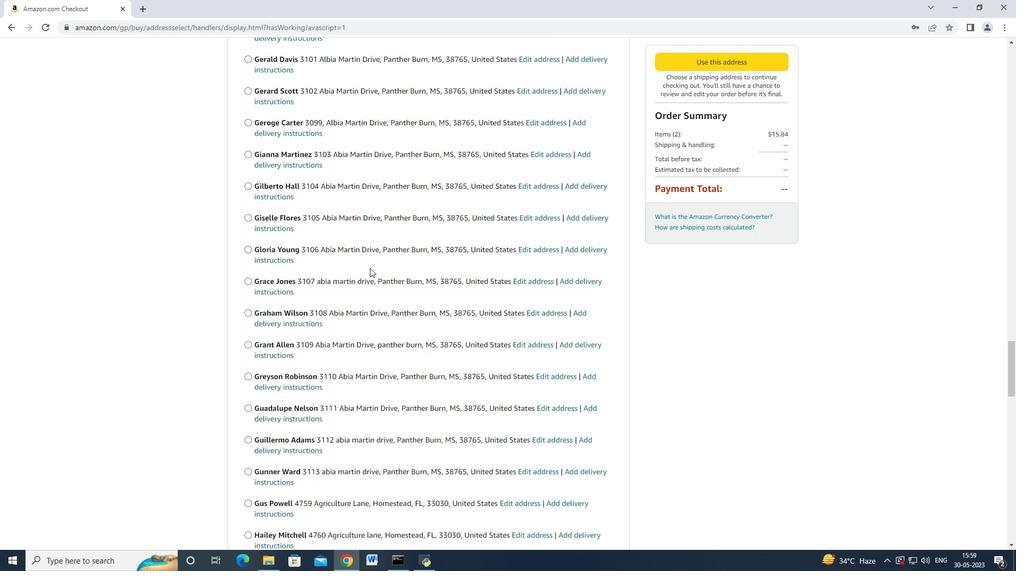 
Action: Mouse scrolled (370, 267) with delta (0, 0)
Screenshot: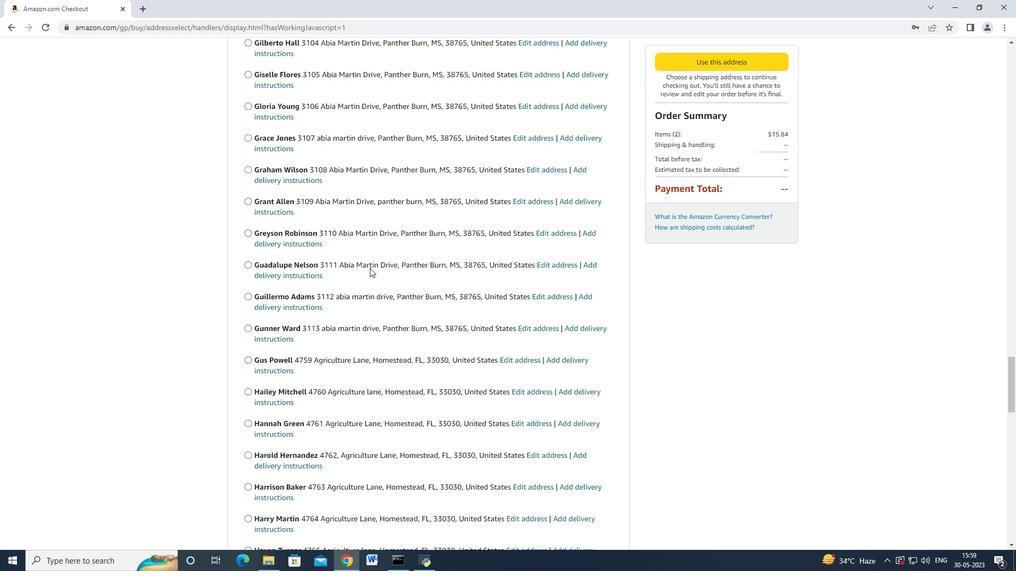 
Action: Mouse scrolled (370, 267) with delta (0, 0)
Screenshot: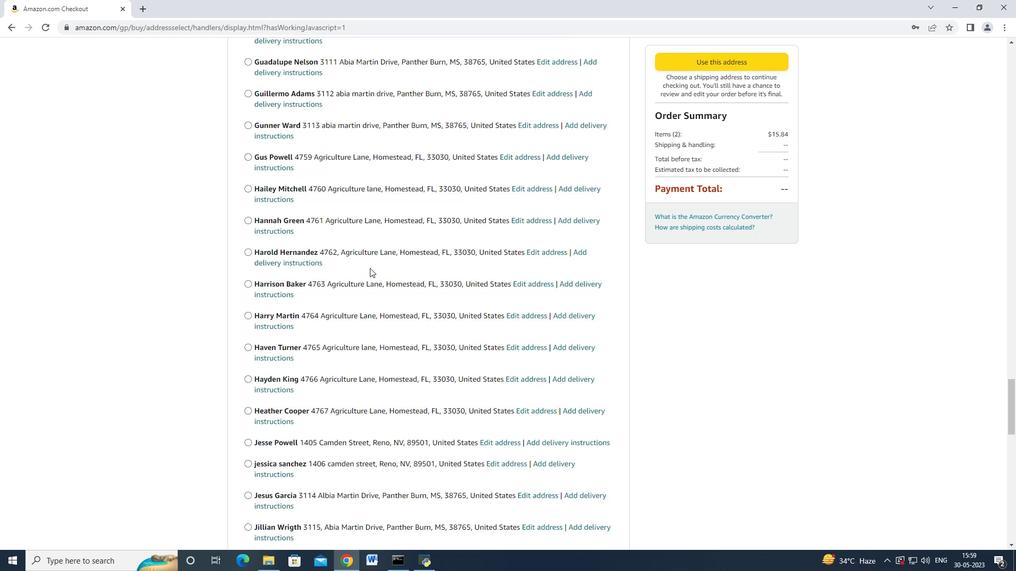 
Action: Mouse scrolled (370, 267) with delta (0, 0)
Screenshot: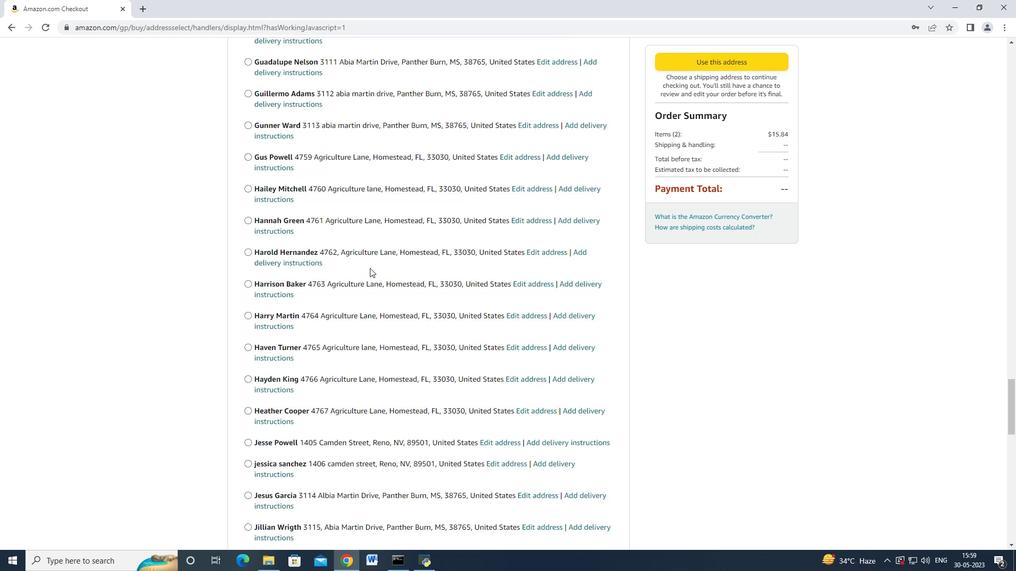
Action: Mouse scrolled (370, 267) with delta (0, 0)
Screenshot: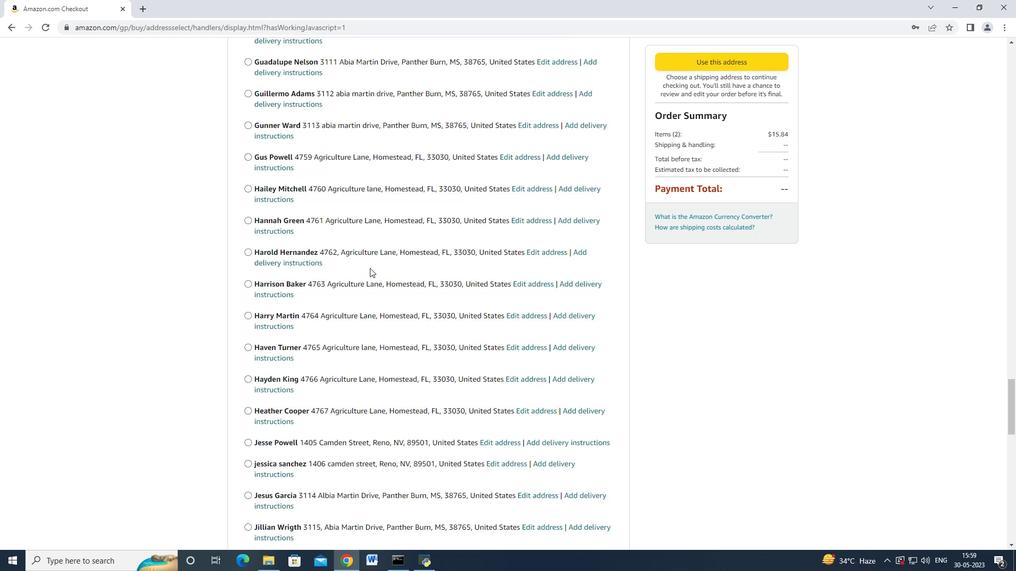 
Action: Mouse scrolled (370, 267) with delta (0, 0)
Screenshot: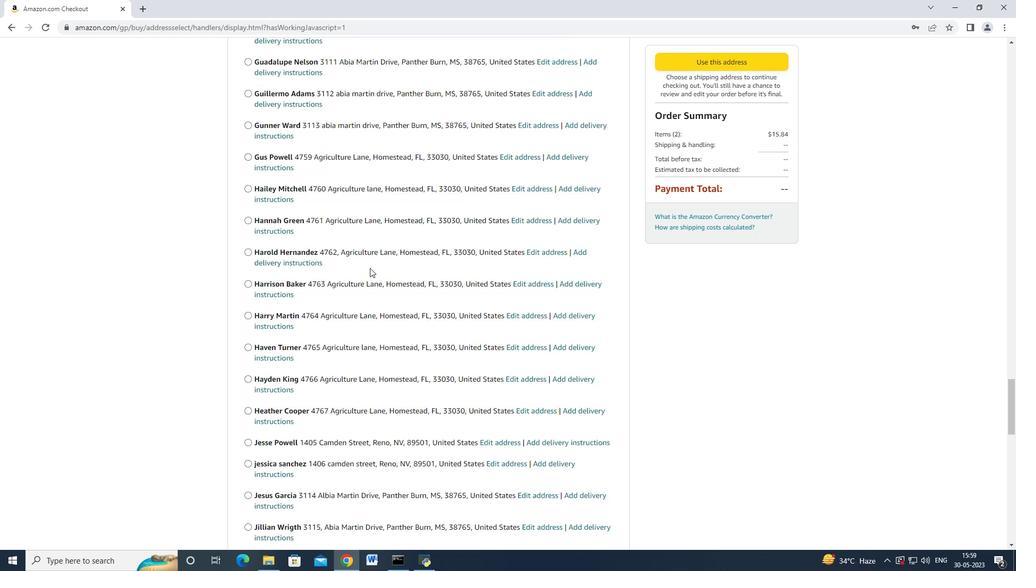 
Action: Mouse scrolled (370, 267) with delta (0, 0)
Screenshot: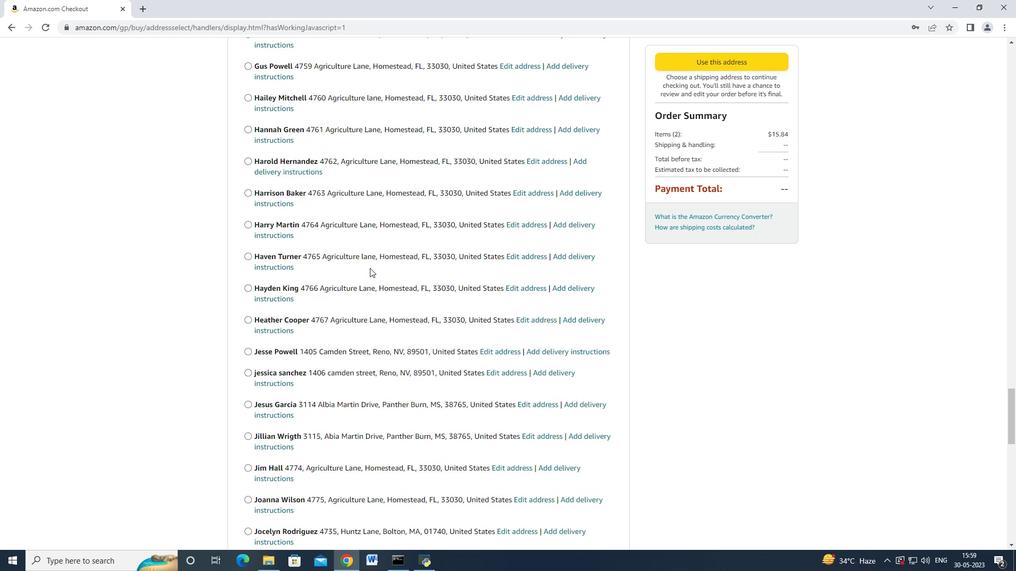 
Action: Mouse scrolled (370, 267) with delta (0, 0)
Screenshot: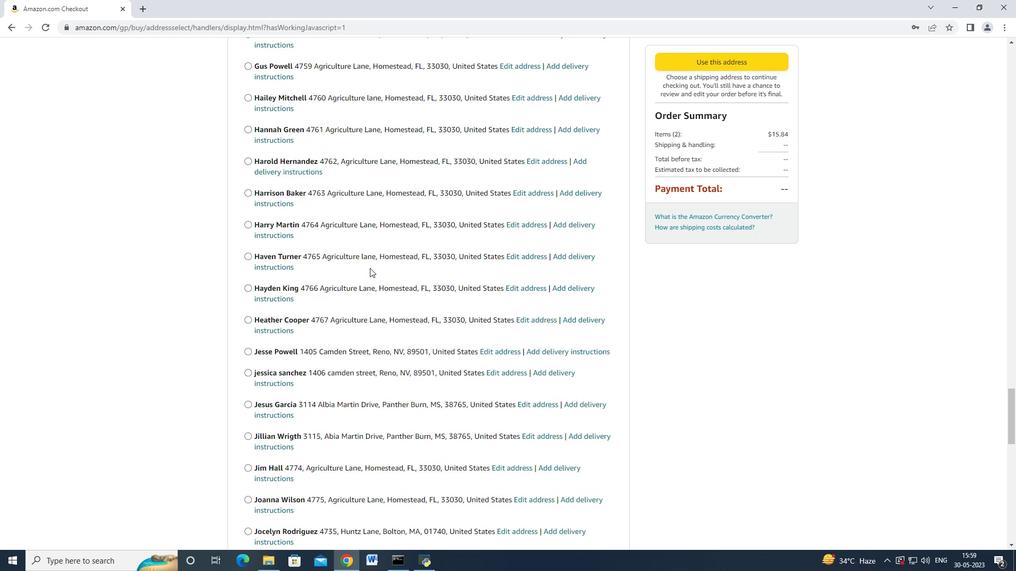 
Action: Mouse scrolled (370, 267) with delta (0, 0)
Screenshot: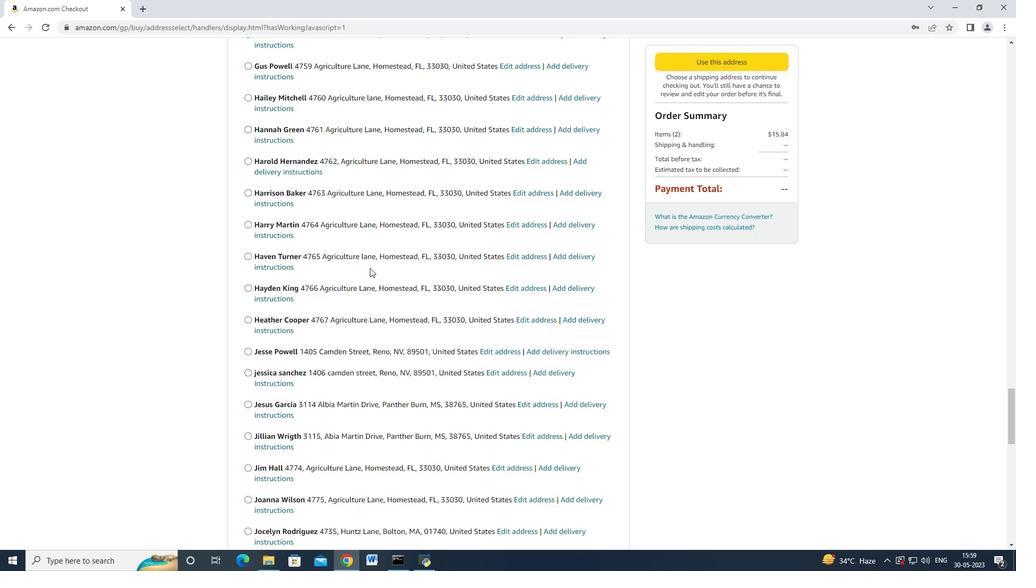 
Action: Mouse scrolled (370, 267) with delta (0, 0)
Screenshot: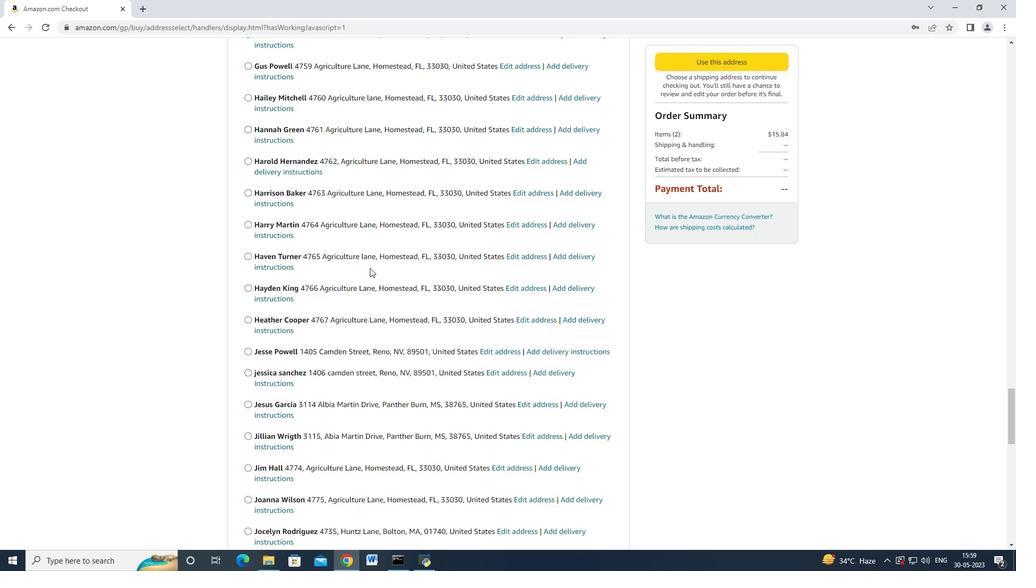 
Action: Mouse scrolled (370, 267) with delta (0, 0)
Screenshot: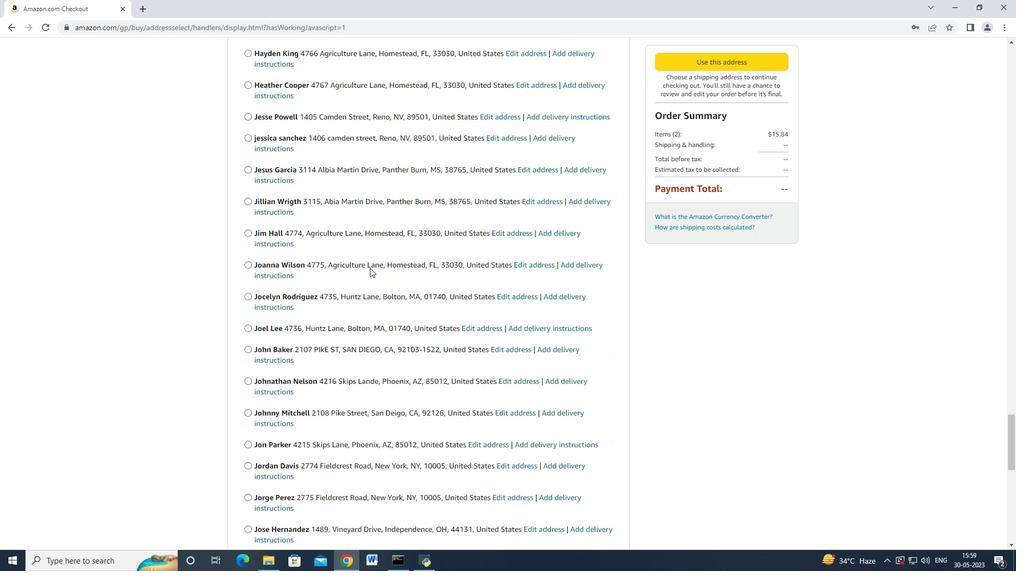 
Action: Mouse scrolled (370, 267) with delta (0, 0)
Screenshot: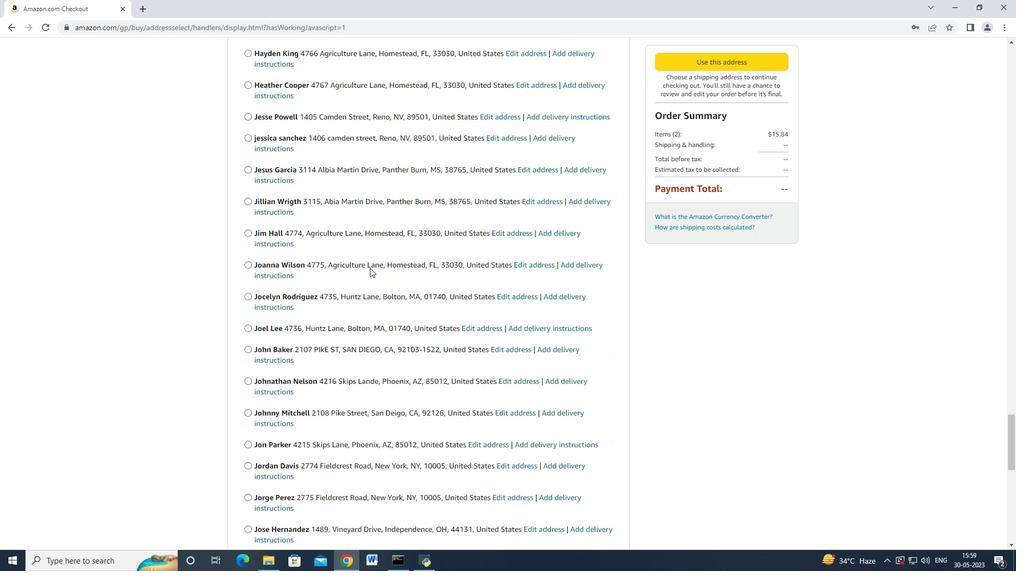 
Action: Mouse scrolled (370, 267) with delta (0, 0)
Screenshot: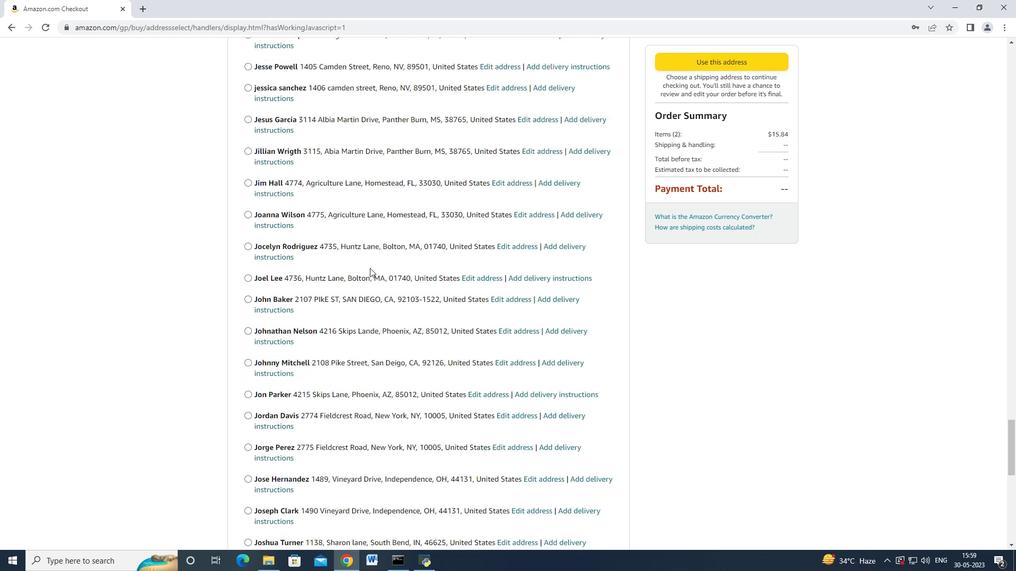 
Action: Mouse scrolled (370, 267) with delta (0, 0)
Screenshot: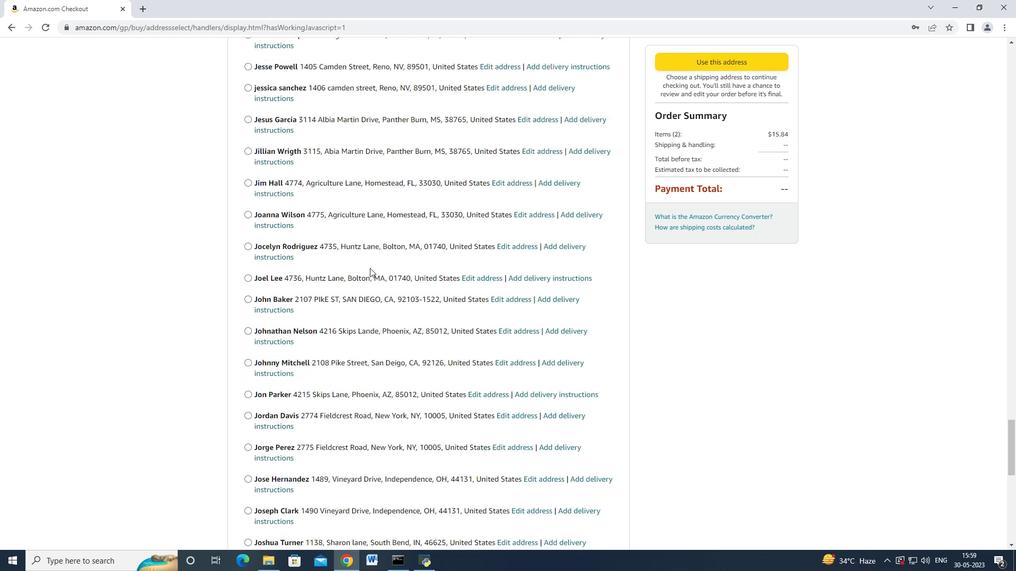 
Action: Mouse scrolled (370, 267) with delta (0, 0)
Screenshot: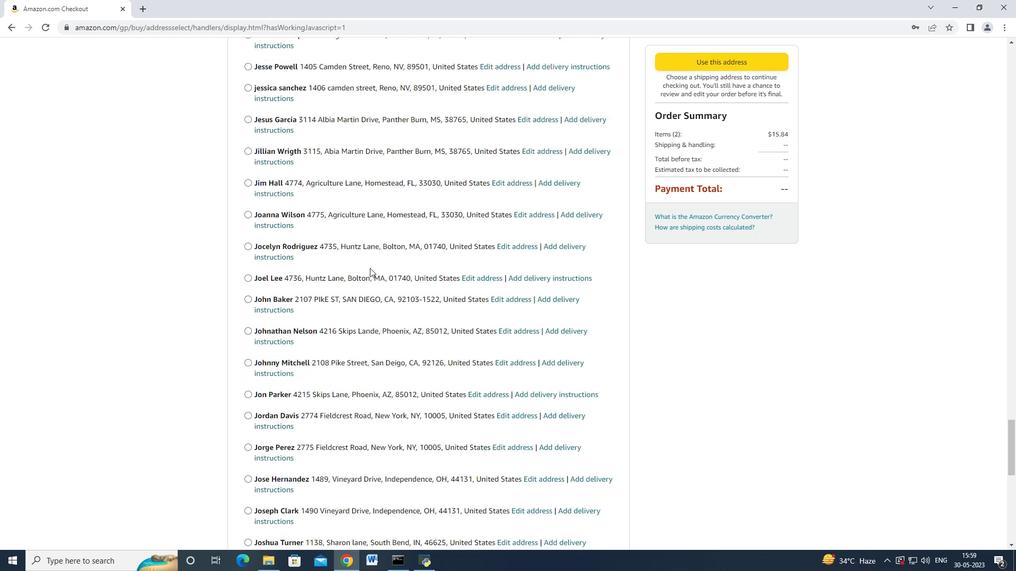 
Action: Mouse scrolled (370, 267) with delta (0, 0)
Screenshot: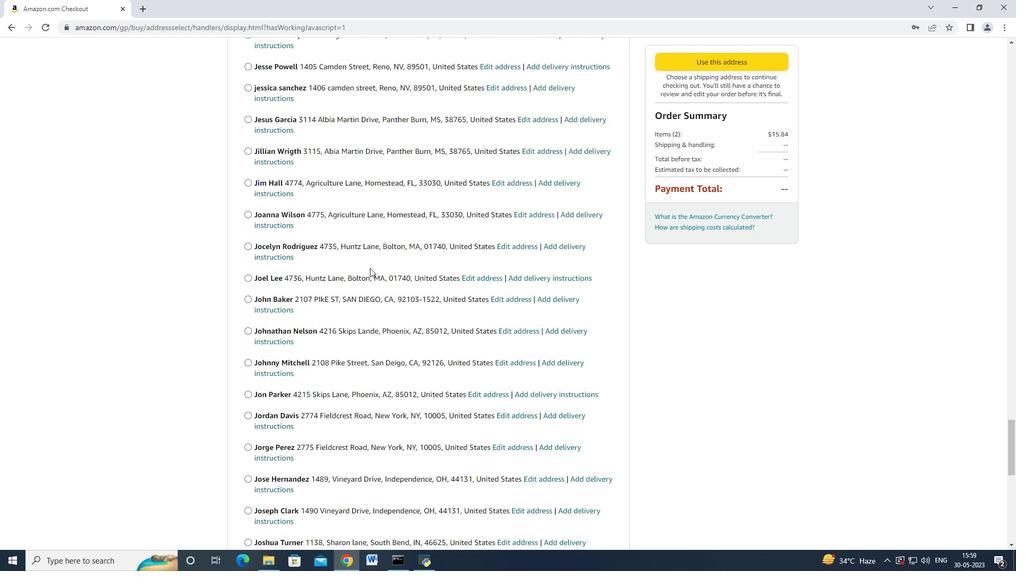 
Action: Mouse scrolled (370, 267) with delta (0, 0)
Screenshot: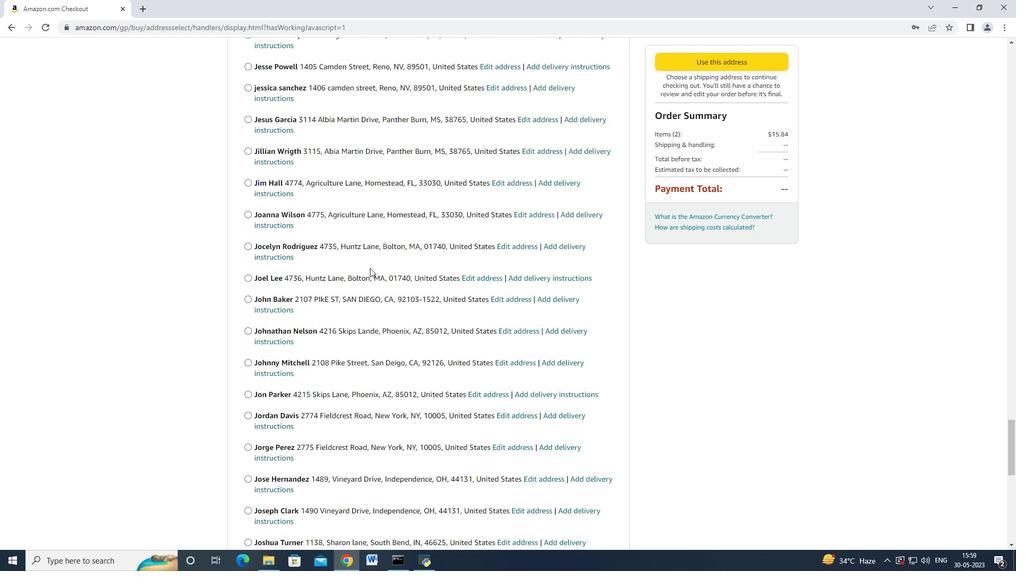 
Action: Mouse scrolled (370, 267) with delta (0, 0)
Screenshot: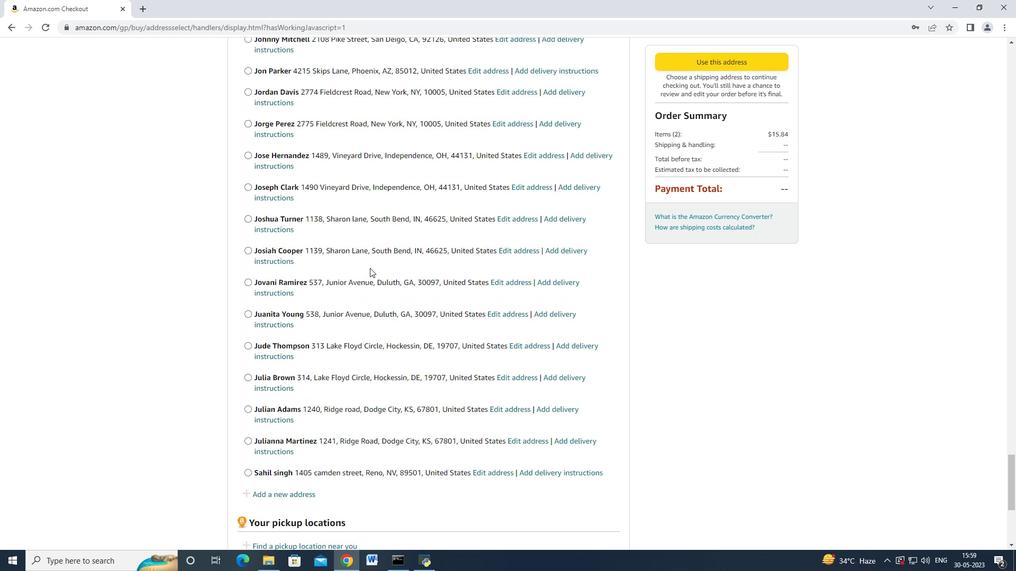 
Action: Mouse scrolled (370, 267) with delta (0, 0)
Screenshot: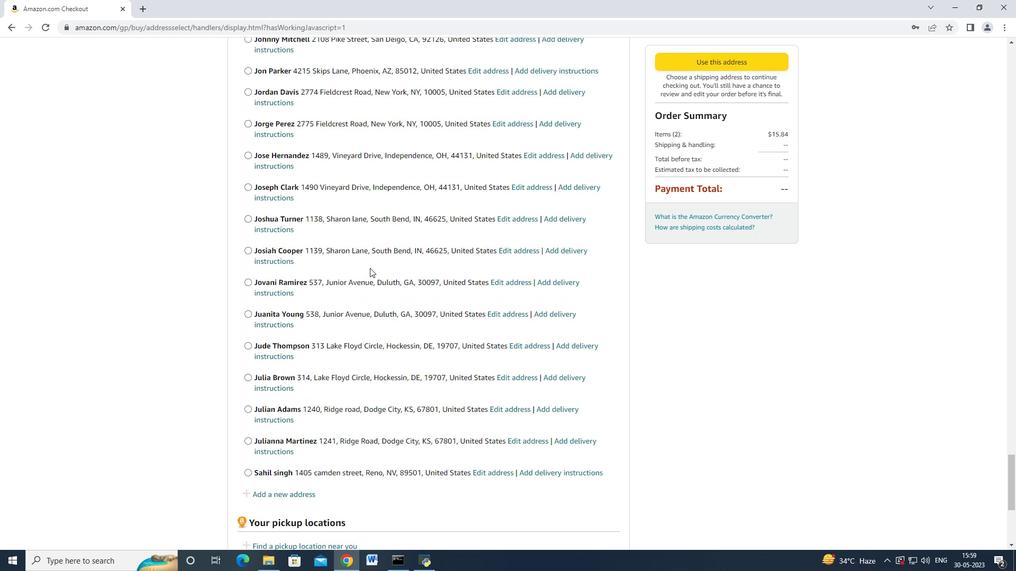 
Action: Mouse scrolled (370, 267) with delta (0, 0)
Screenshot: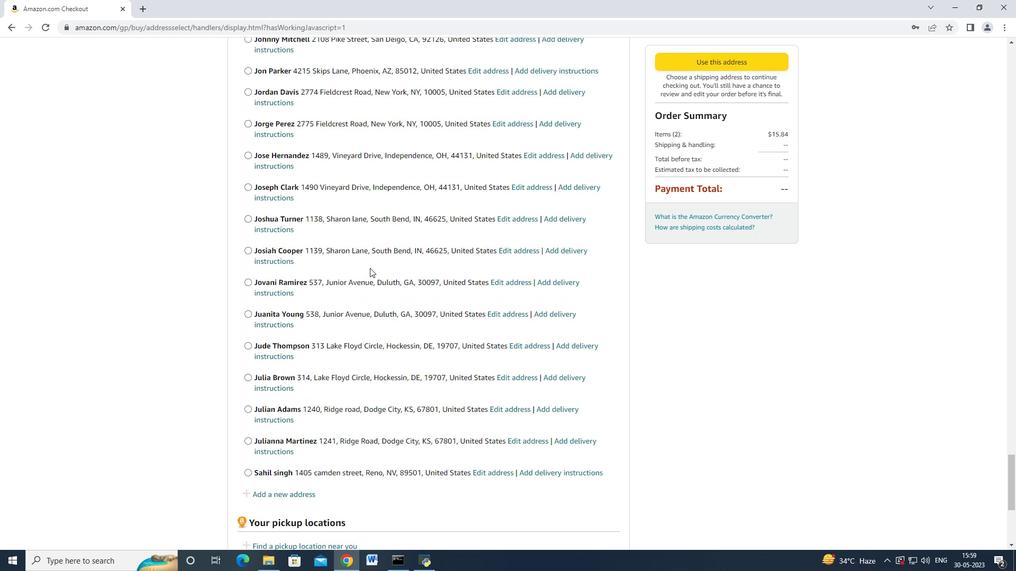 
Action: Mouse scrolled (370, 267) with delta (0, 0)
Screenshot: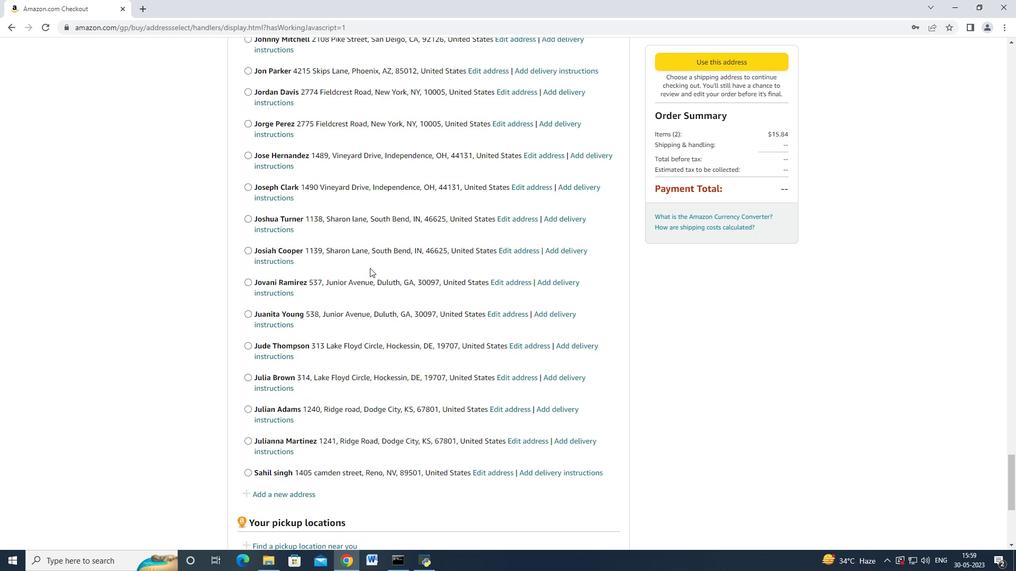 
Action: Mouse scrolled (370, 267) with delta (0, 0)
Screenshot: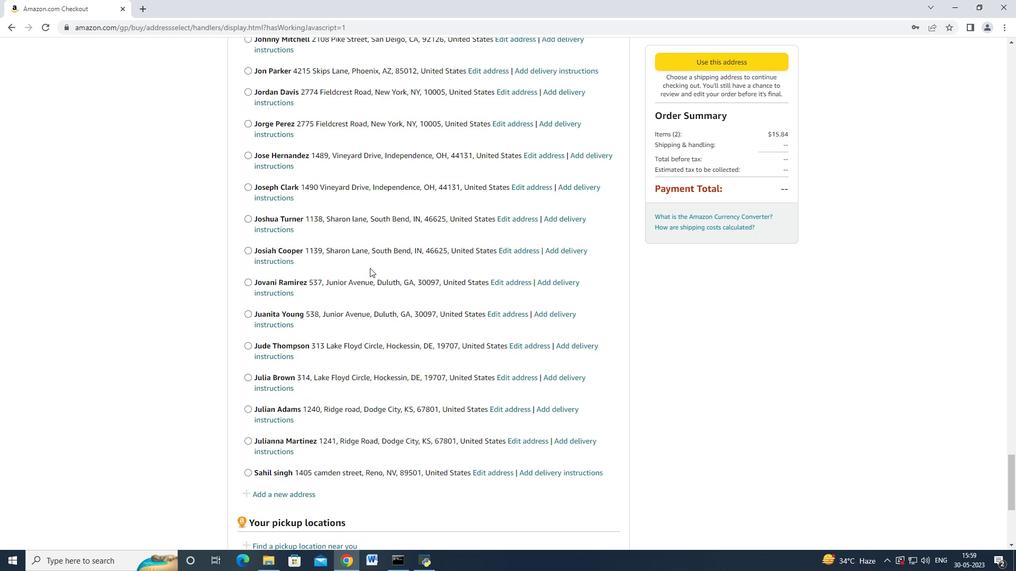 
Action: Mouse moved to (303, 218)
Screenshot: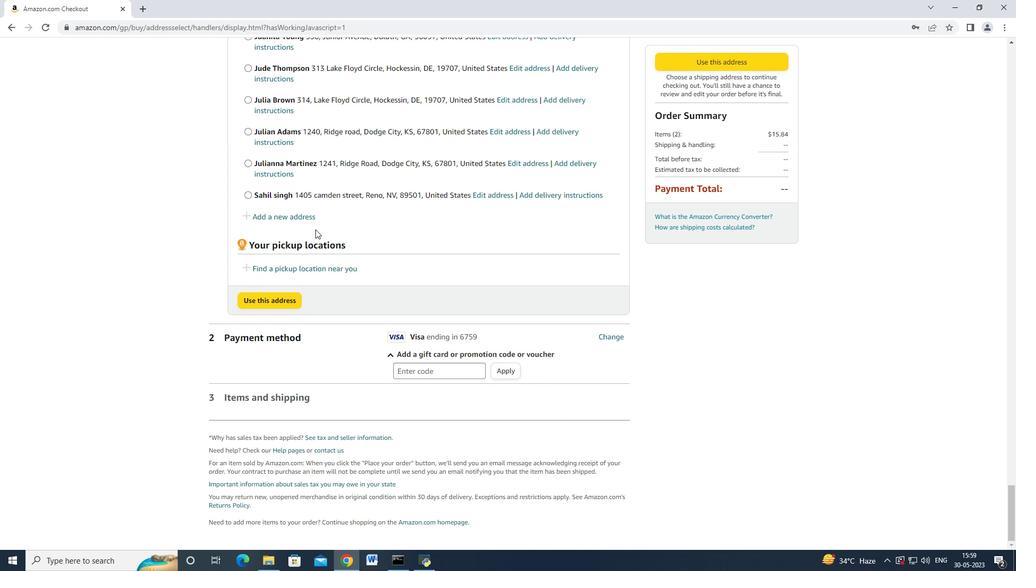 
Action: Mouse pressed left at (303, 218)
Screenshot: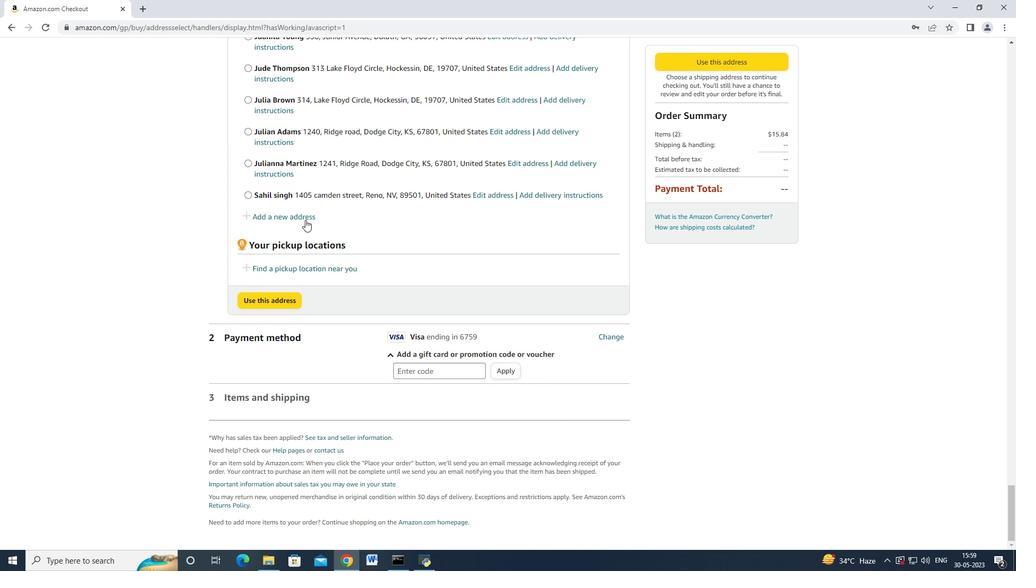 
Action: Mouse moved to (353, 254)
Screenshot: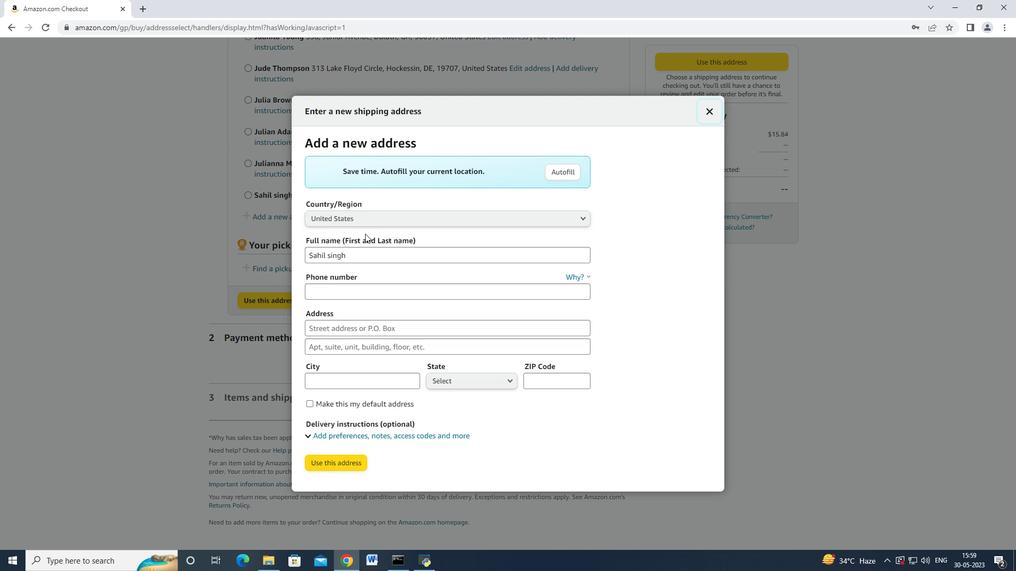 
Action: Mouse pressed left at (353, 254)
Screenshot: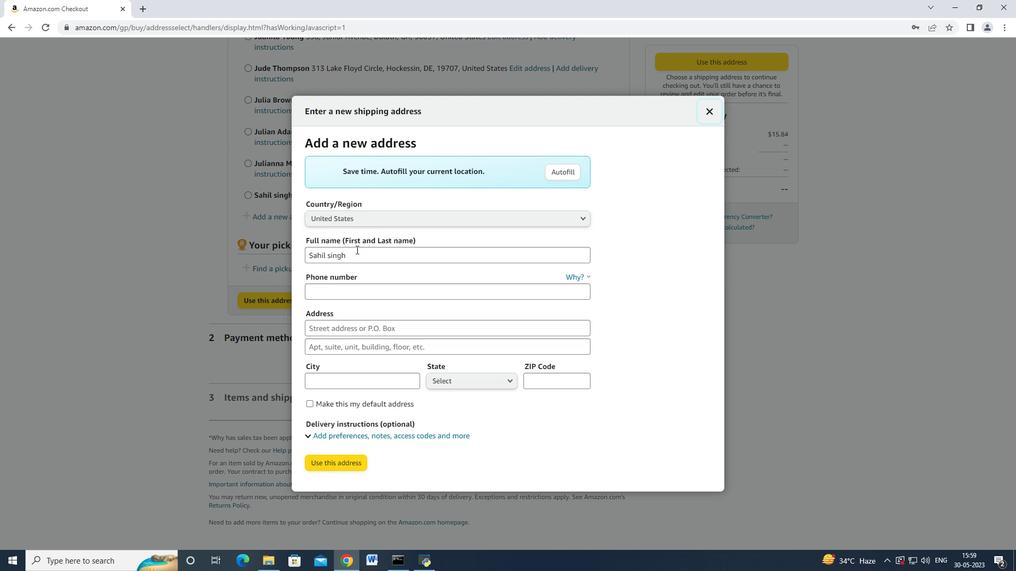 
Action: Mouse moved to (307, 253)
Screenshot: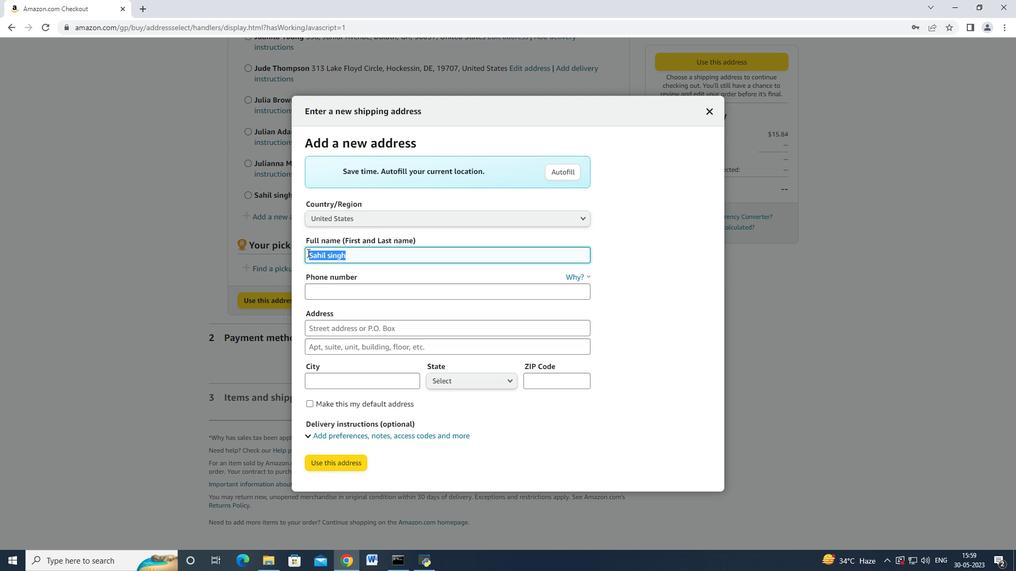 
Action: Key pressed <Key.backspace><Key.shift>Heidi<Key.space><Key.shift_r><Key.shift>Philips<Key.space><Key.tab><Key.tab><Key.tab>4768<Key.space><Key.shift_r>Agriculute<Key.backspace>re<Key.space><Key.shift>Lane<Key.space><Key.tab><Key.tab><Key.shift>Homestead<Key.space>
Screenshot: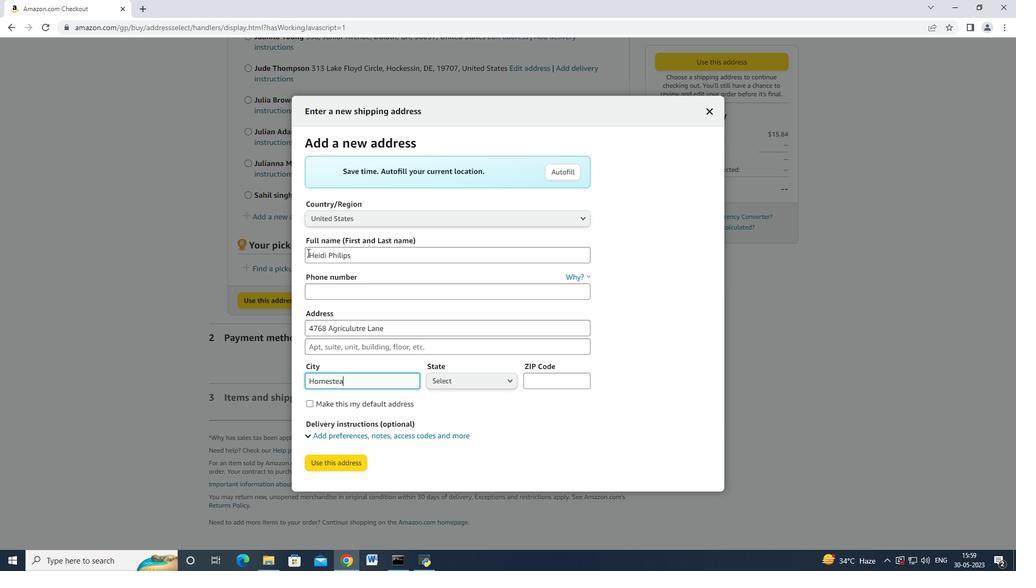 
Action: Mouse moved to (465, 379)
Screenshot: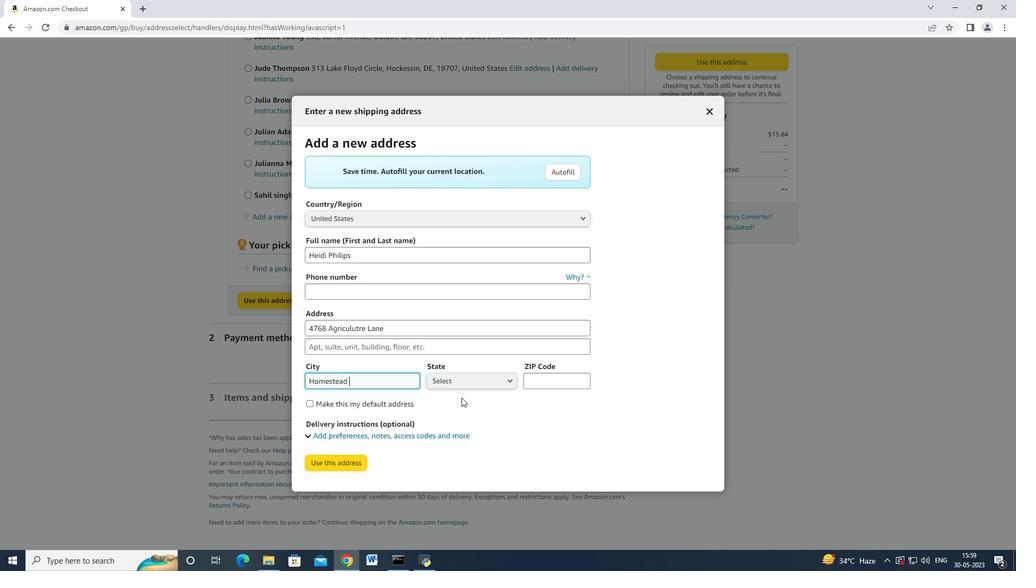 
Action: Mouse pressed left at (465, 379)
Screenshot: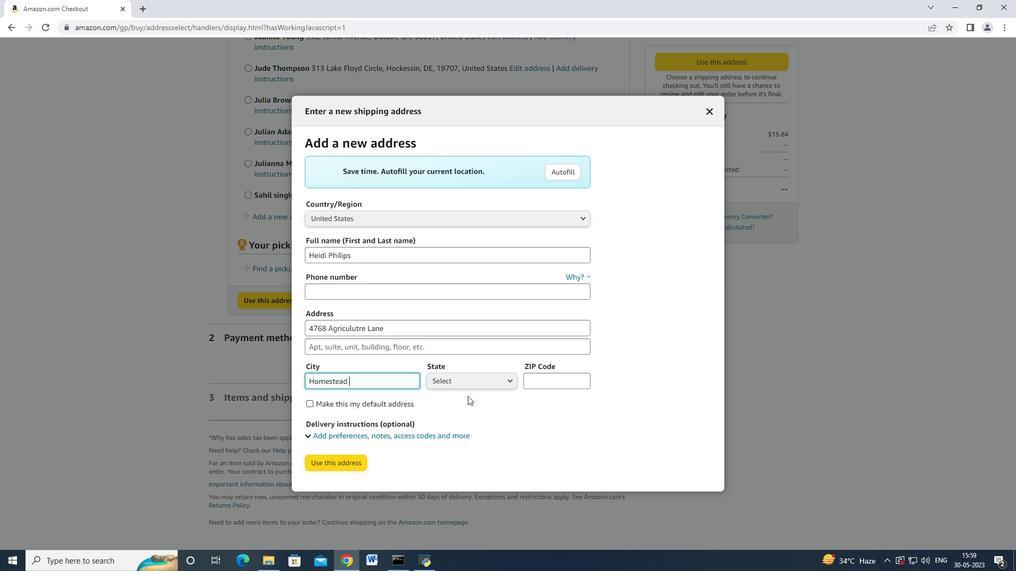 
Action: Mouse moved to (460, 211)
Screenshot: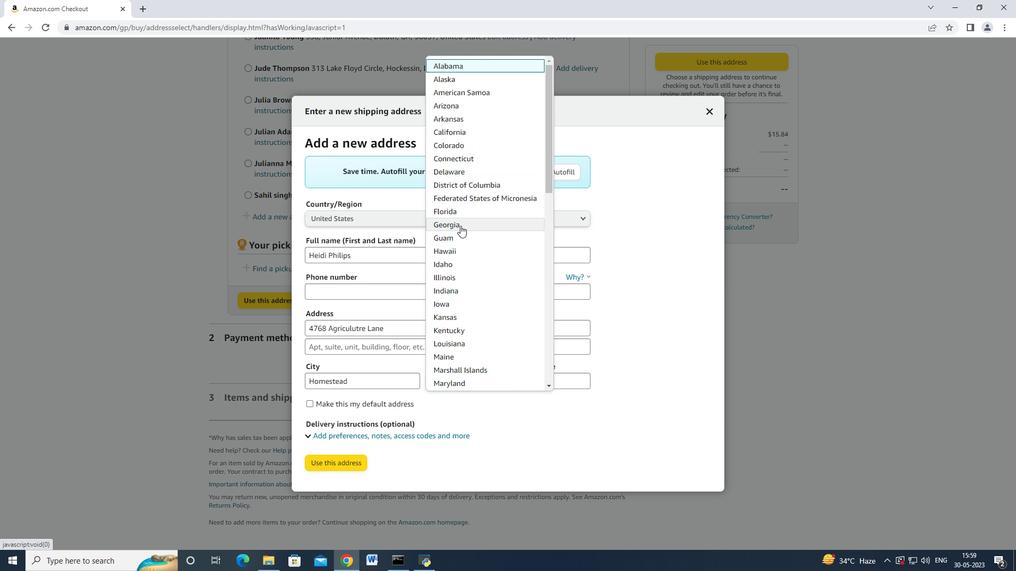 
Action: Mouse pressed left at (460, 211)
Screenshot: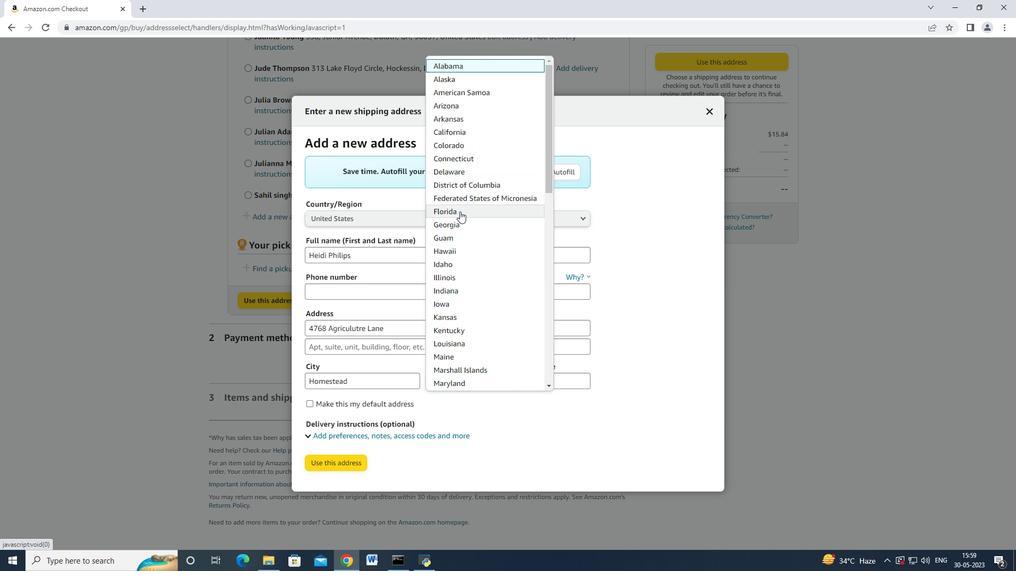 
Action: Mouse moved to (388, 294)
Screenshot: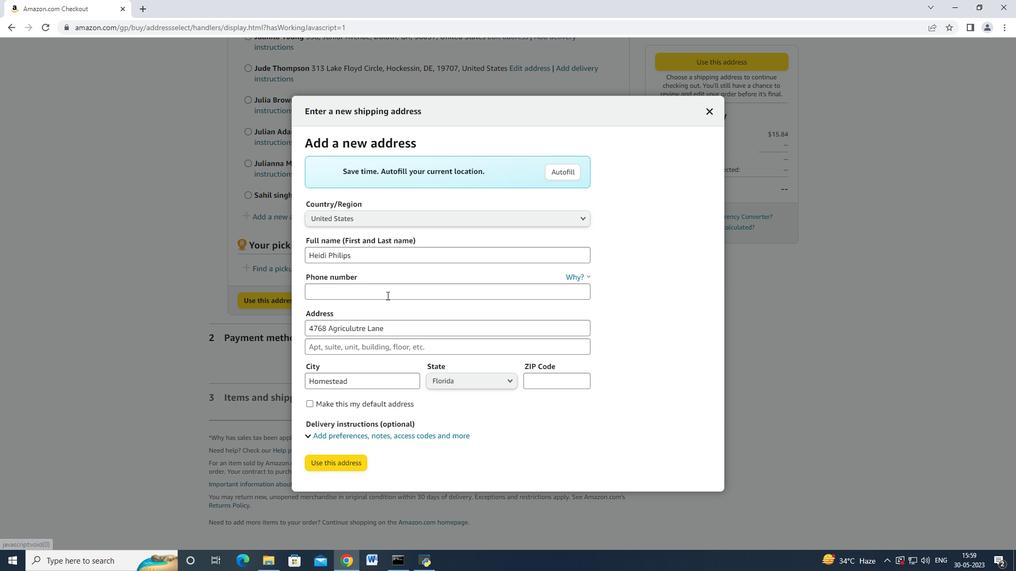 
Action: Mouse pressed left at (388, 294)
Screenshot: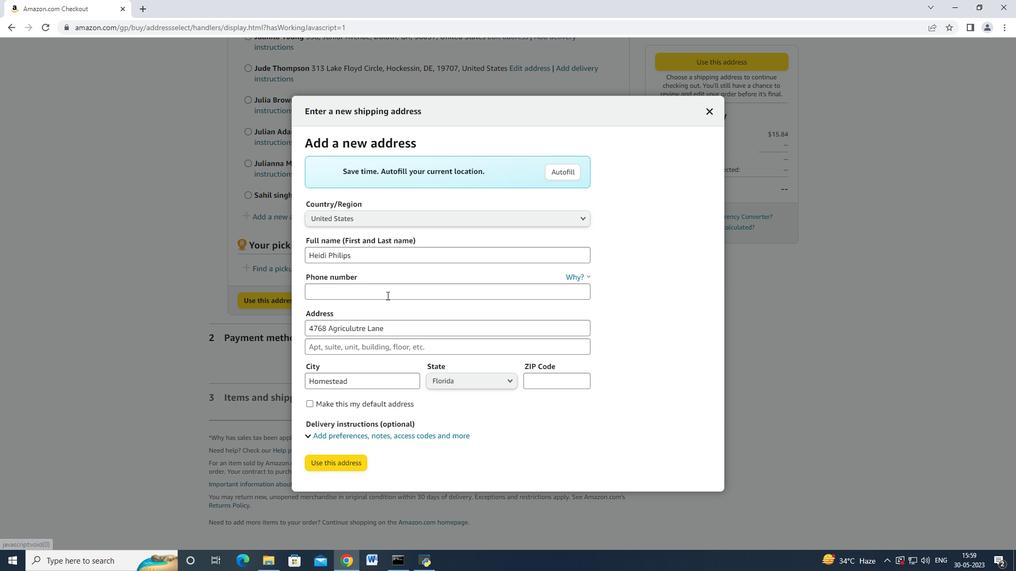 
Action: Mouse moved to (388, 294)
Screenshot: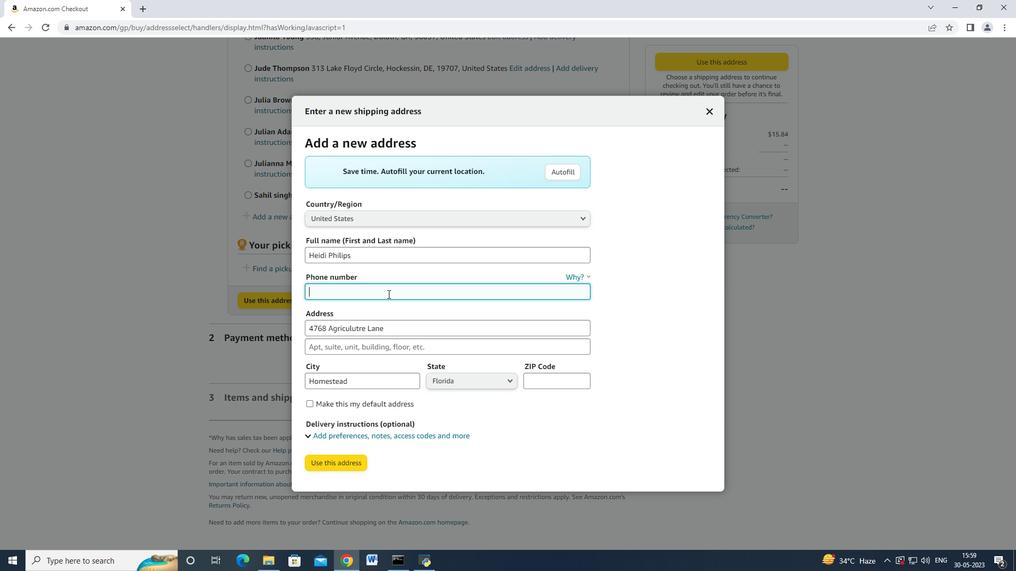 
Action: Key pressed 3052454080
Screenshot: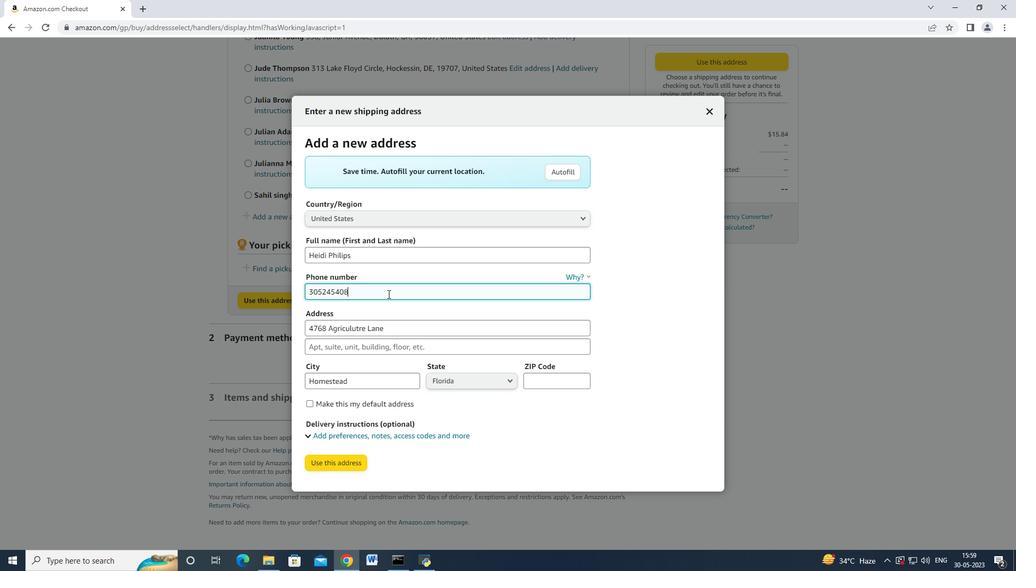 
Action: Mouse moved to (543, 383)
Screenshot: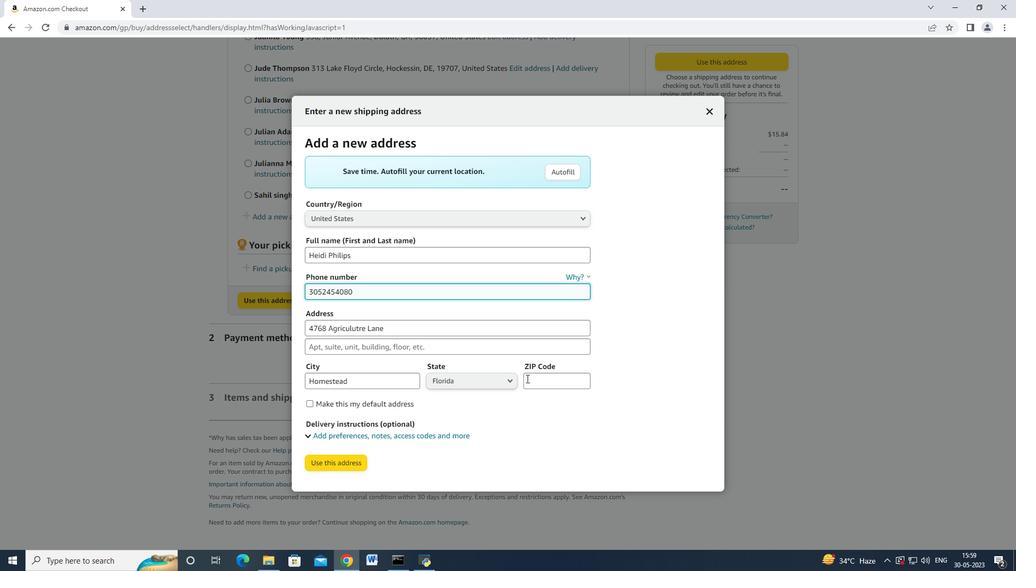 
Action: Mouse pressed left at (543, 383)
Screenshot: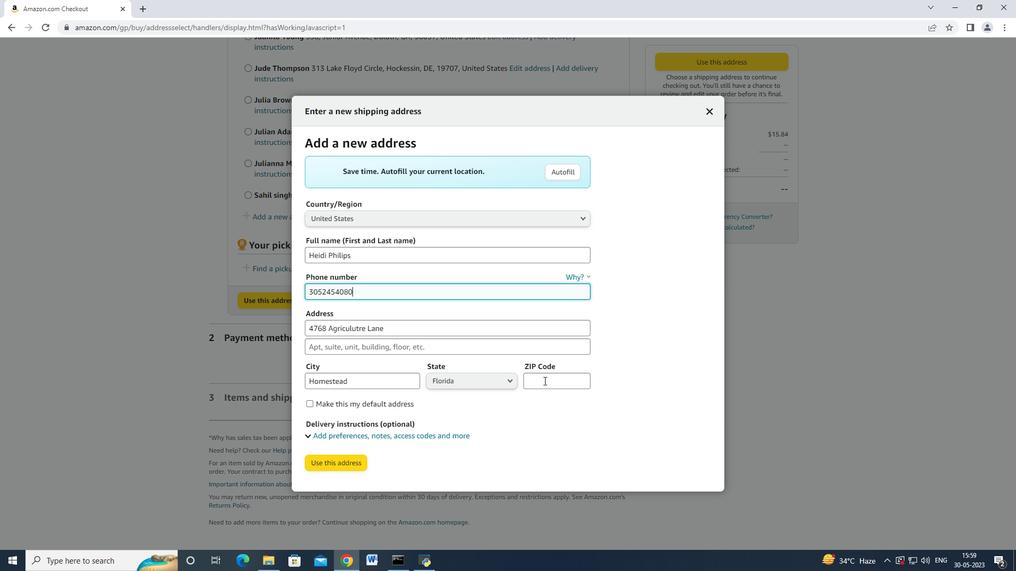 
Action: Key pressed 33030
Screenshot: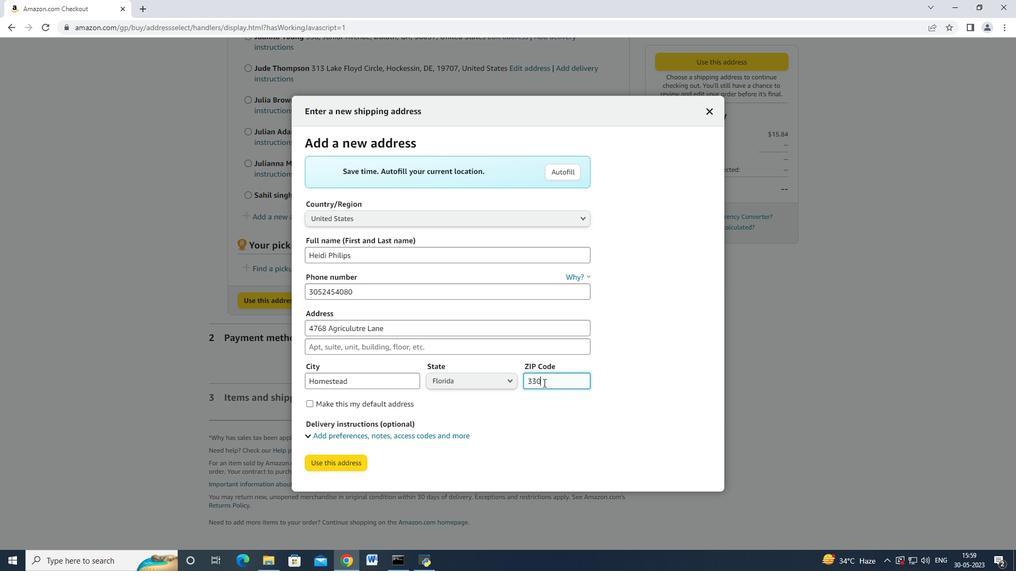 
Action: Mouse moved to (333, 471)
Screenshot: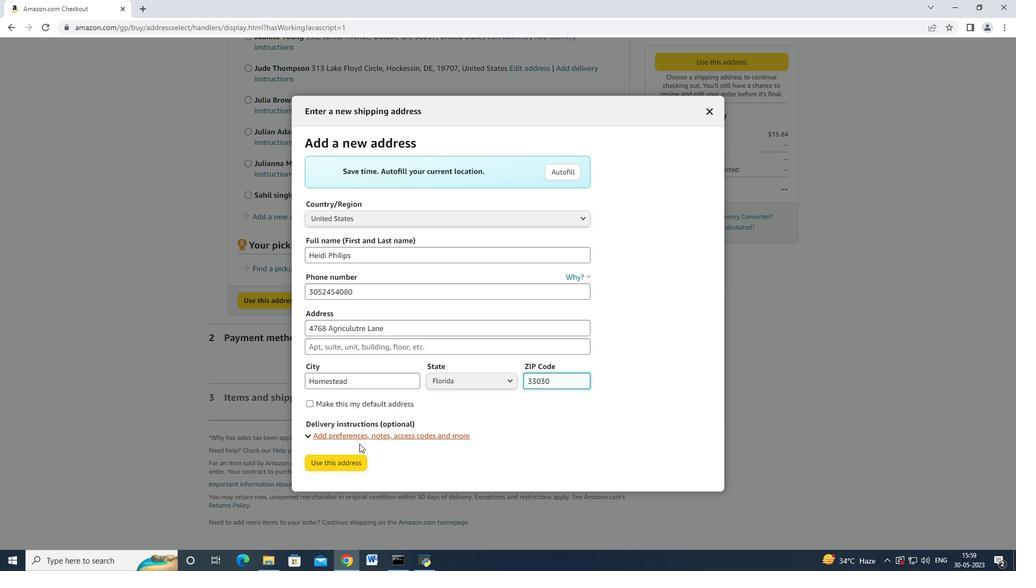 
Action: Mouse pressed left at (333, 471)
Screenshot: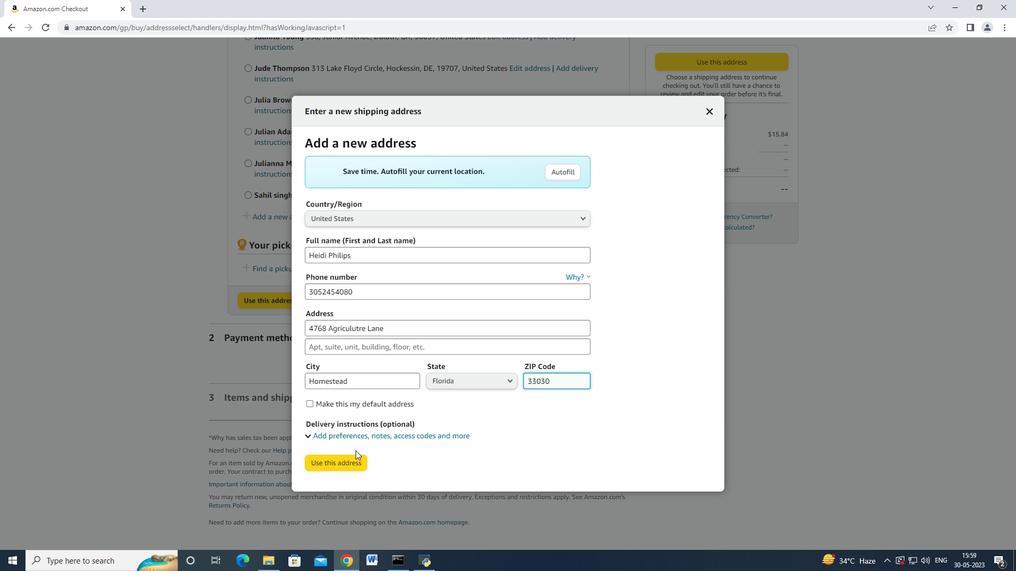 
Action: Mouse moved to (339, 461)
Screenshot: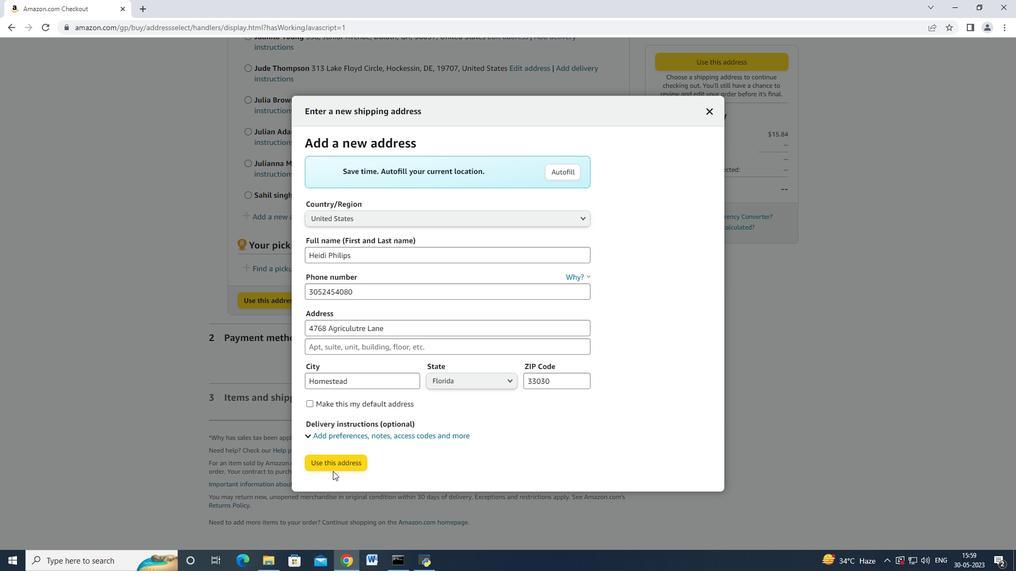 
Action: Mouse pressed left at (339, 461)
Screenshot: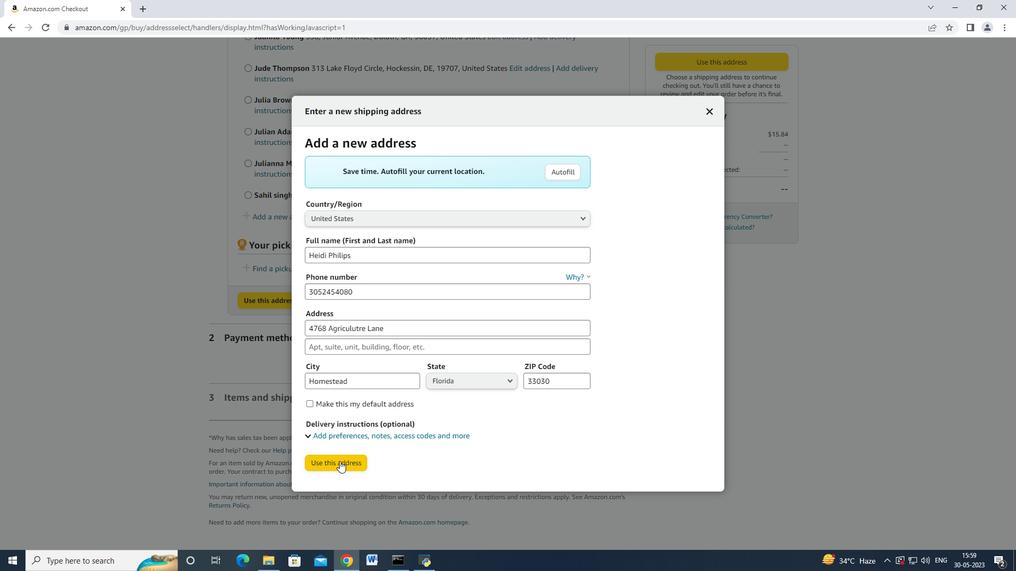 
Action: Mouse moved to (404, 383)
Screenshot: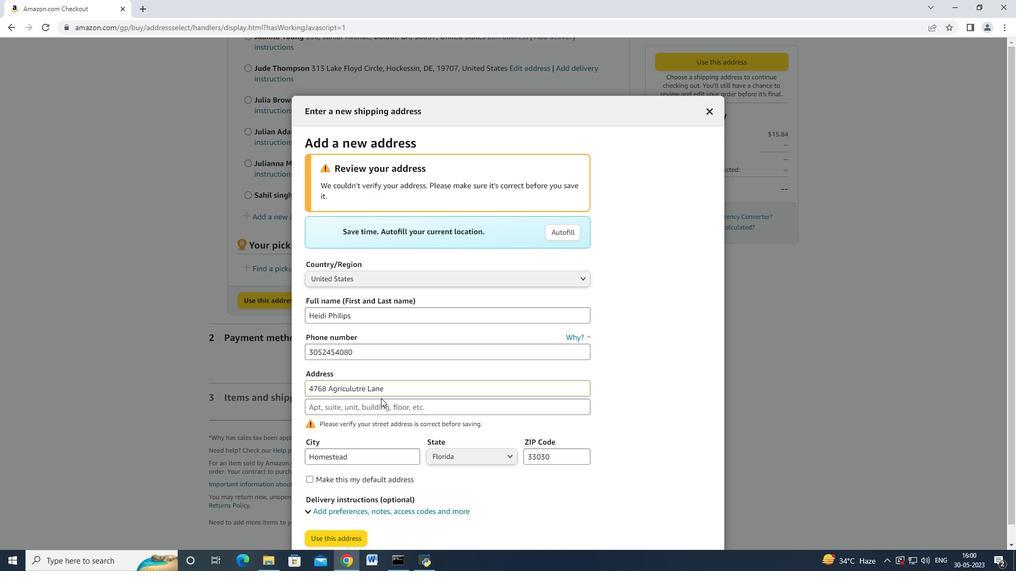 
Action: Mouse scrolled (404, 383) with delta (0, 0)
Screenshot: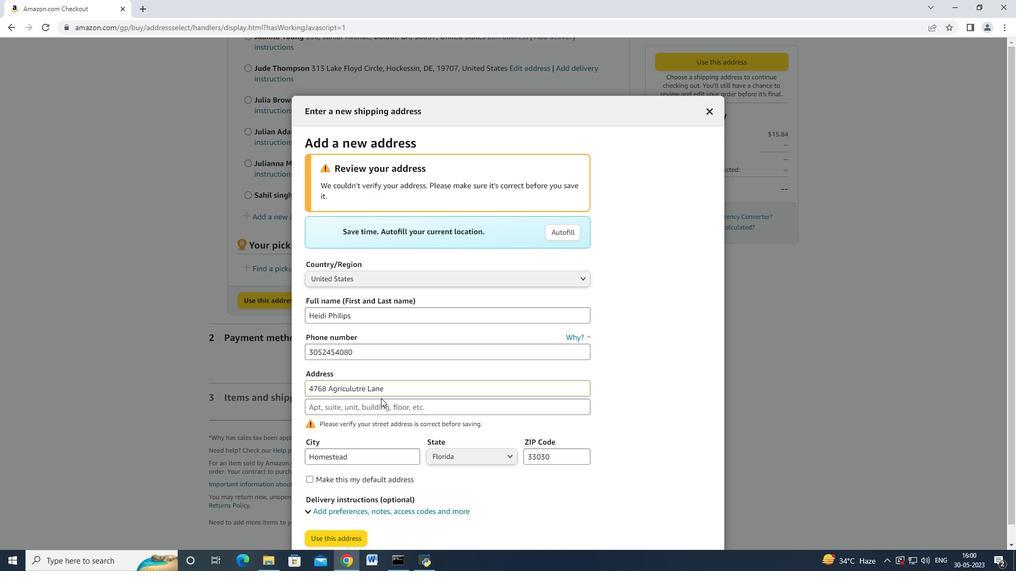
Action: Mouse moved to (402, 393)
Screenshot: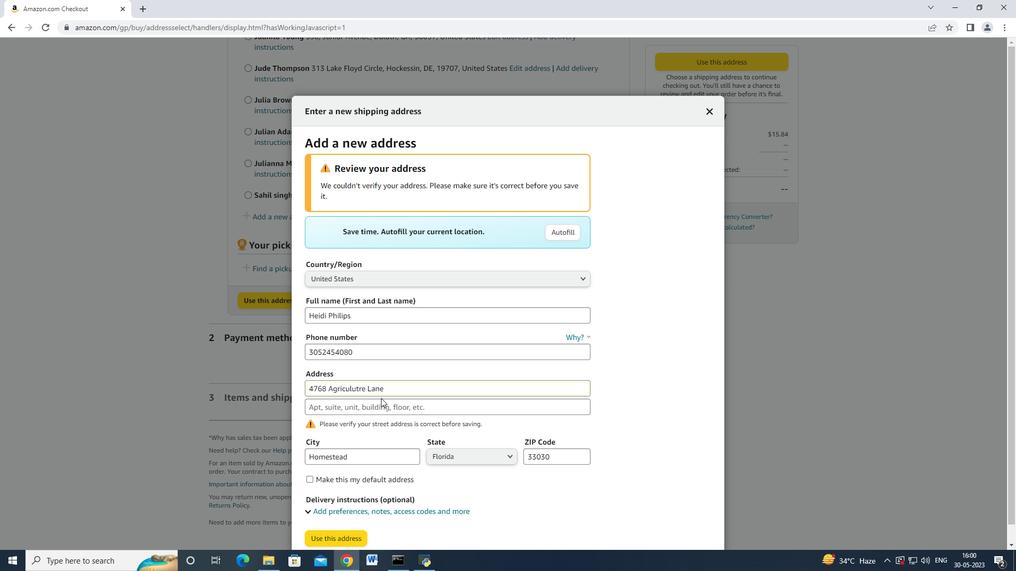 
Action: Mouse scrolled (402, 392) with delta (0, 0)
Screenshot: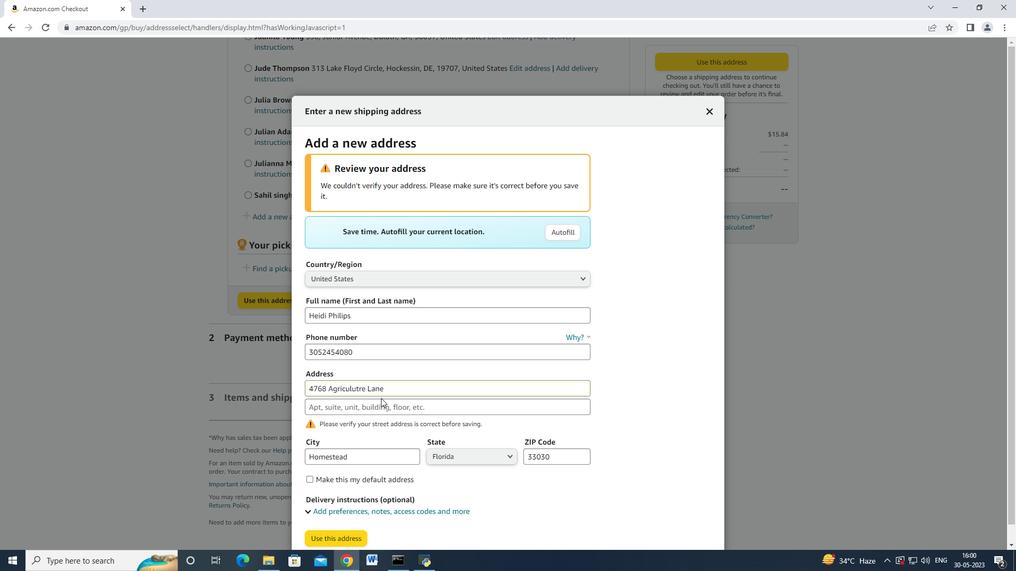 
Action: Mouse moved to (403, 397)
Screenshot: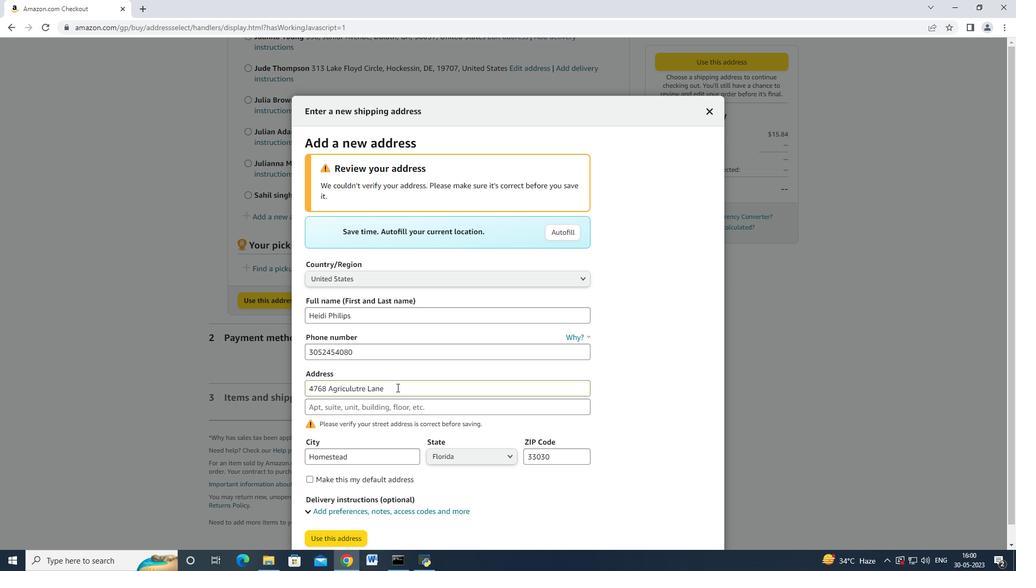 
Action: Mouse scrolled (403, 396) with delta (0, 0)
Screenshot: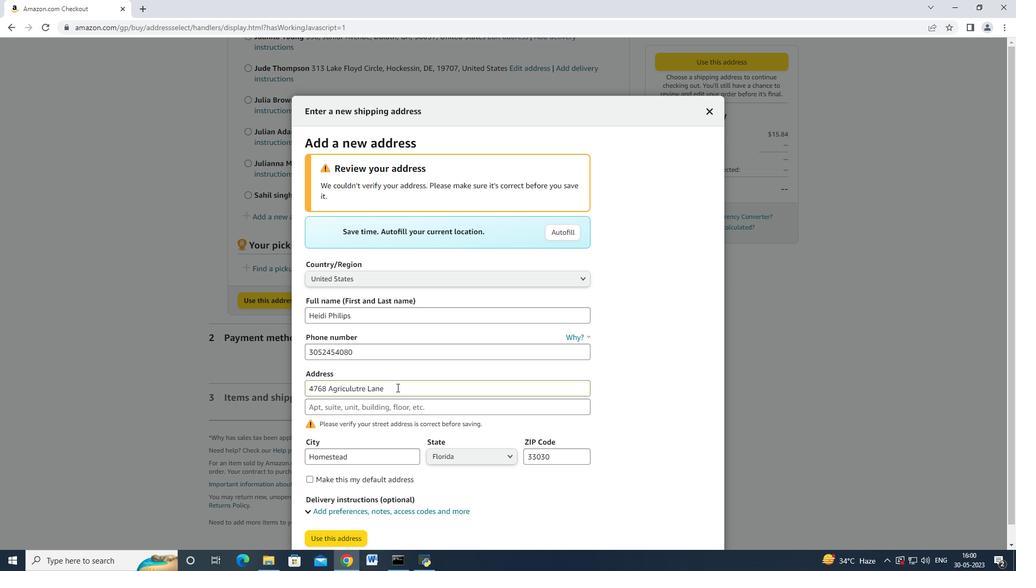 
Action: Mouse scrolled (403, 396) with delta (0, 0)
Screenshot: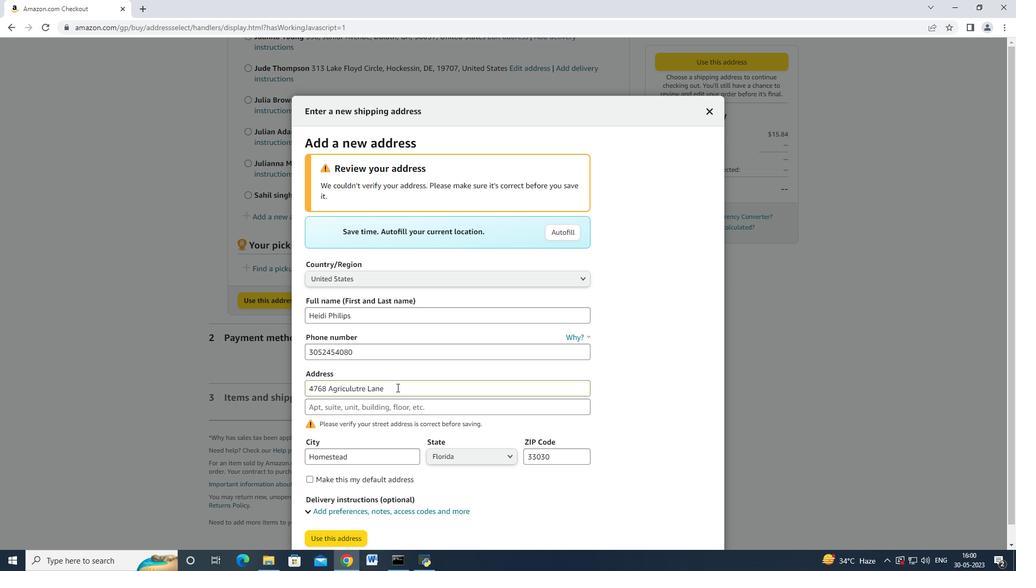 
Action: Mouse scrolled (403, 396) with delta (0, 0)
Screenshot: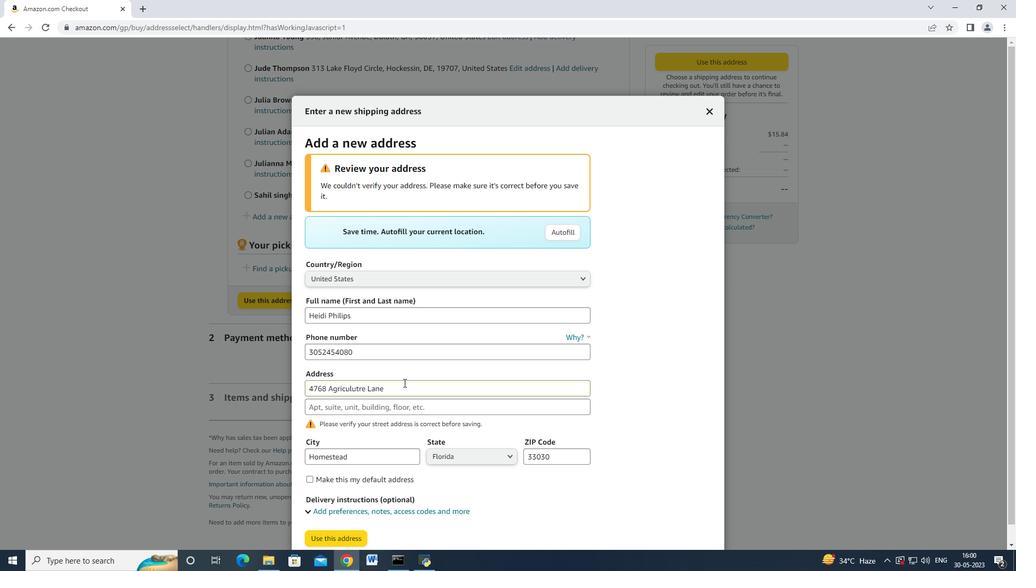 
Action: Mouse moved to (346, 514)
Screenshot: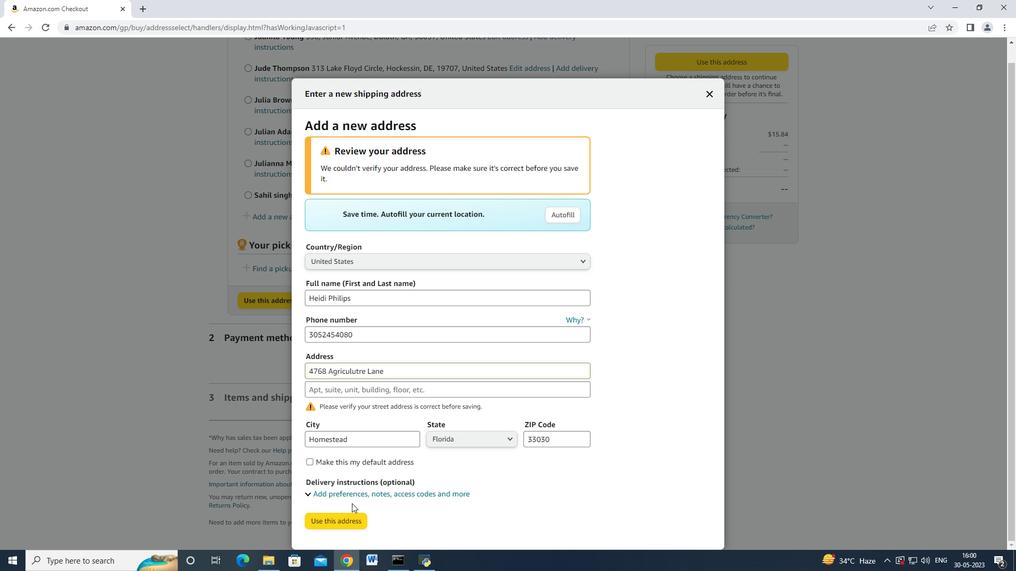 
Action: Mouse pressed left at (346, 514)
Screenshot: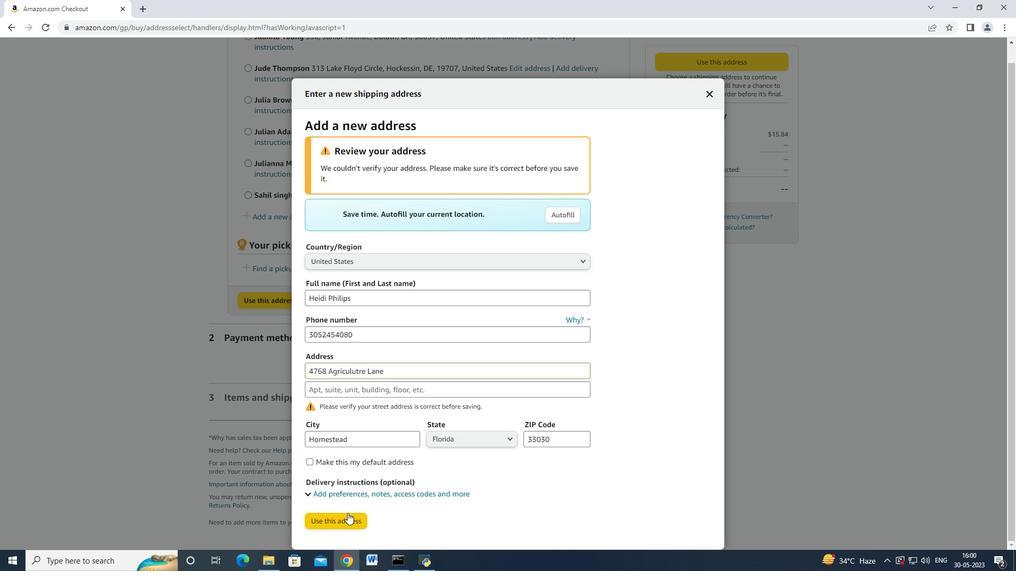 
Action: Mouse moved to (345, 233)
Screenshot: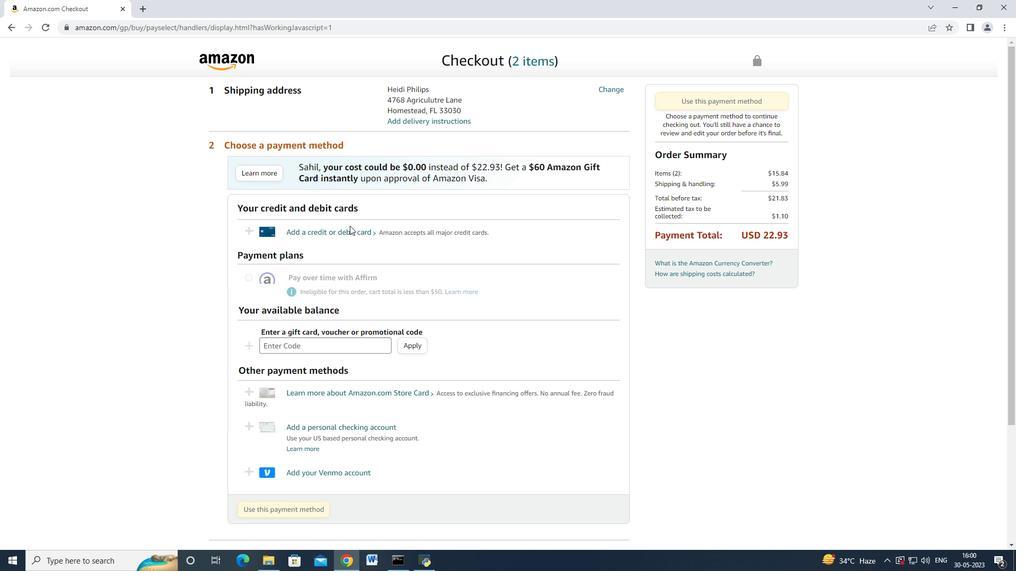 
Action: Mouse pressed left at (345, 233)
Screenshot: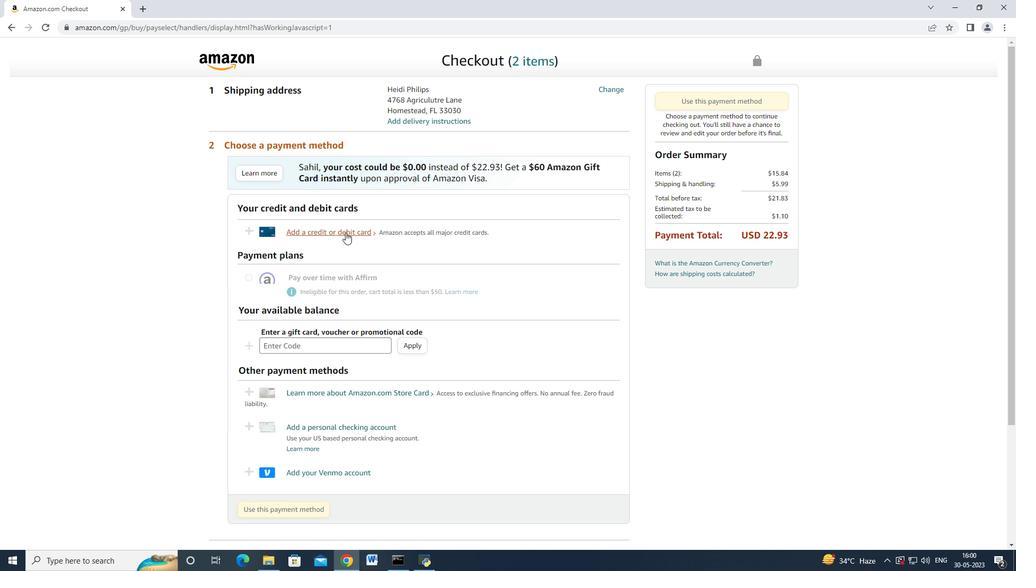 
Action: Mouse moved to (443, 246)
Screenshot: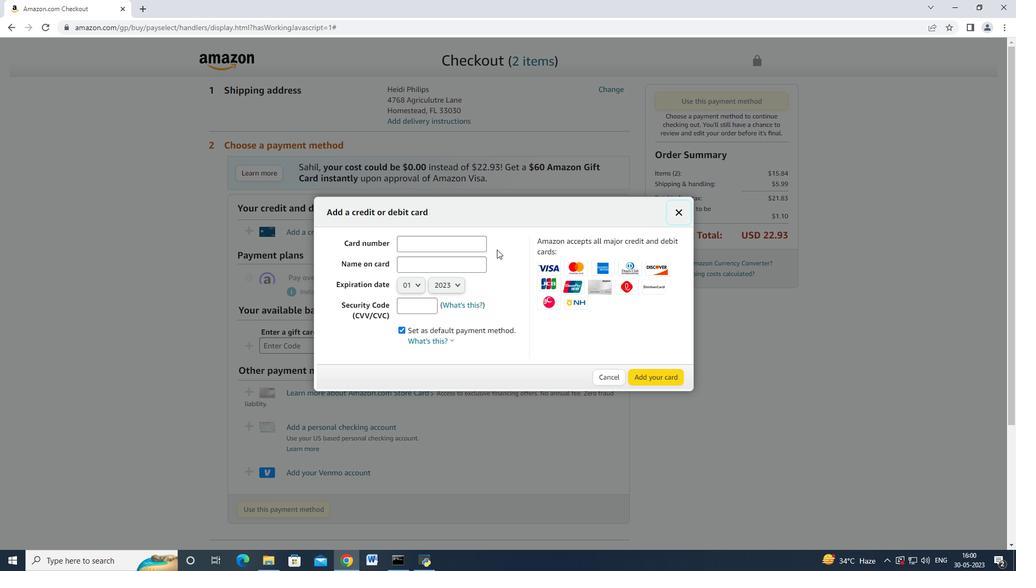 
Action: Mouse pressed left at (443, 246)
Screenshot: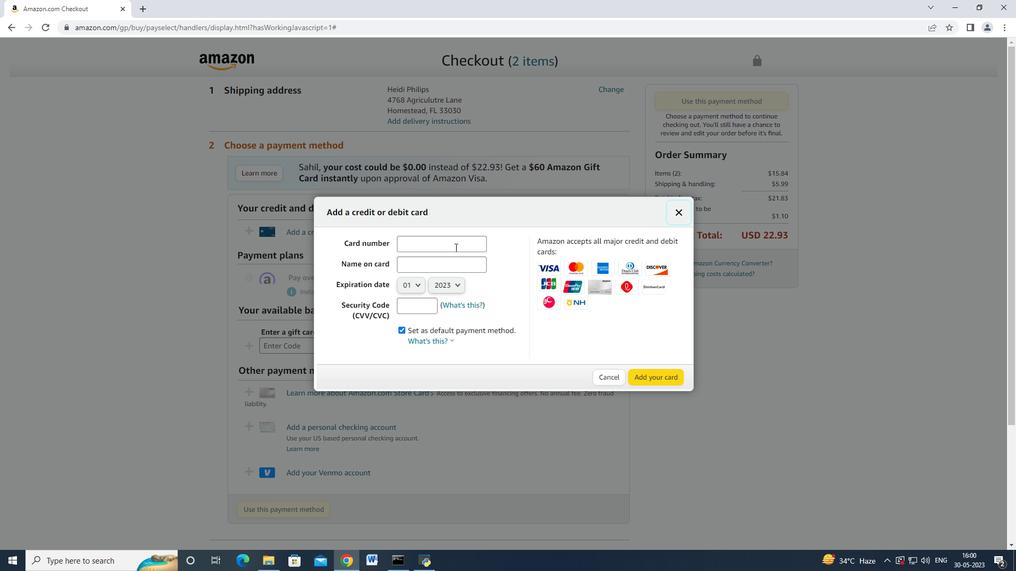 
Action: Key pressed 4672664477552005<Key.tab><Key.shift>Mark<Key.space><Key.shift_r>Adams<Key.space>
Screenshot: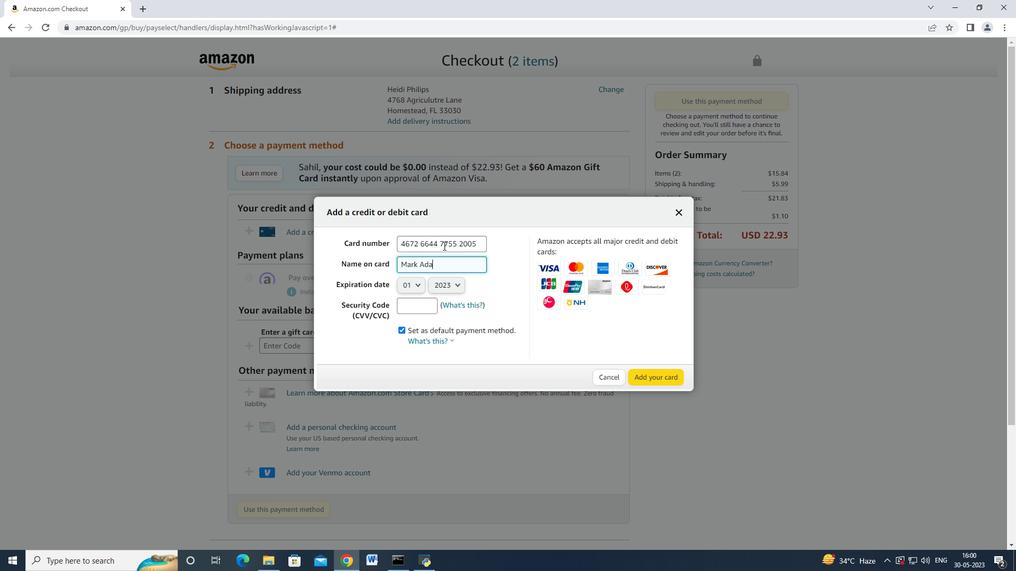 
Action: Mouse moved to (410, 283)
Screenshot: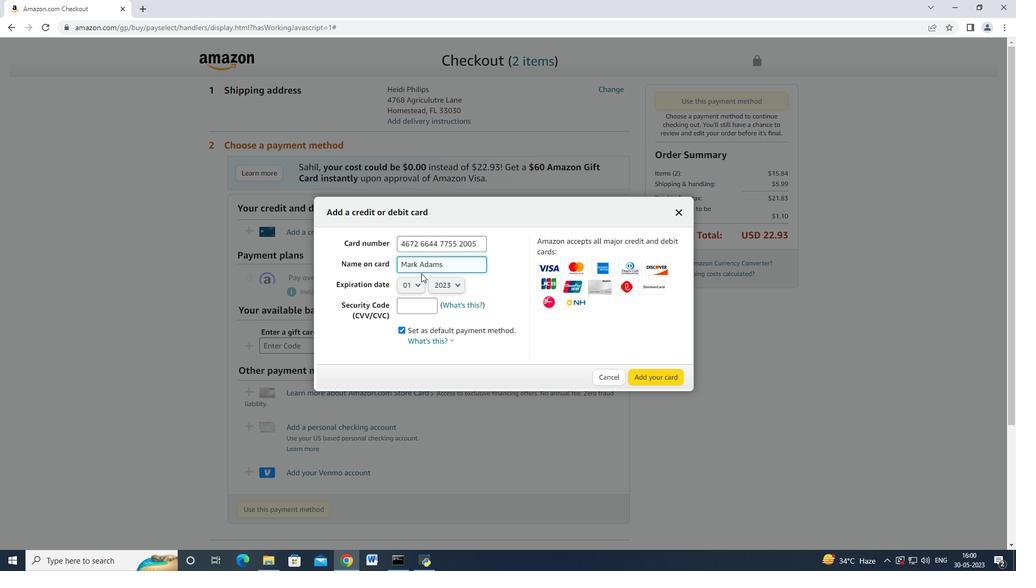 
Action: Mouse pressed left at (410, 283)
Screenshot: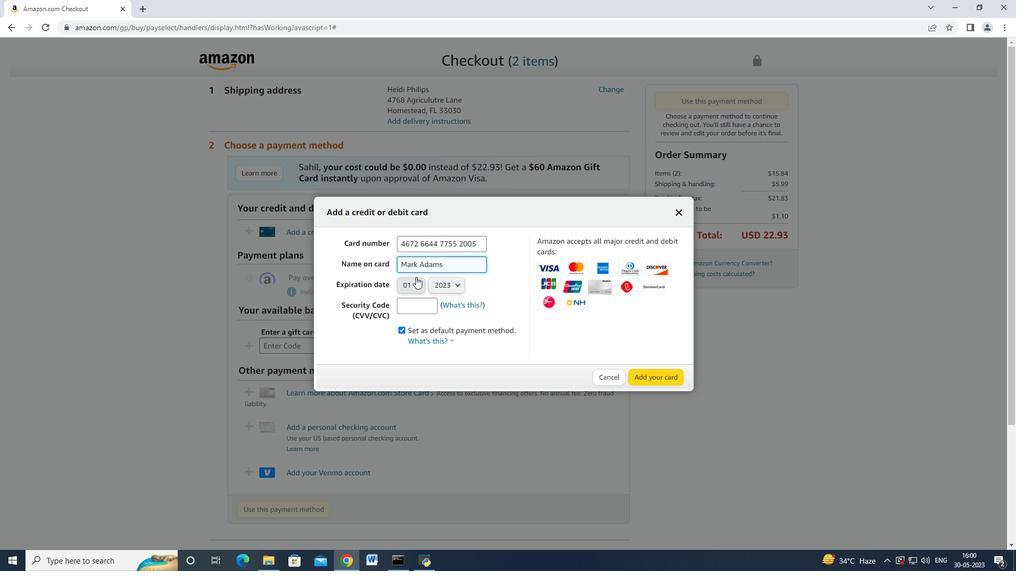 
Action: Mouse moved to (410, 326)
Screenshot: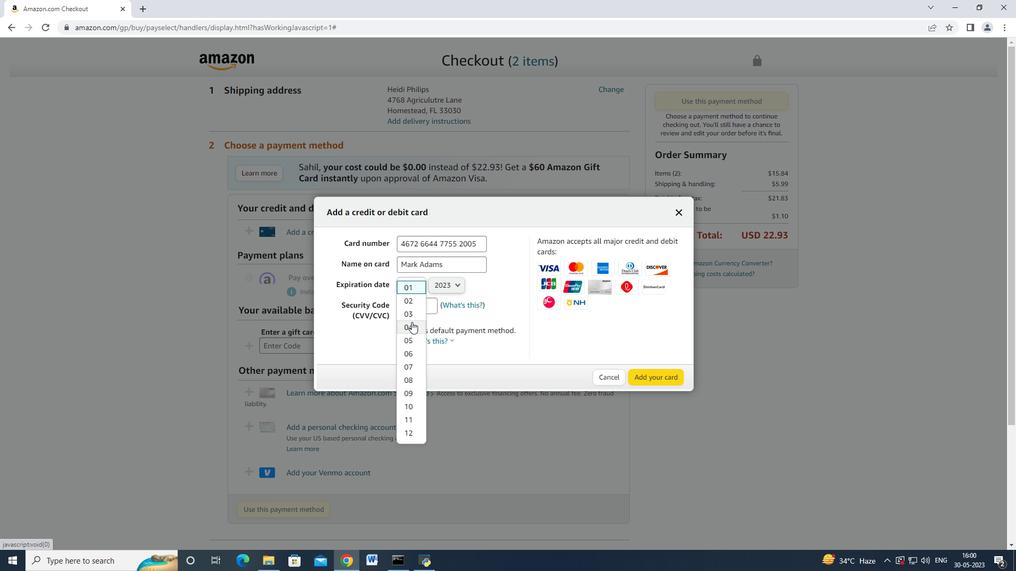 
Action: Mouse pressed left at (410, 326)
Screenshot: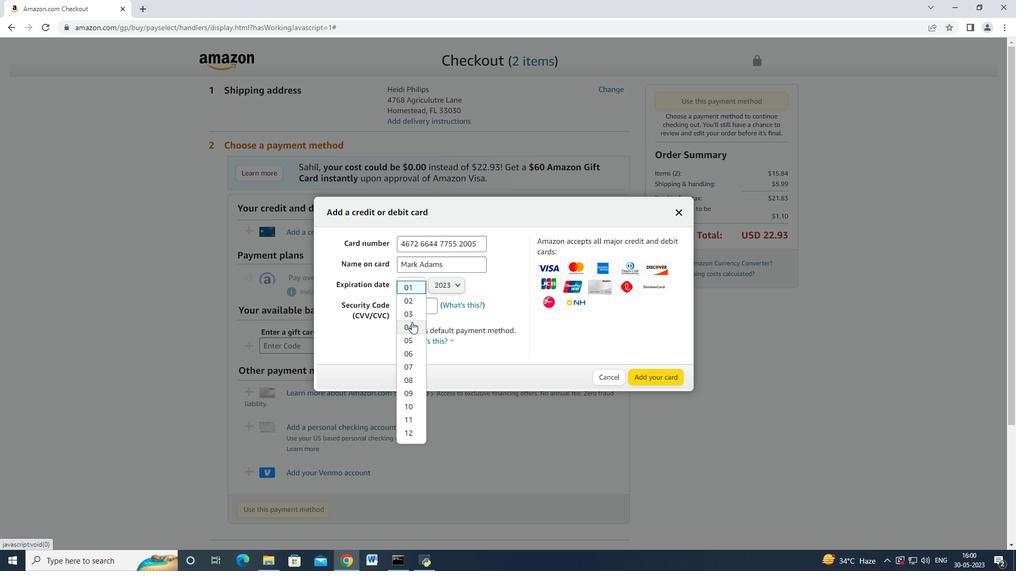 
Action: Mouse moved to (438, 293)
Screenshot: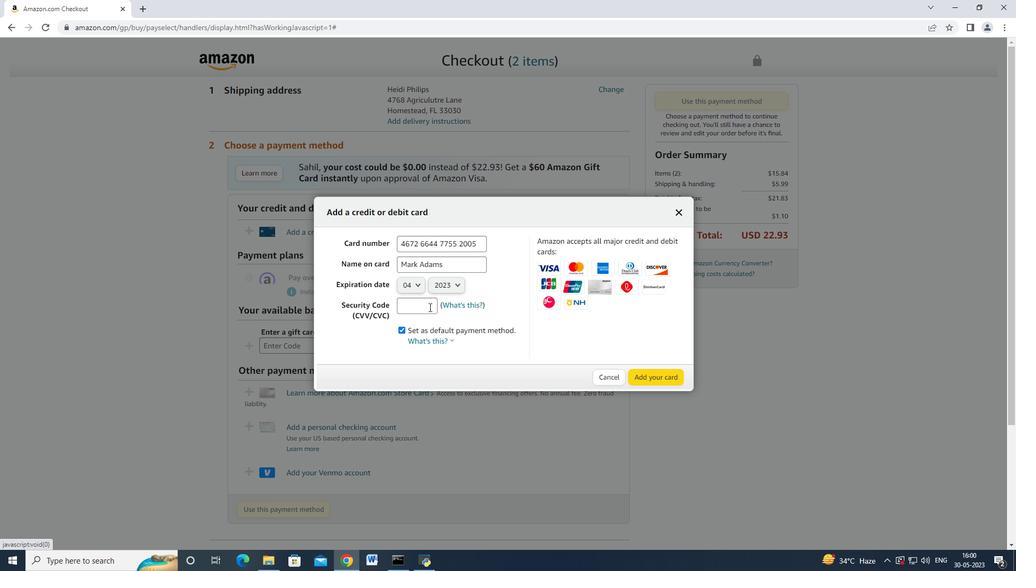
Action: Mouse pressed left at (438, 293)
Screenshot: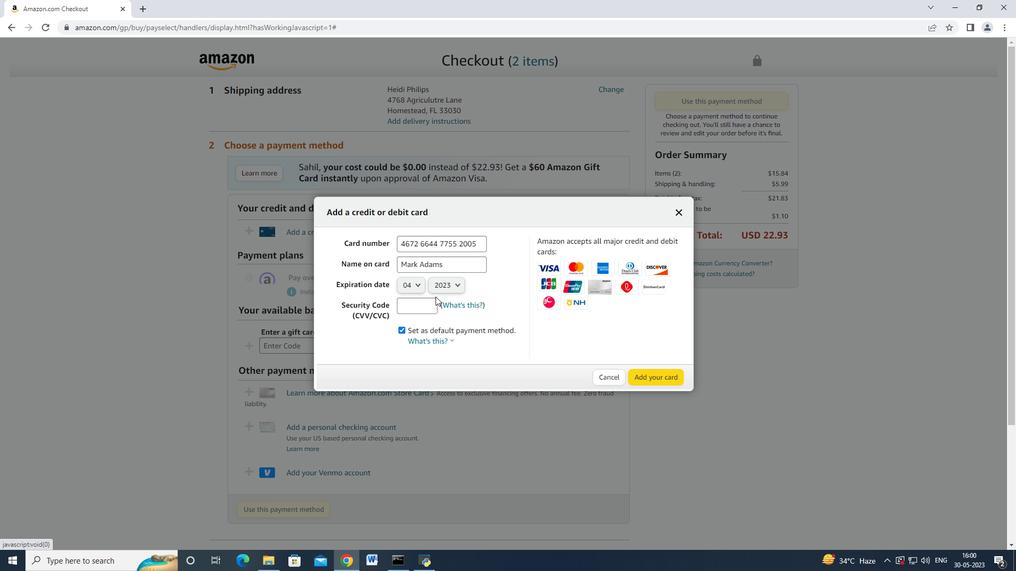 
Action: Mouse moved to (454, 280)
Screenshot: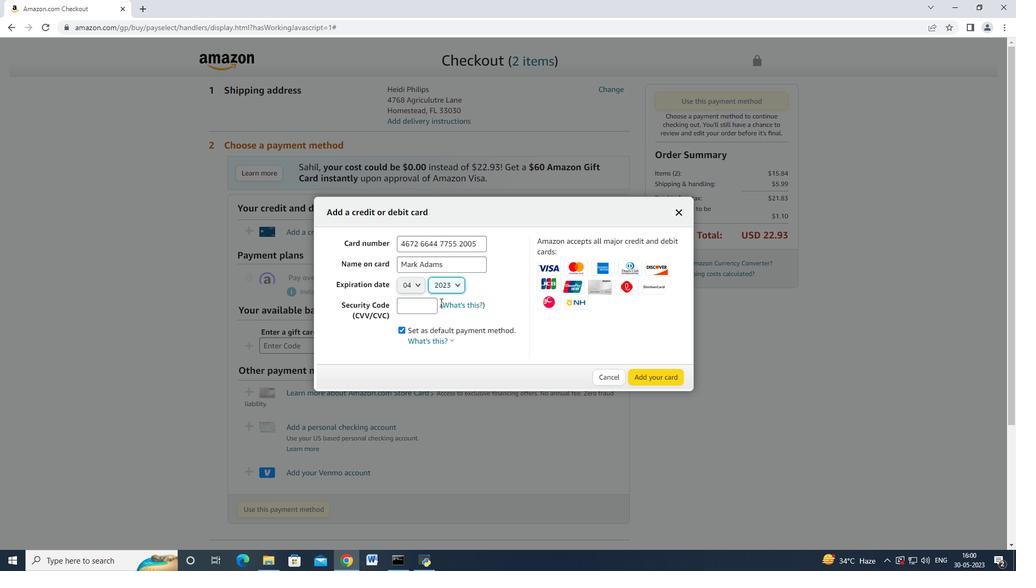 
Action: Mouse pressed left at (454, 280)
Screenshot: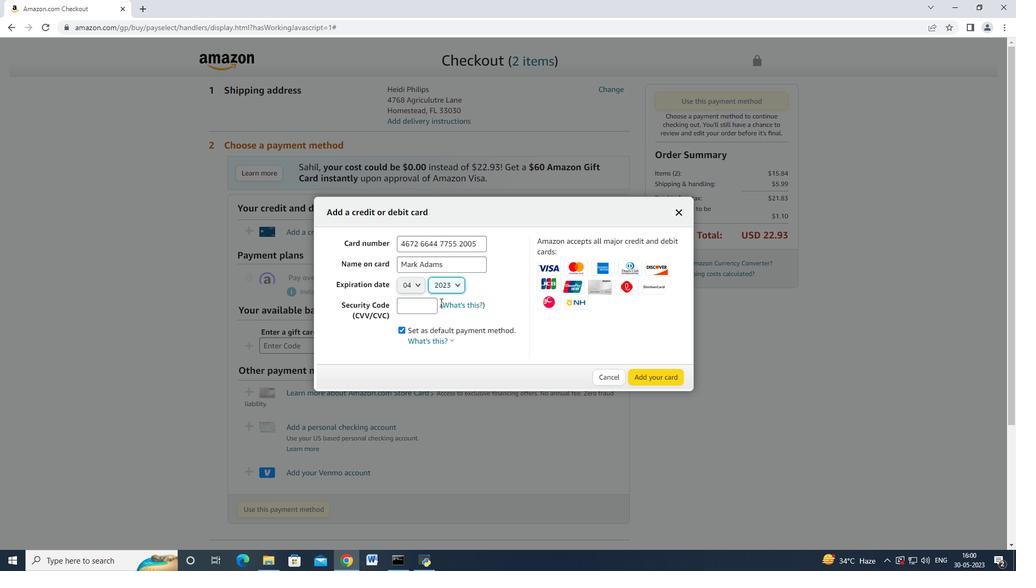 
Action: Mouse moved to (448, 311)
Screenshot: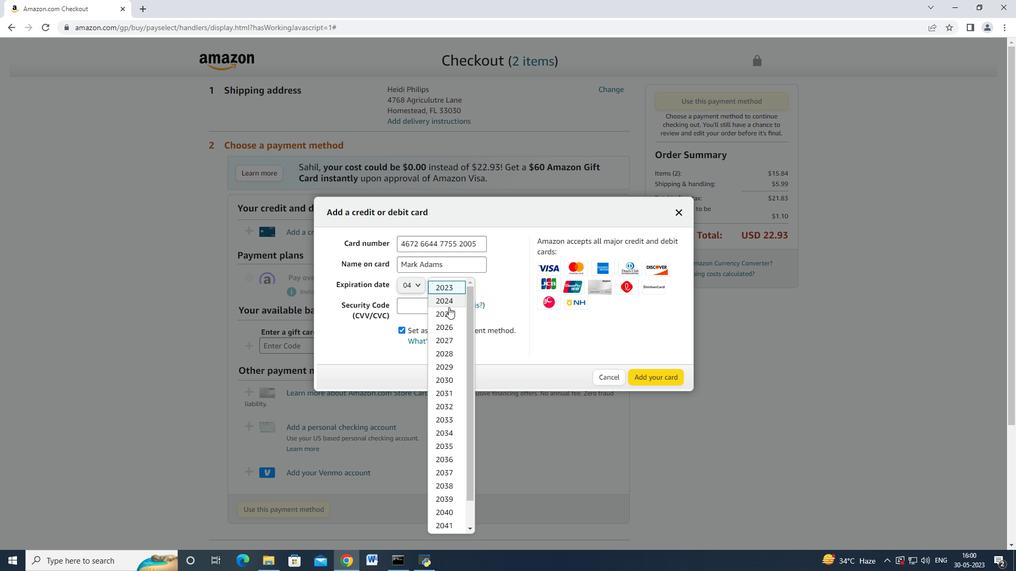 
Action: Mouse pressed left at (448, 311)
Screenshot: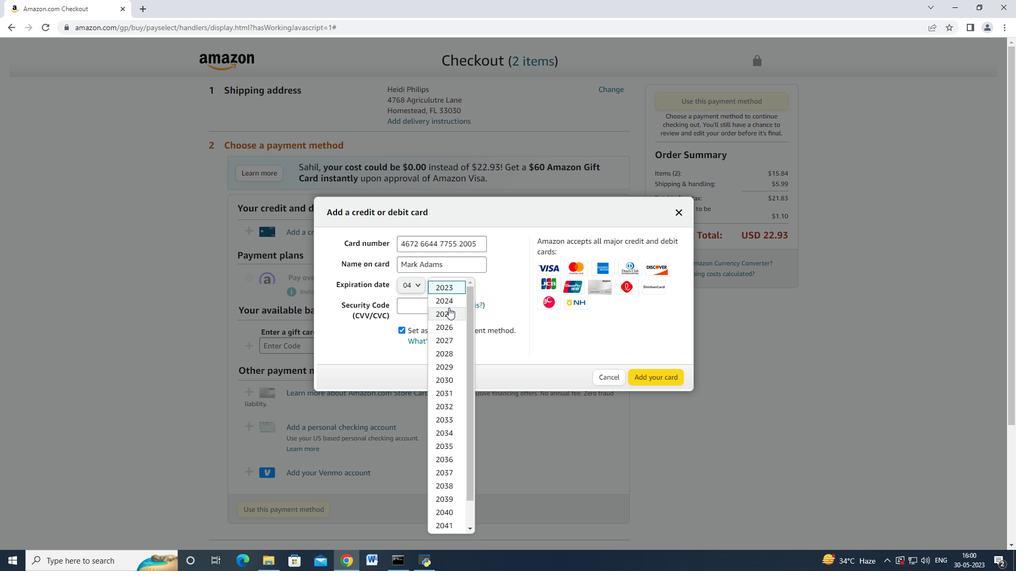 
Action: Mouse moved to (420, 307)
Screenshot: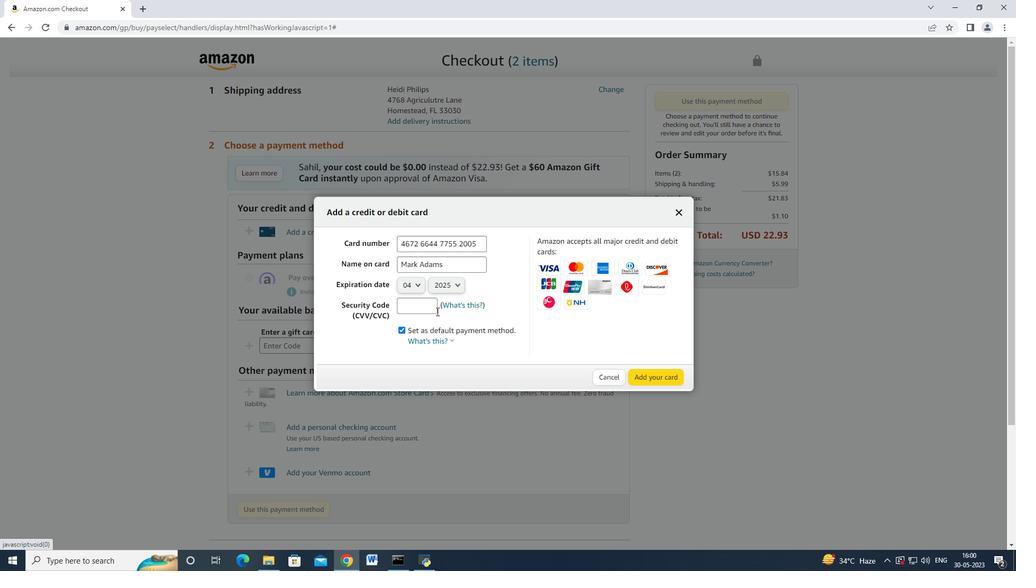 
Action: Mouse pressed left at (420, 307)
Screenshot: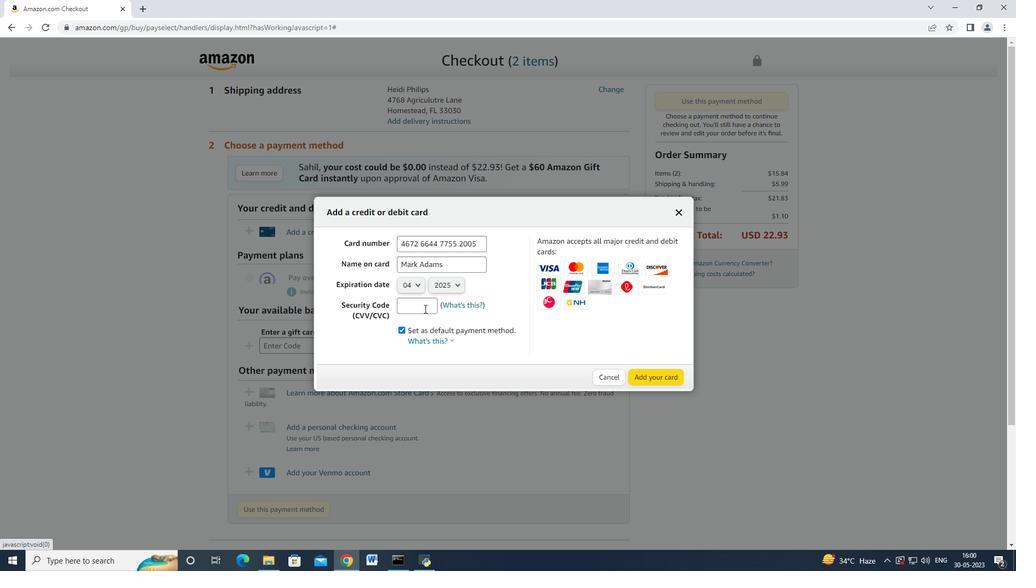 
Action: Mouse pressed left at (420, 307)
Screenshot: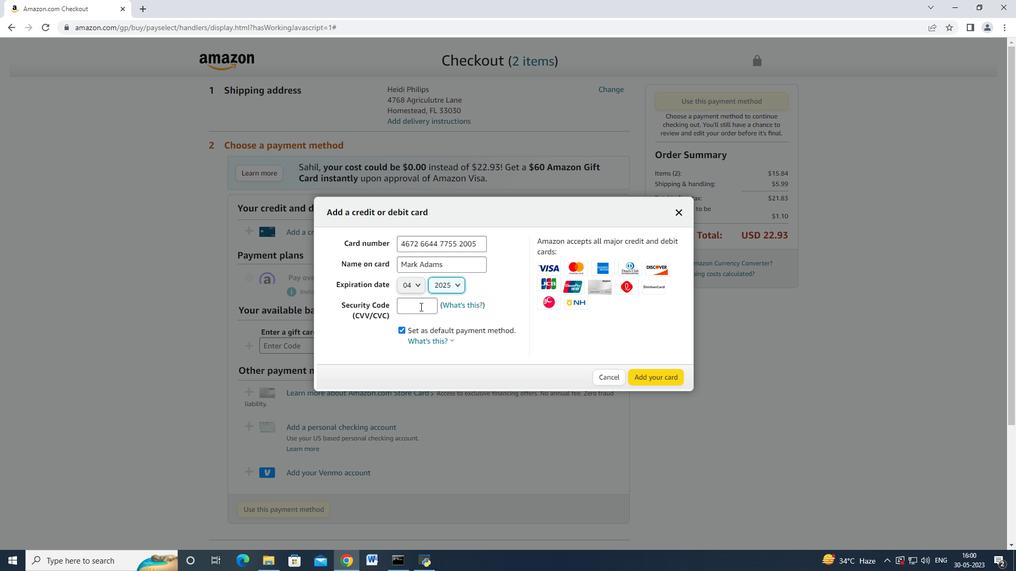 
Action: Mouse moved to (420, 306)
Screenshot: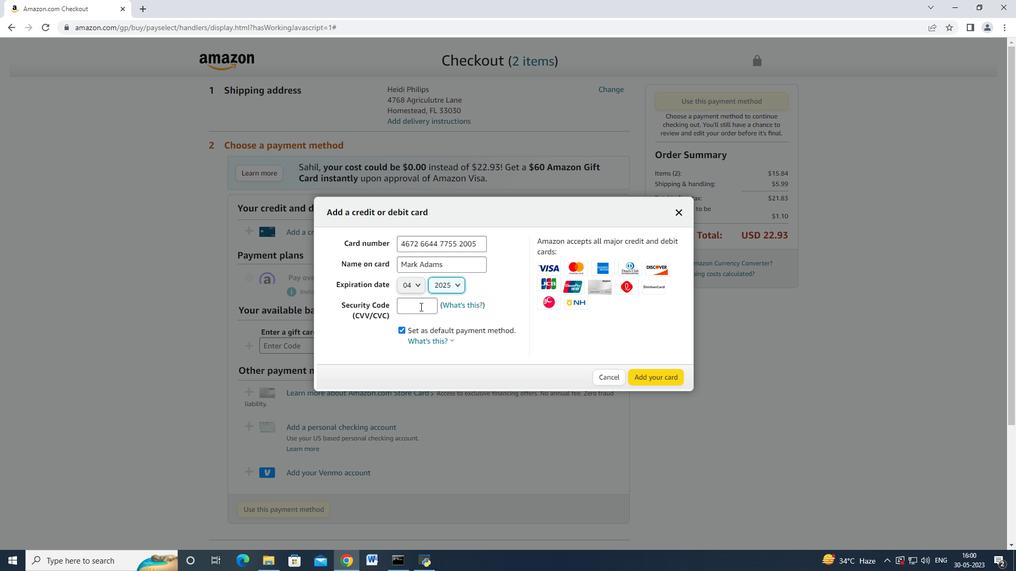 
Action: Key pressed 3321
Screenshot: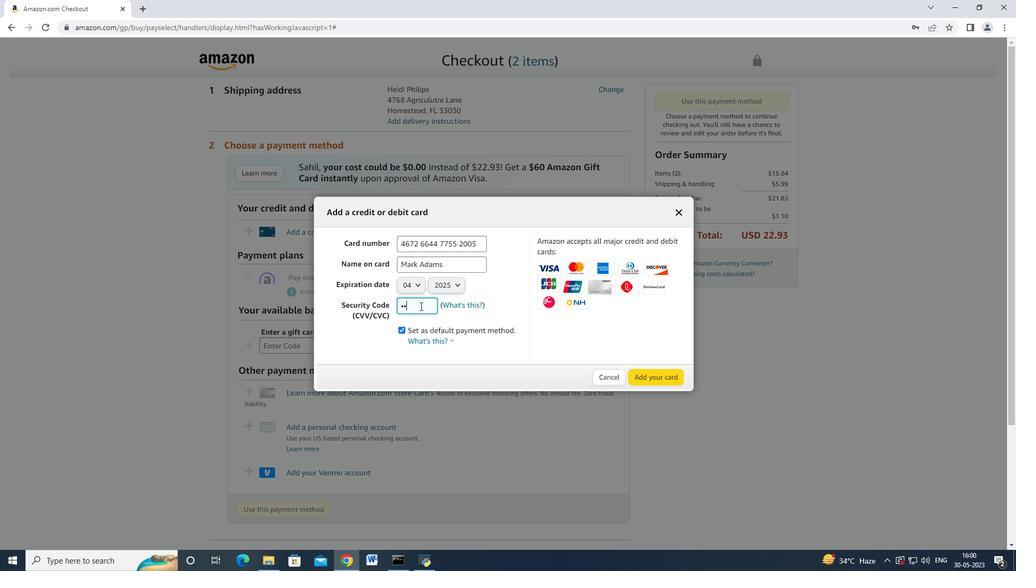 
Action: Mouse moved to (652, 380)
Screenshot: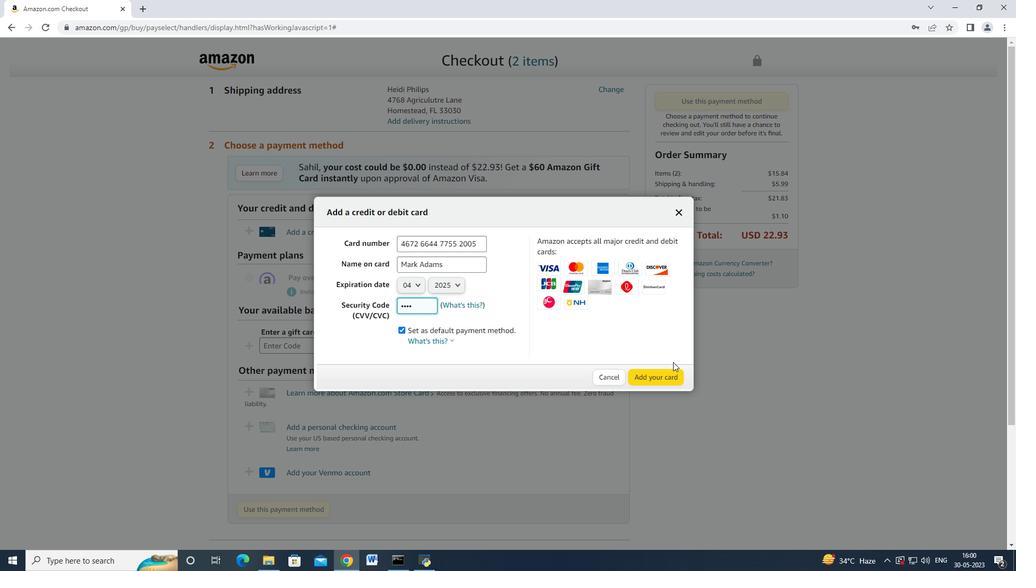 
